 Task: Research Airbnb accommodation in Webuye, Kenya from 1st December, 2023 to 5th December, 2023 for 1 adult.1  bedroom having 1 bed and 1 bathroom. Property type can be flat. Amenities needed are: wifi, washing machine. Look for 5 properties as per requirement.
Action: Mouse moved to (317, 126)
Screenshot: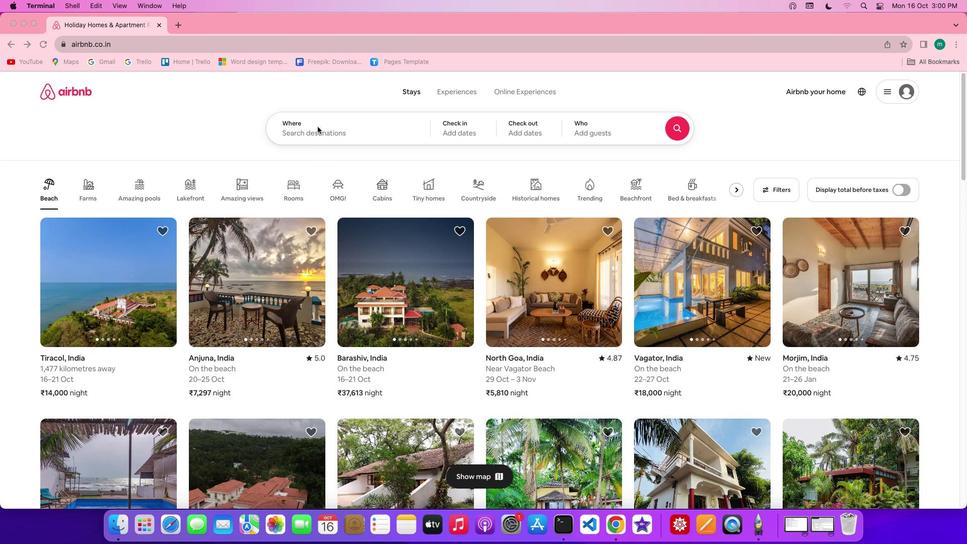 
Action: Mouse pressed left at (317, 126)
Screenshot: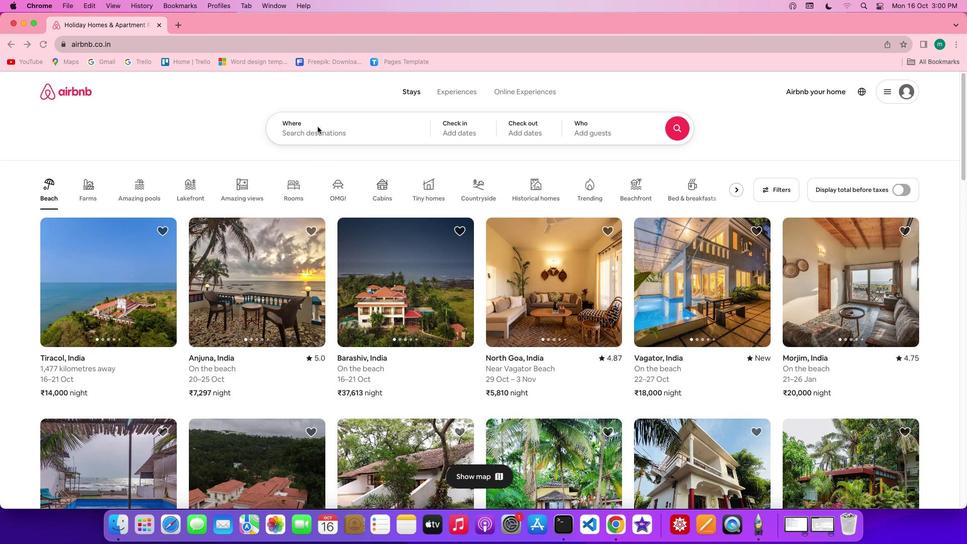 
Action: Mouse moved to (315, 132)
Screenshot: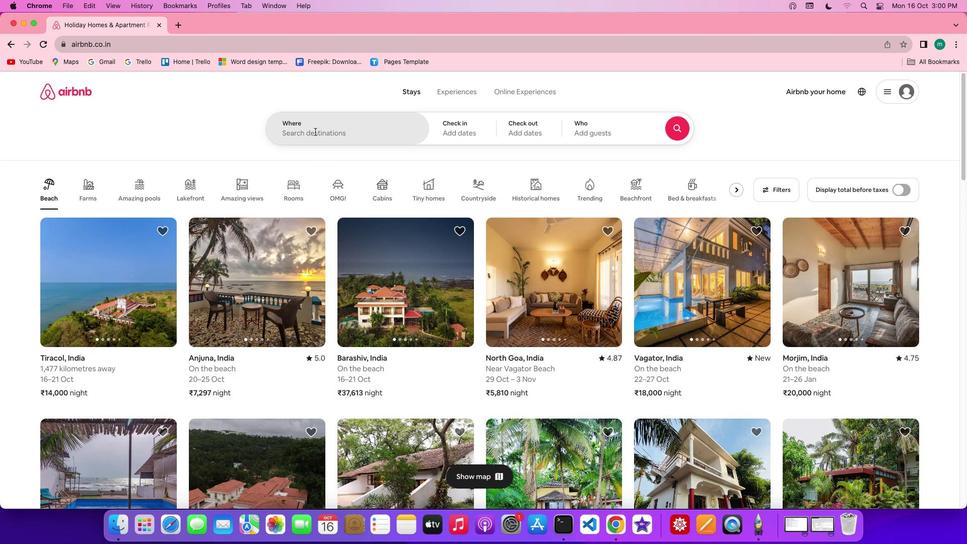 
Action: Mouse pressed left at (315, 132)
Screenshot: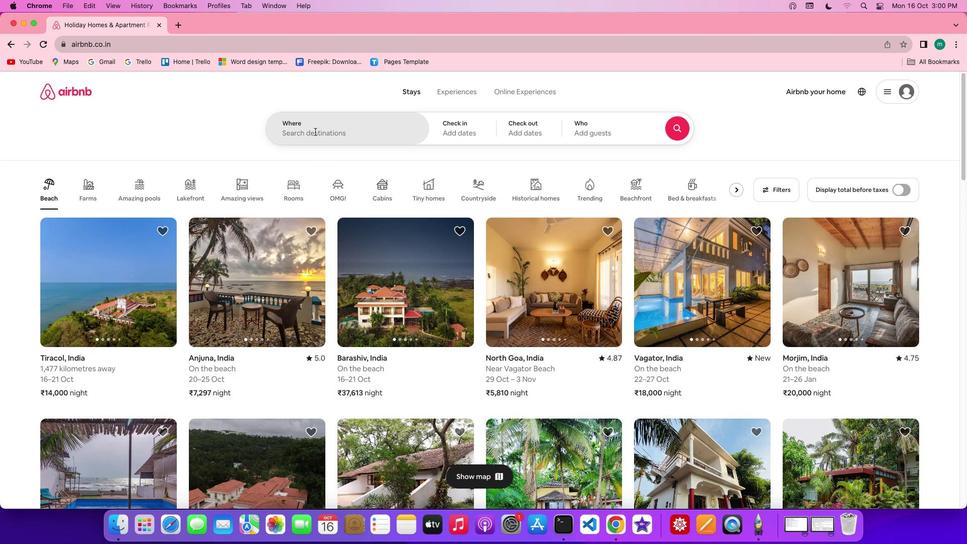 
Action: Key pressed Key.shift'W''e''b''u''y''e'','Key.shift'K''e''n''y''a'
Screenshot: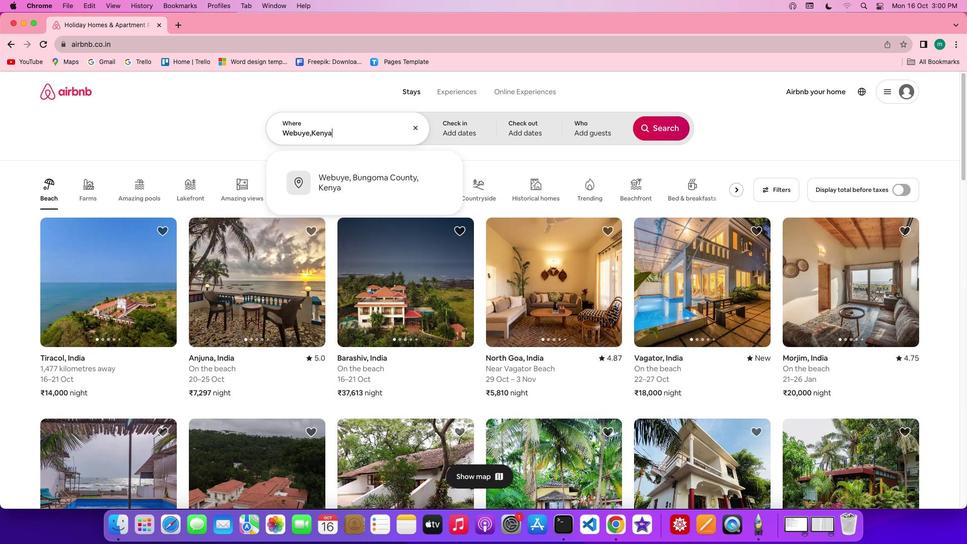 
Action: Mouse moved to (445, 136)
Screenshot: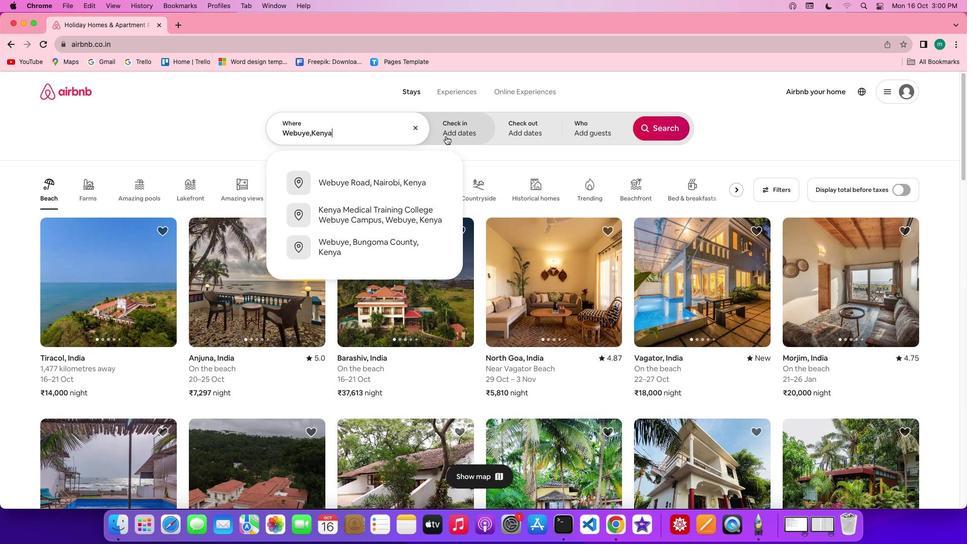 
Action: Mouse pressed left at (445, 136)
Screenshot: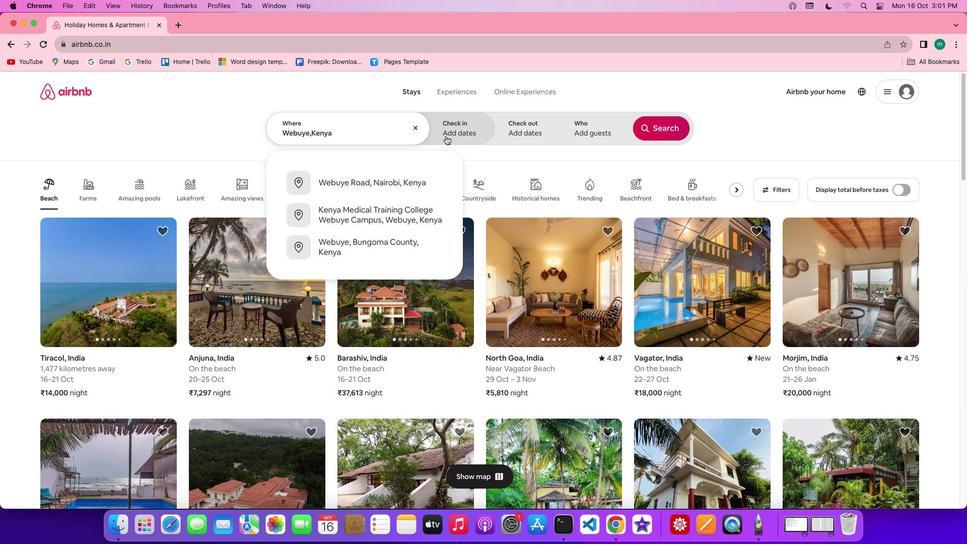 
Action: Mouse moved to (659, 209)
Screenshot: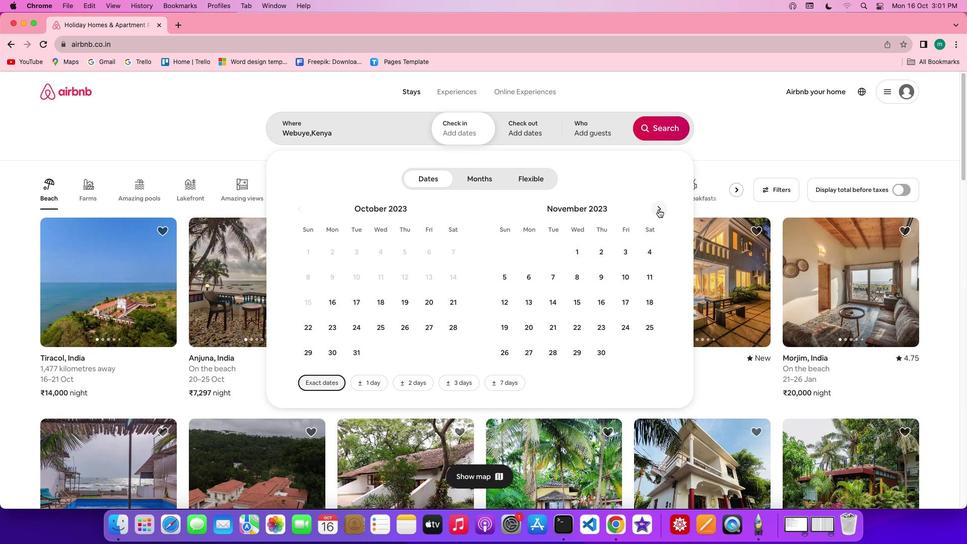 
Action: Mouse pressed left at (659, 209)
Screenshot: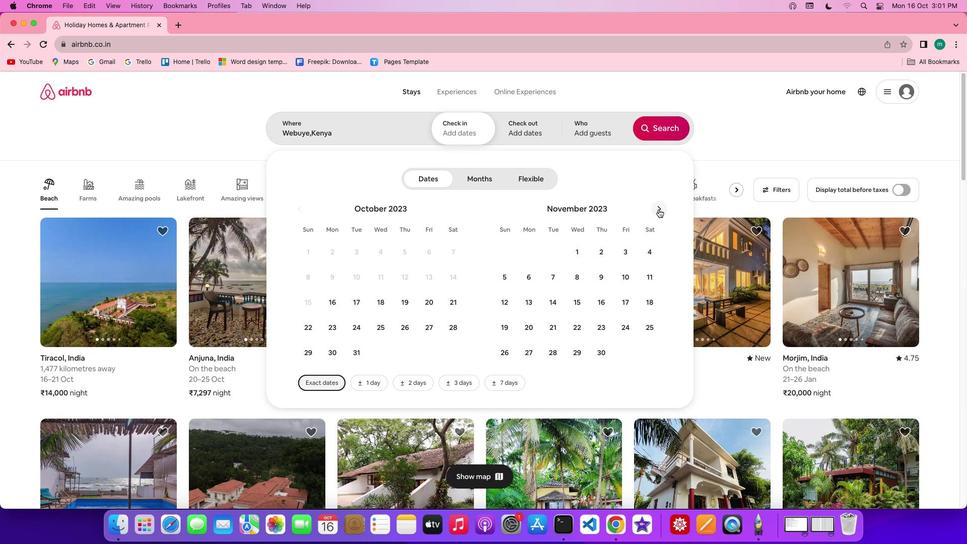 
Action: Mouse moved to (629, 252)
Screenshot: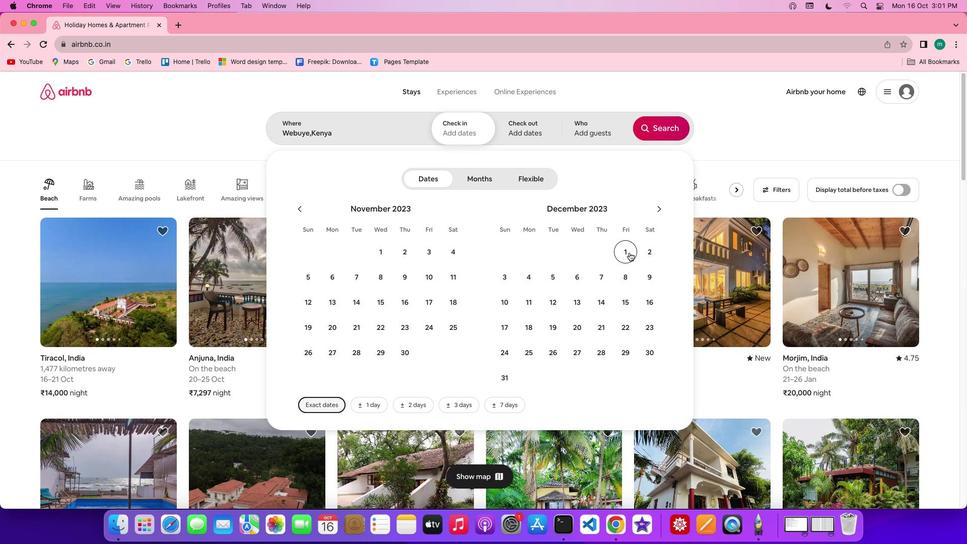 
Action: Mouse pressed left at (629, 252)
Screenshot: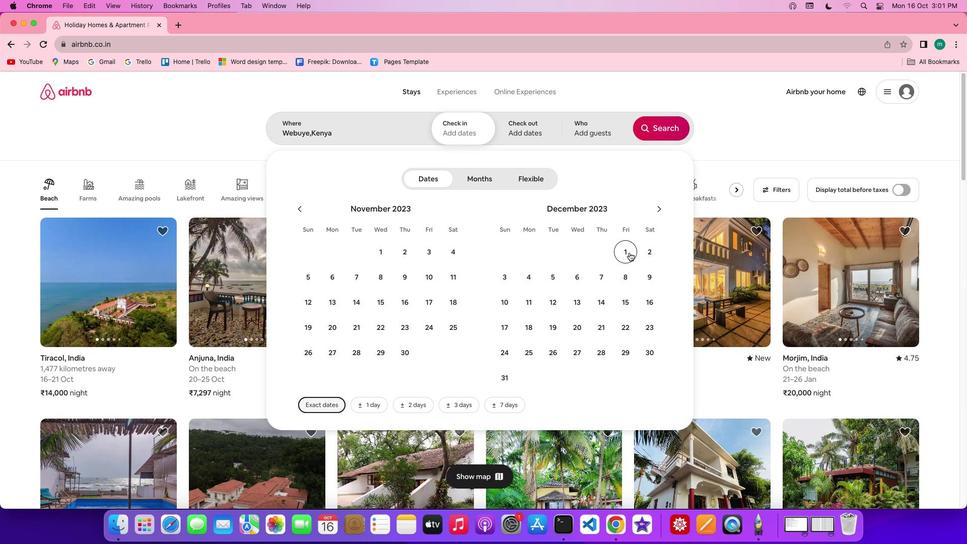
Action: Mouse moved to (546, 280)
Screenshot: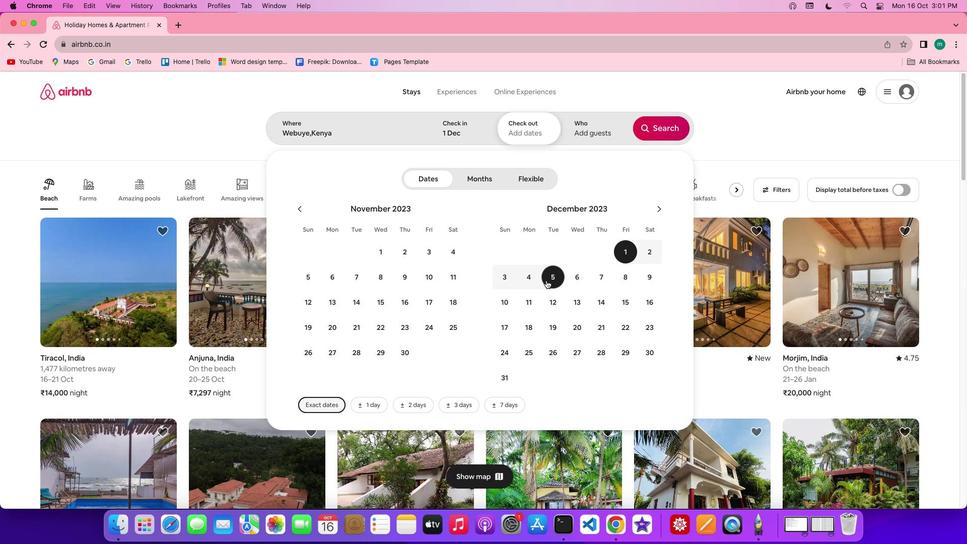 
Action: Mouse pressed left at (546, 280)
Screenshot: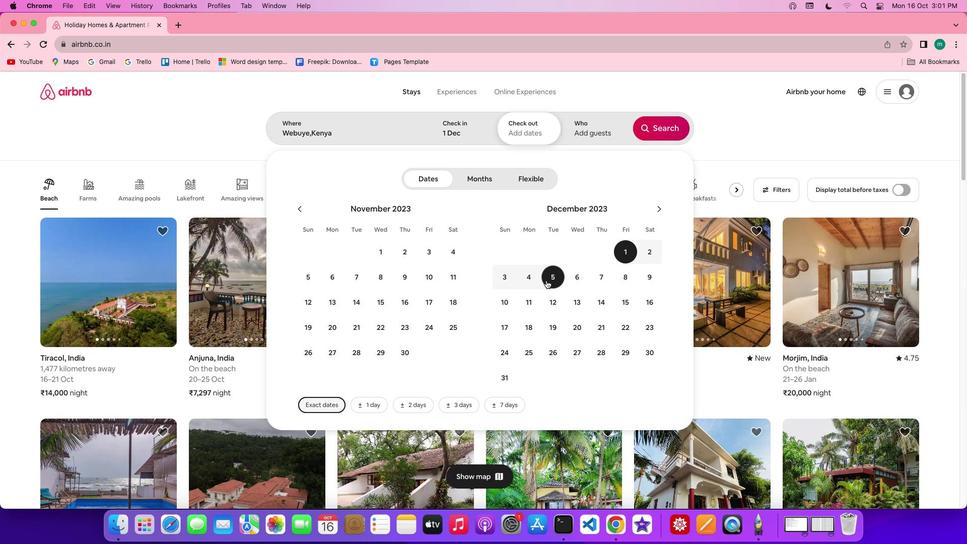 
Action: Mouse moved to (580, 135)
Screenshot: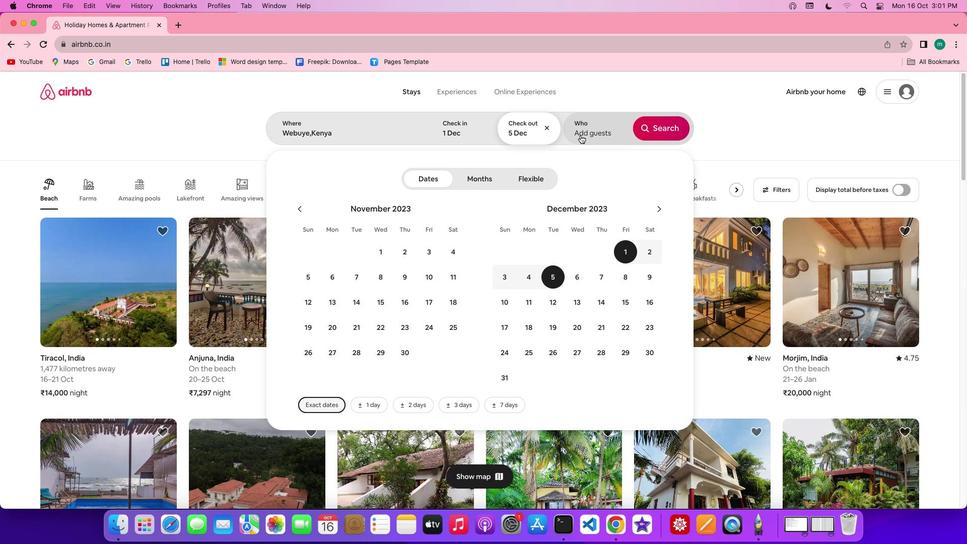 
Action: Mouse pressed left at (580, 135)
Screenshot: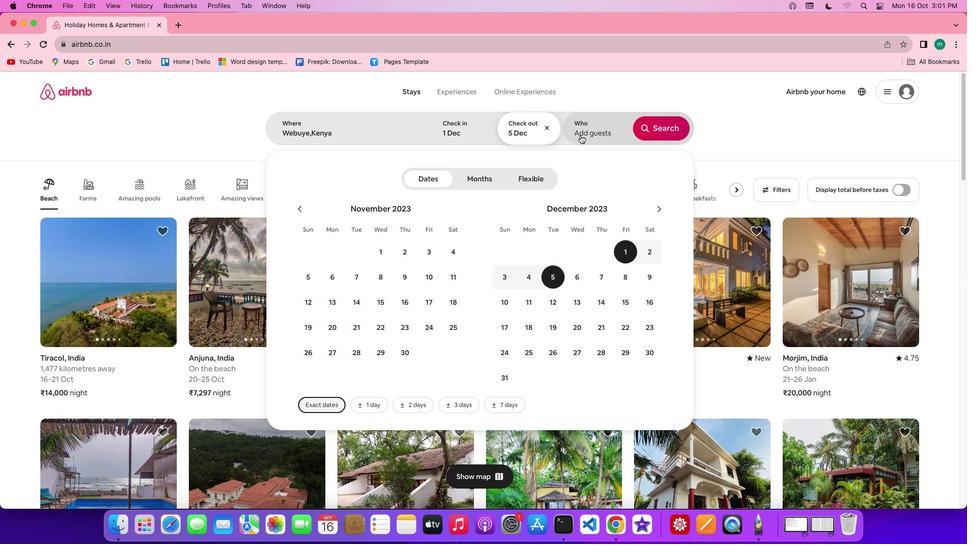 
Action: Mouse moved to (671, 187)
Screenshot: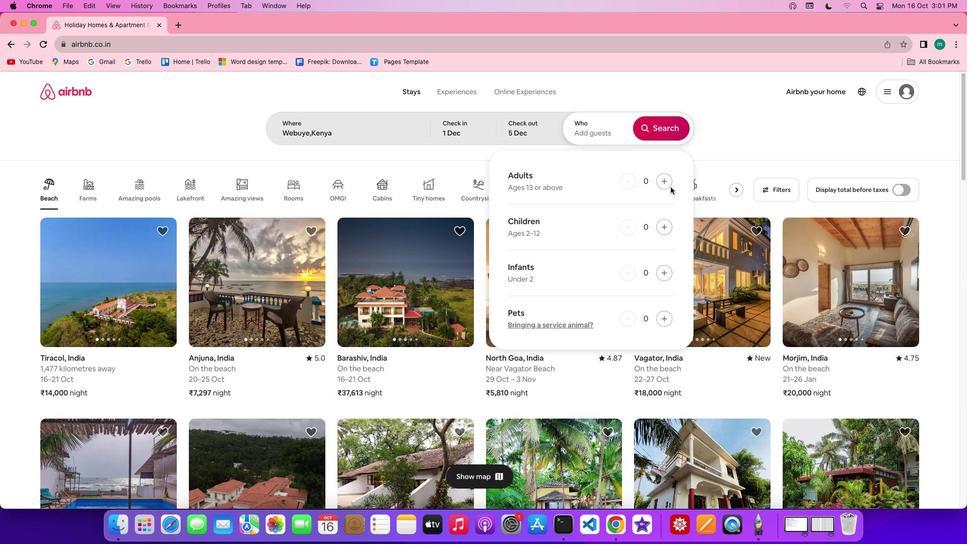 
Action: Mouse pressed left at (671, 187)
Screenshot: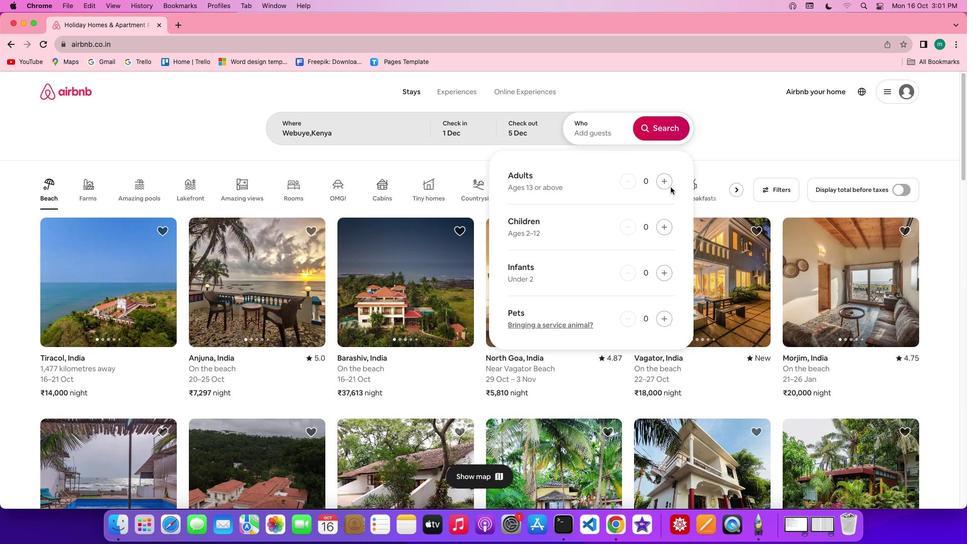 
Action: Mouse moved to (669, 184)
Screenshot: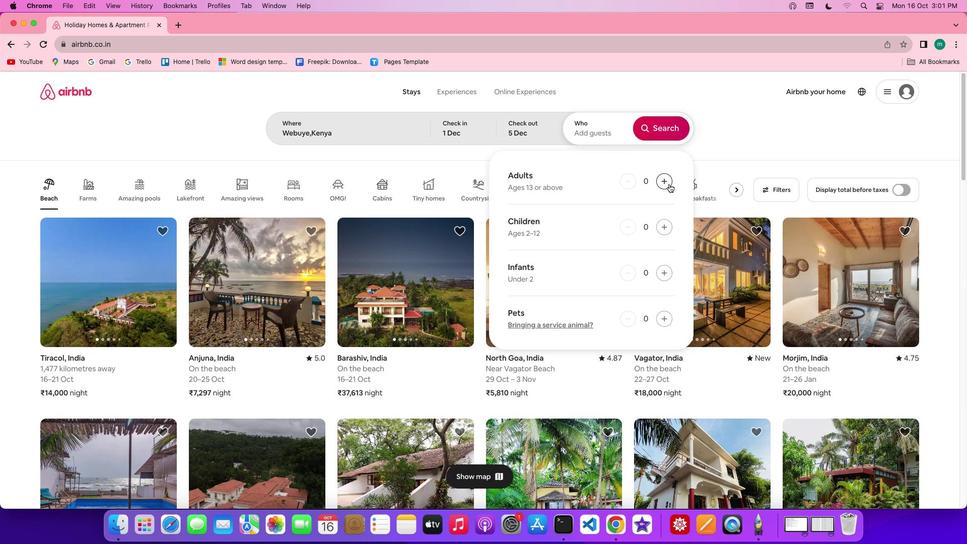 
Action: Mouse pressed left at (669, 184)
Screenshot: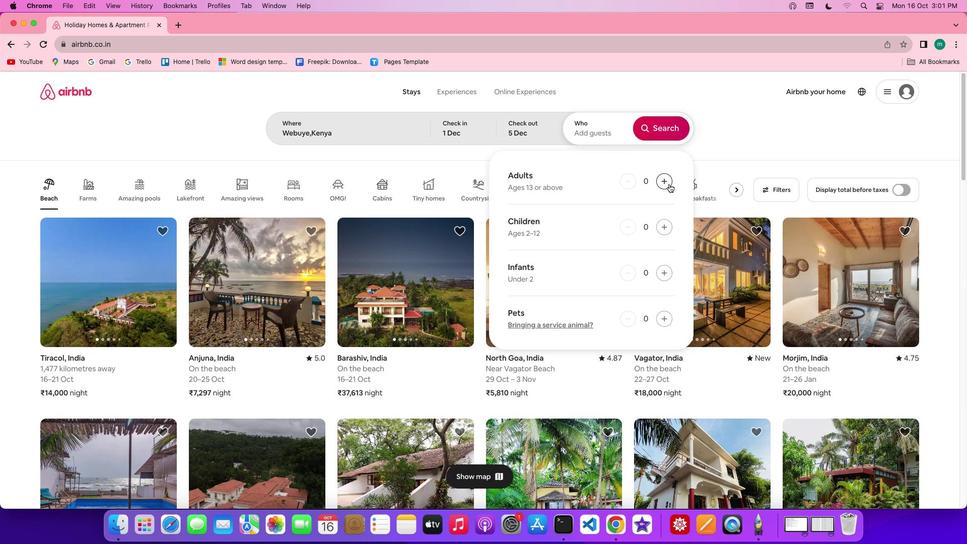 
Action: Mouse moved to (672, 127)
Screenshot: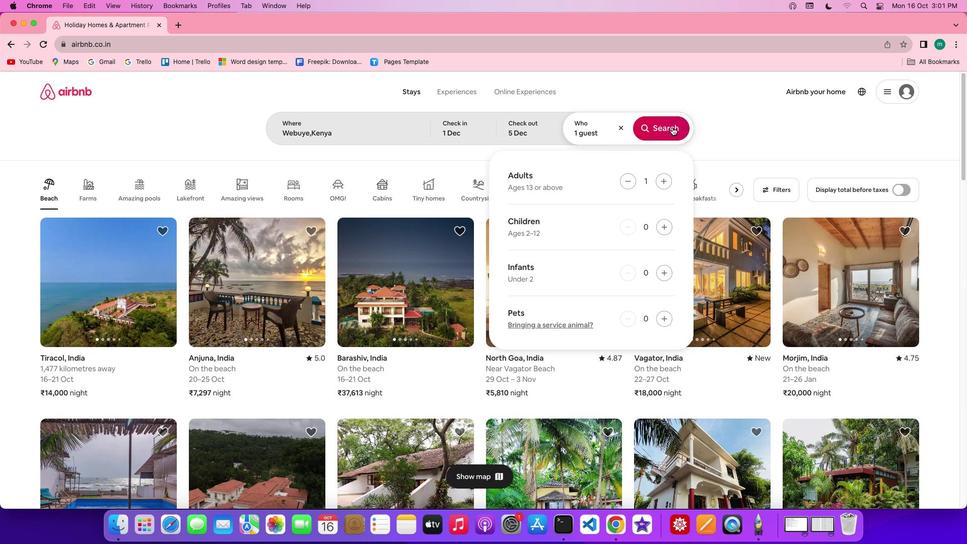 
Action: Mouse pressed left at (672, 127)
Screenshot: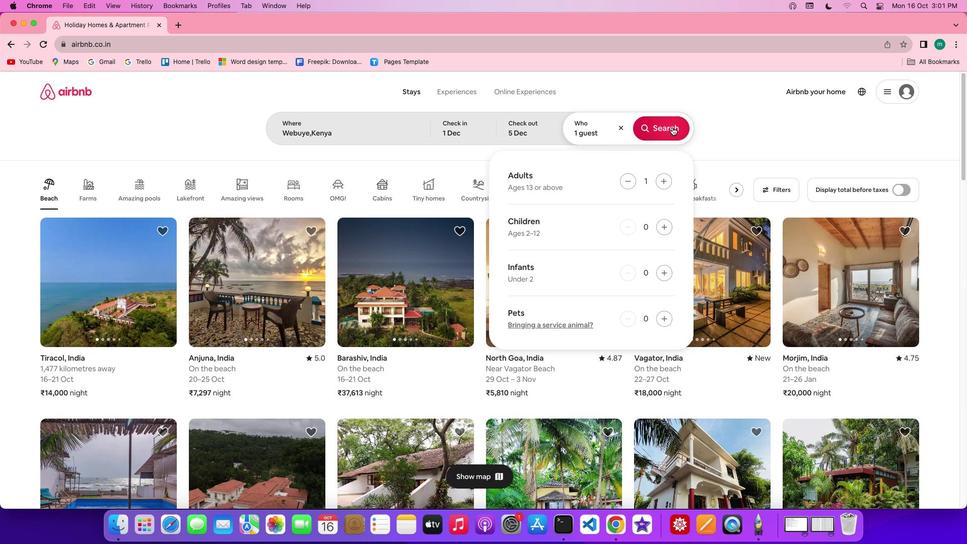 
Action: Mouse moved to (806, 128)
Screenshot: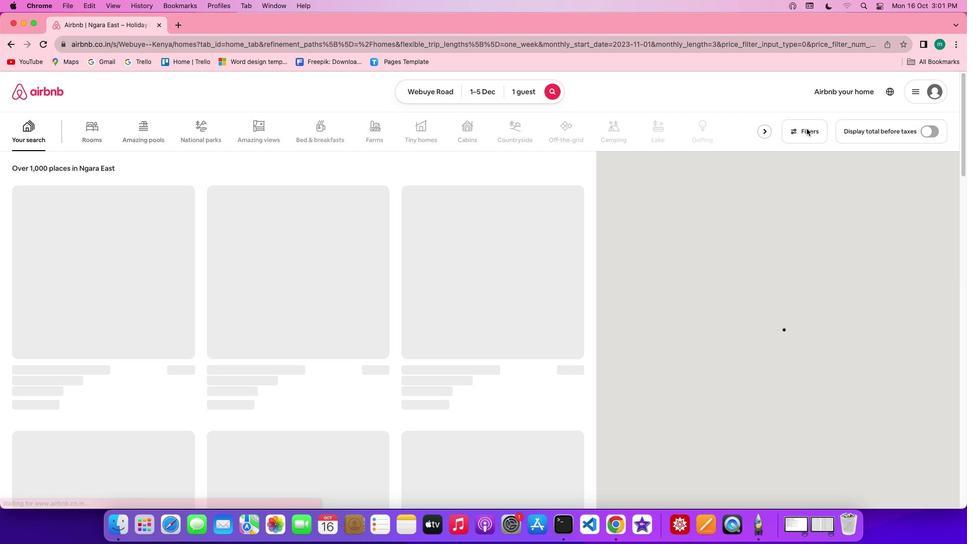 
Action: Mouse pressed left at (806, 128)
Screenshot: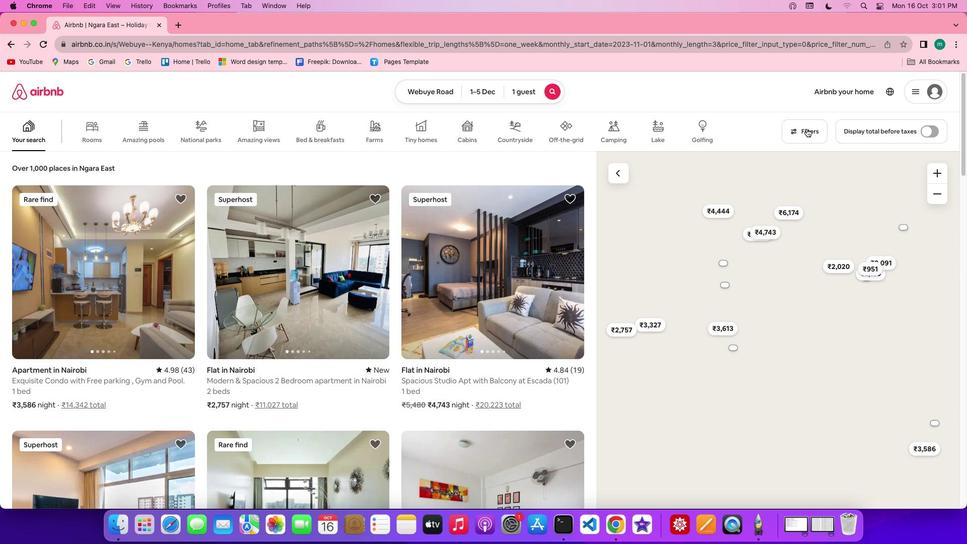
Action: Mouse moved to (453, 260)
Screenshot: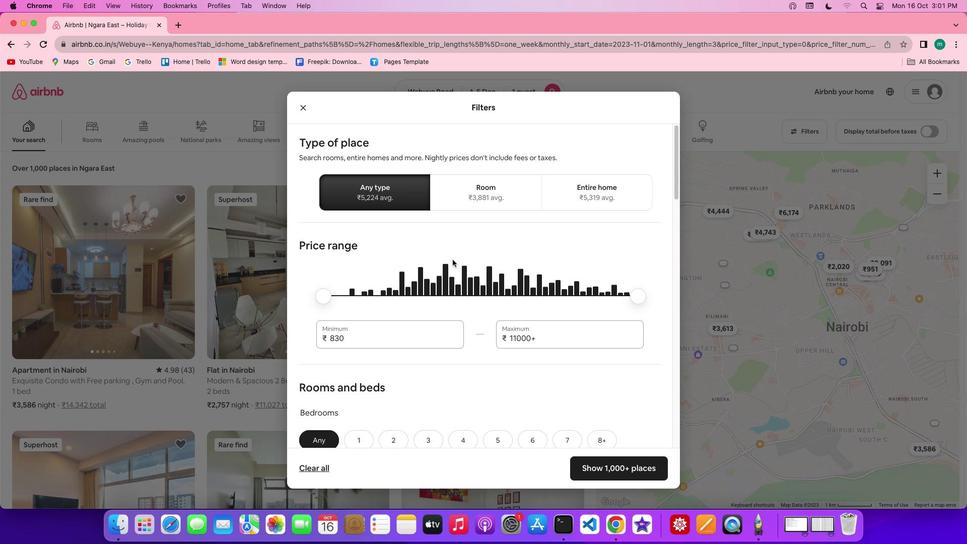 
Action: Mouse scrolled (453, 260) with delta (0, 0)
Screenshot: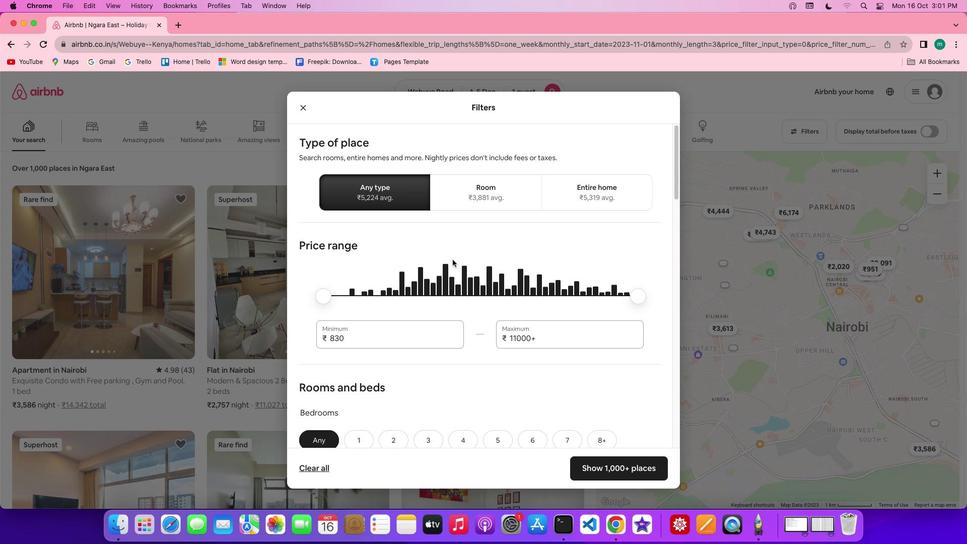 
Action: Mouse scrolled (453, 260) with delta (0, 0)
Screenshot: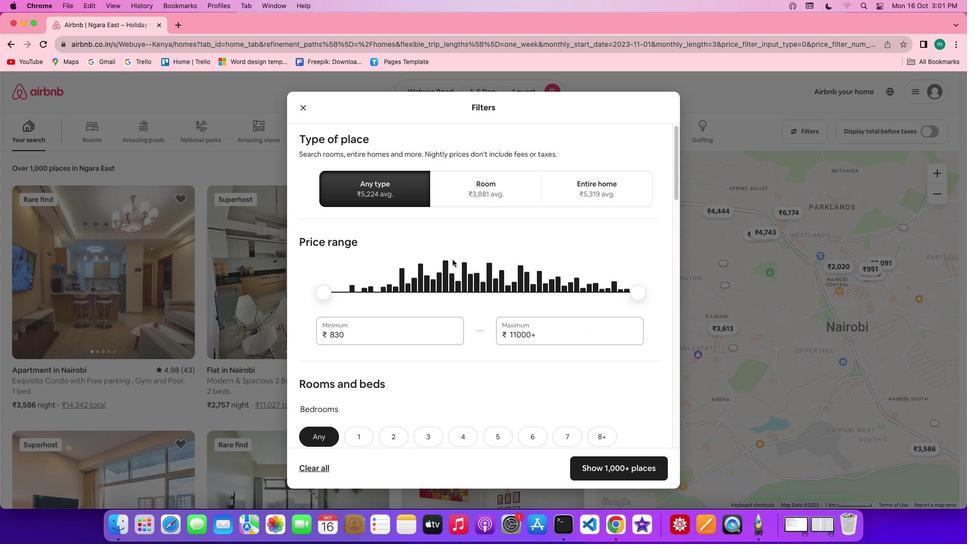 
Action: Mouse scrolled (453, 260) with delta (0, -1)
Screenshot: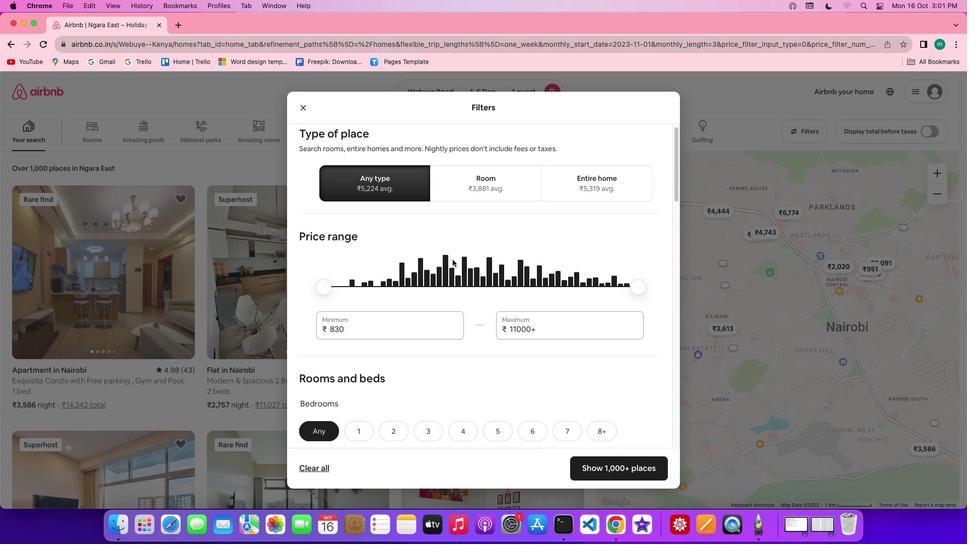 
Action: Mouse scrolled (453, 260) with delta (0, -1)
Screenshot: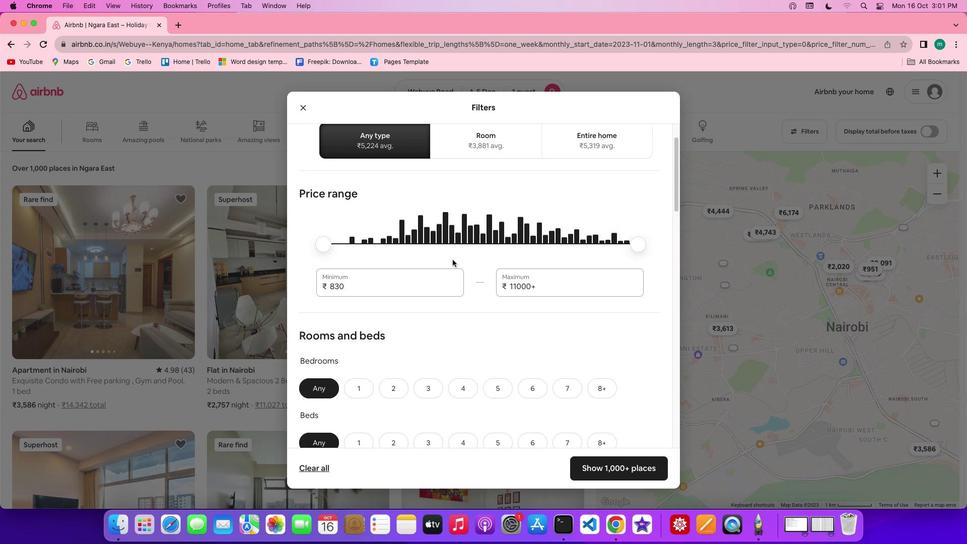 
Action: Mouse scrolled (453, 260) with delta (0, -1)
Screenshot: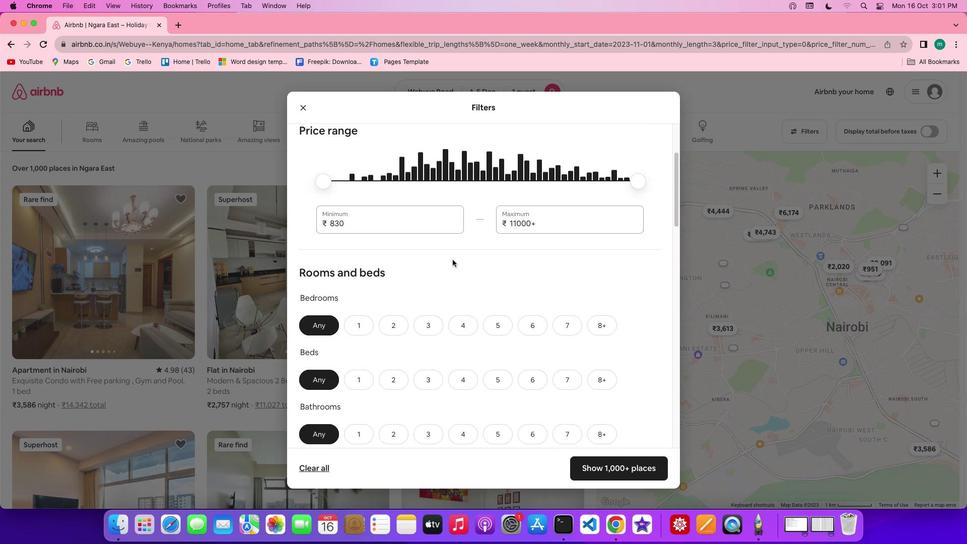 
Action: Mouse scrolled (453, 260) with delta (0, 0)
Screenshot: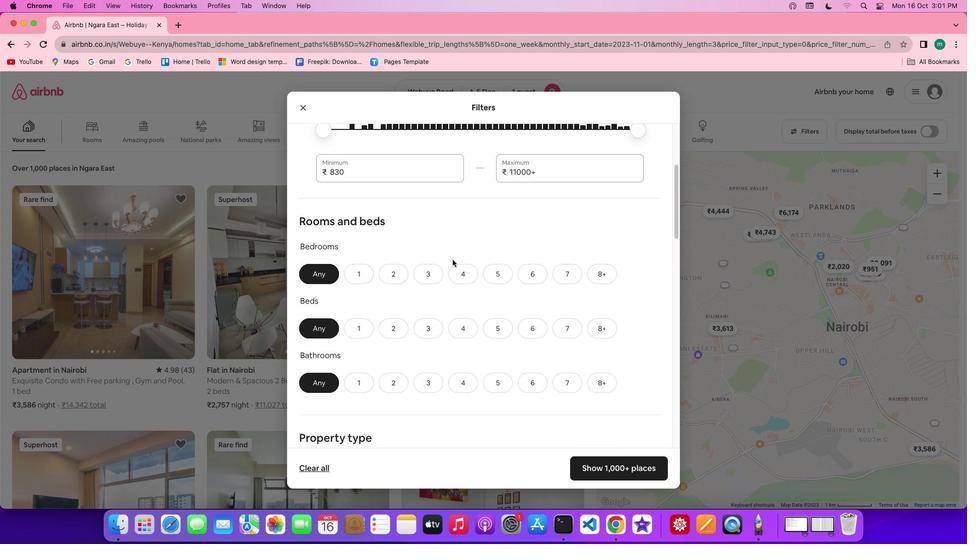 
Action: Mouse scrolled (453, 260) with delta (0, 0)
Screenshot: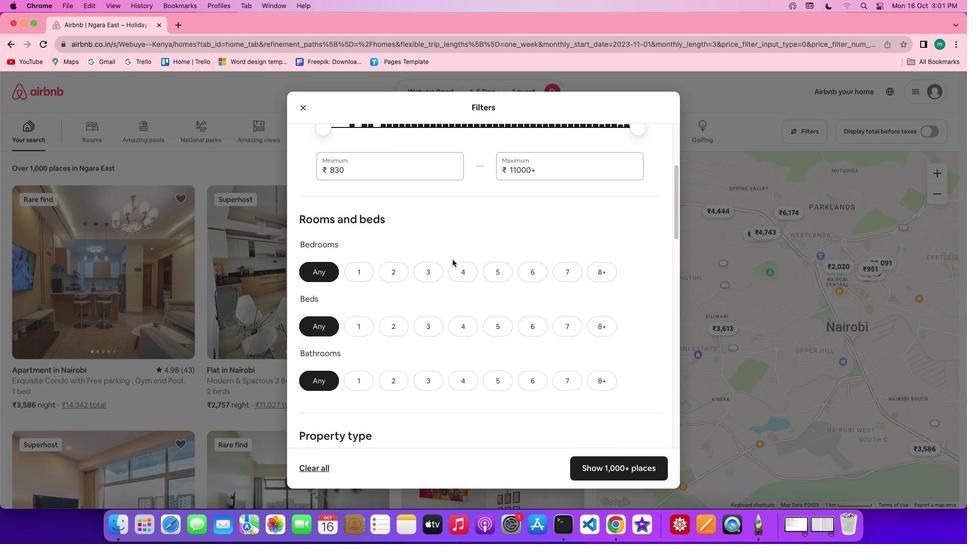 
Action: Mouse scrolled (453, 260) with delta (0, 0)
Screenshot: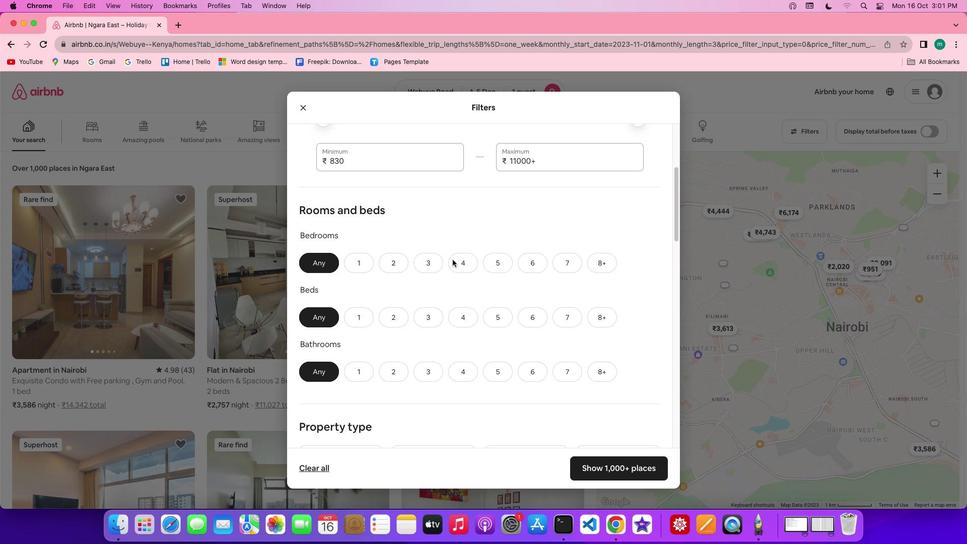 
Action: Mouse moved to (365, 248)
Screenshot: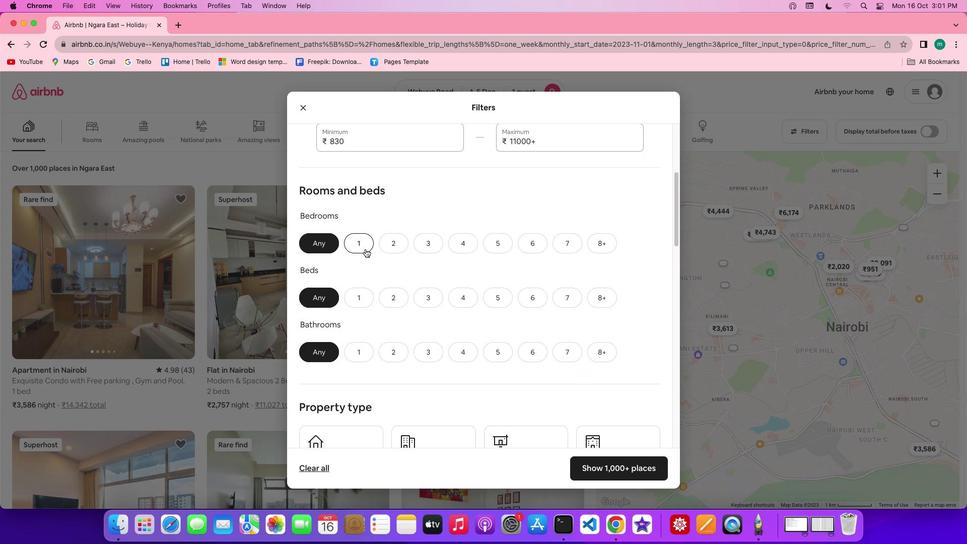 
Action: Mouse pressed left at (365, 248)
Screenshot: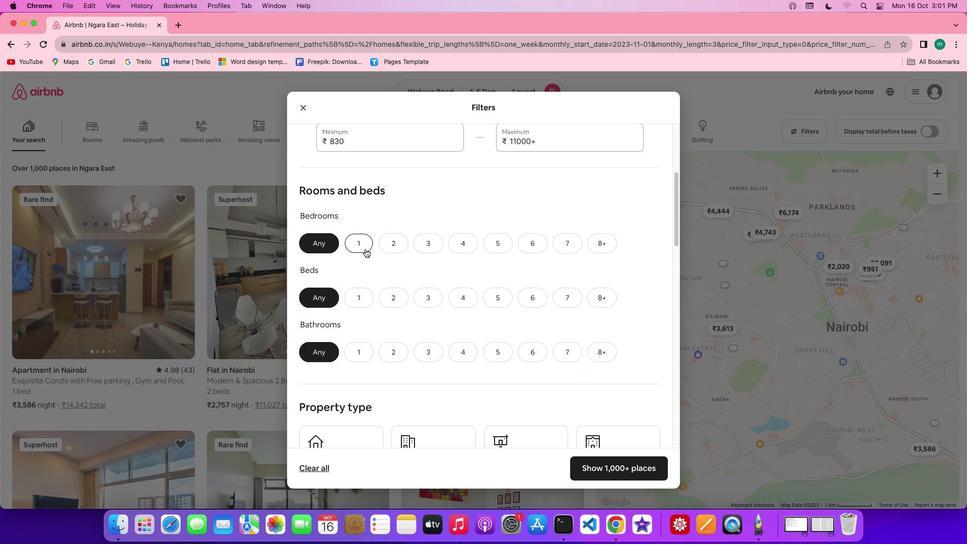 
Action: Mouse moved to (362, 299)
Screenshot: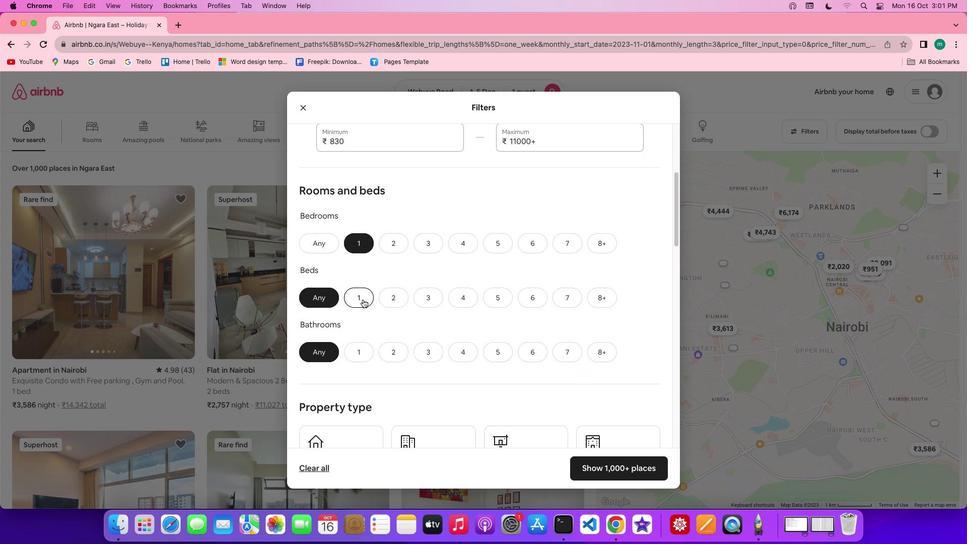 
Action: Mouse pressed left at (362, 299)
Screenshot: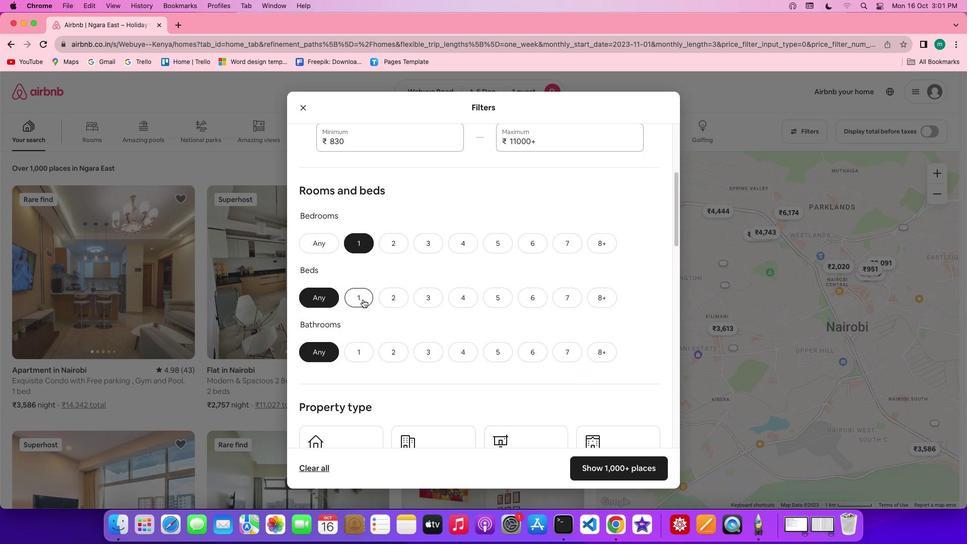 
Action: Mouse moved to (362, 349)
Screenshot: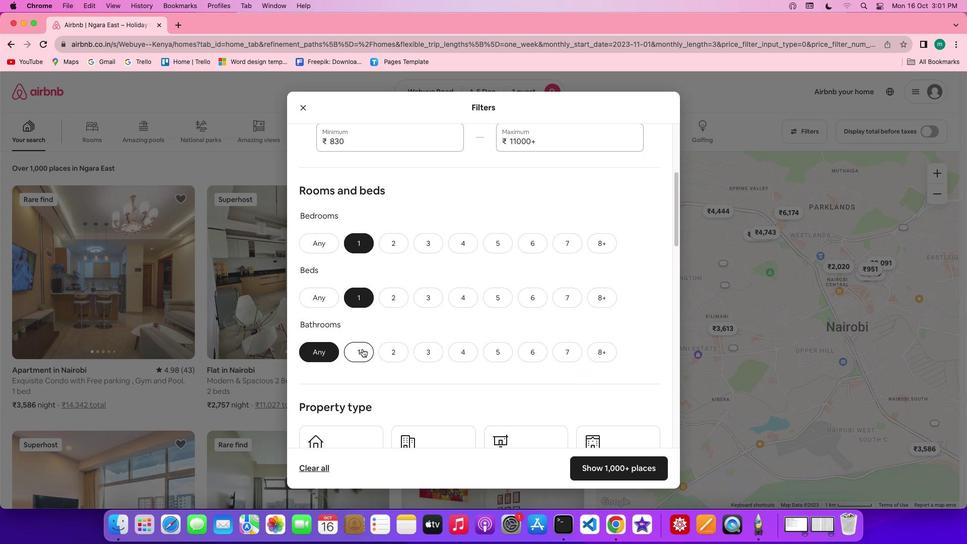 
Action: Mouse pressed left at (362, 349)
Screenshot: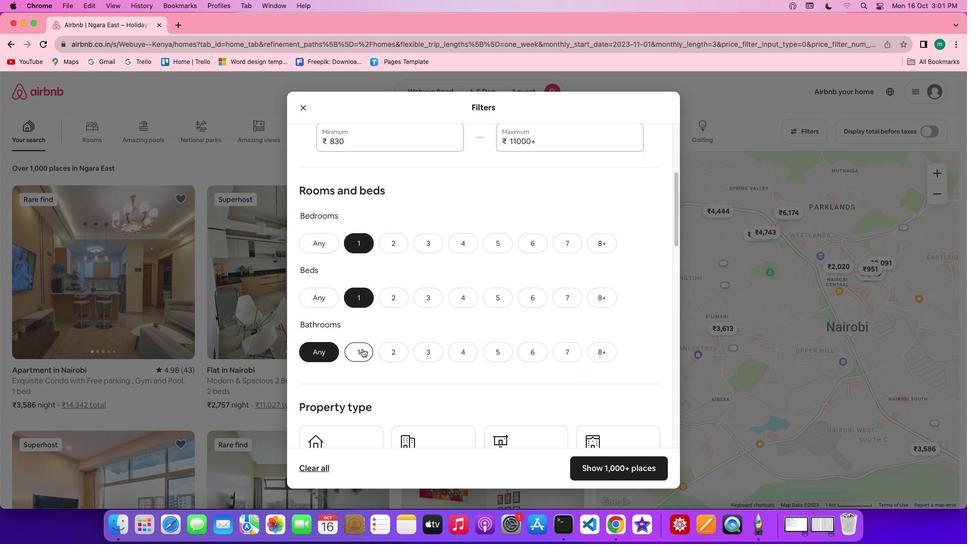 
Action: Mouse moved to (445, 335)
Screenshot: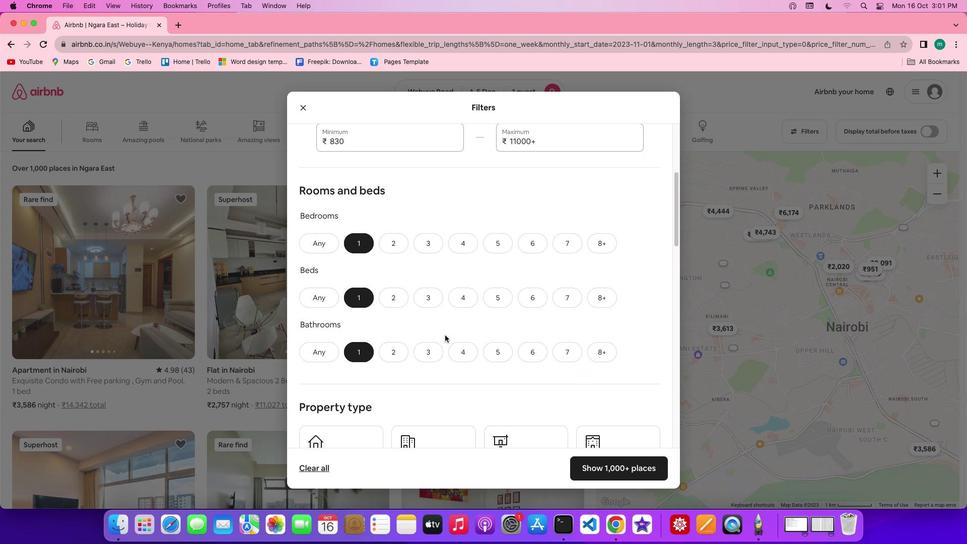 
Action: Mouse scrolled (445, 335) with delta (0, 0)
Screenshot: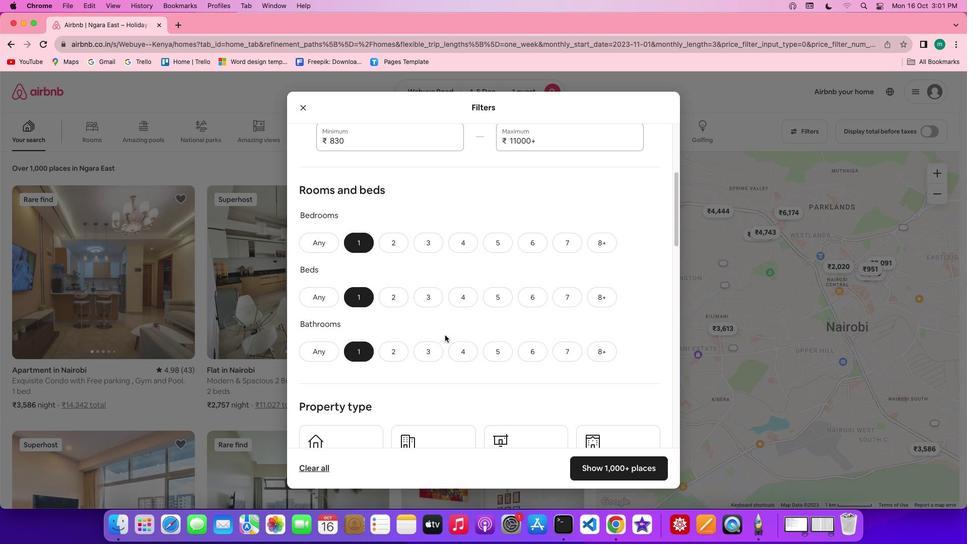 
Action: Mouse scrolled (445, 335) with delta (0, 0)
Screenshot: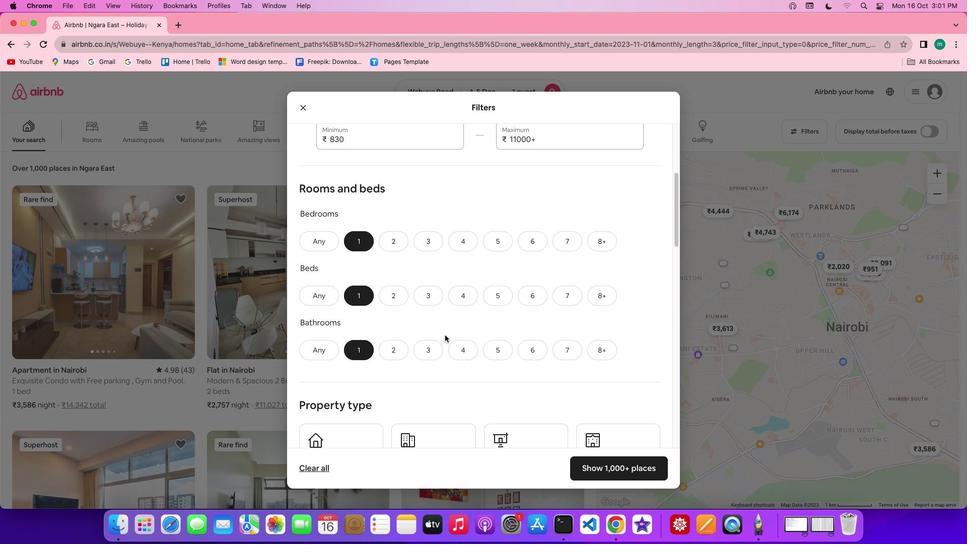 
Action: Mouse scrolled (445, 335) with delta (0, 0)
Screenshot: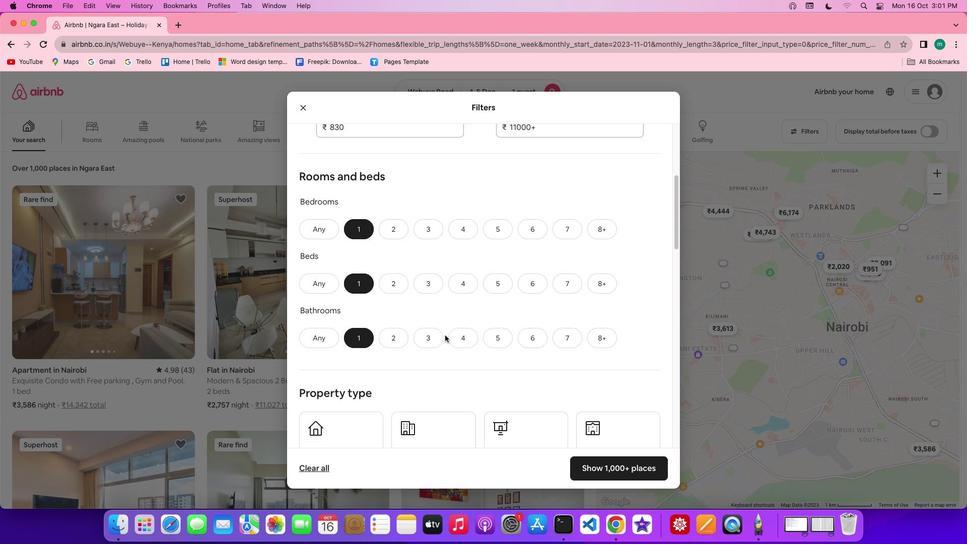 
Action: Mouse scrolled (445, 335) with delta (0, 0)
Screenshot: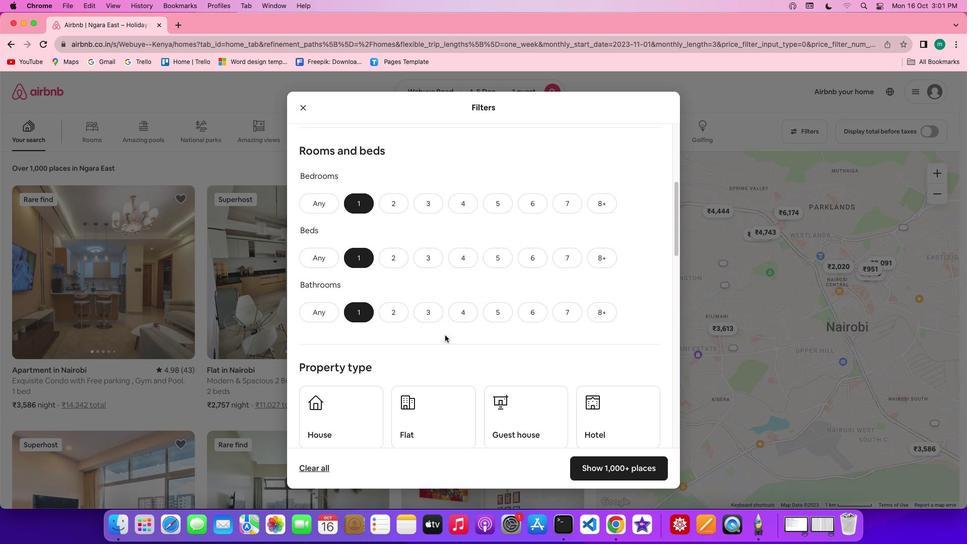 
Action: Mouse scrolled (445, 335) with delta (0, 0)
Screenshot: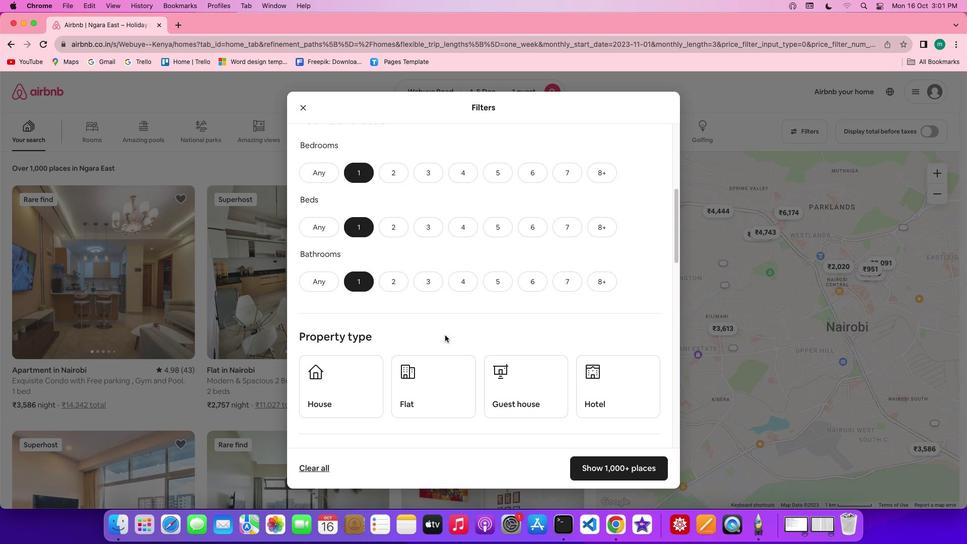 
Action: Mouse scrolled (445, 335) with delta (0, 0)
Screenshot: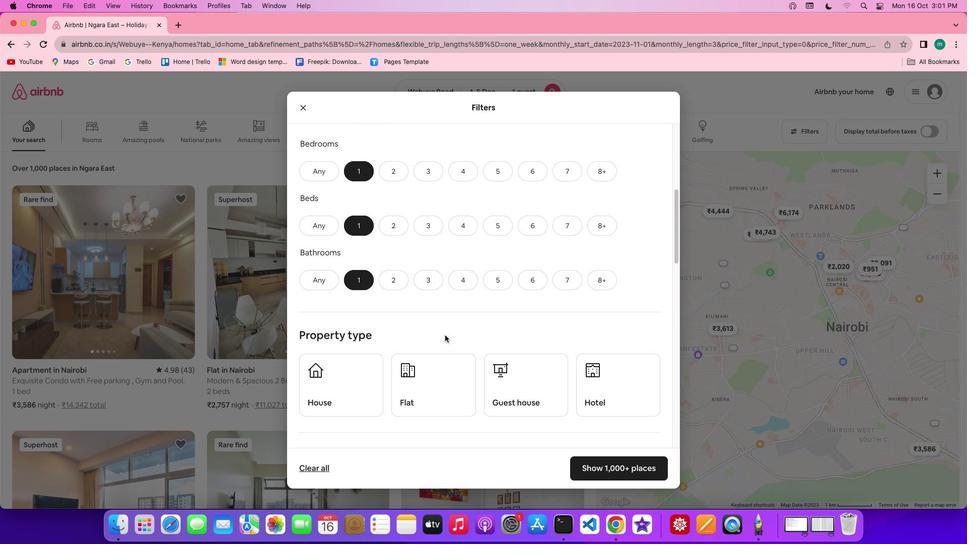 
Action: Mouse scrolled (445, 335) with delta (0, 0)
Screenshot: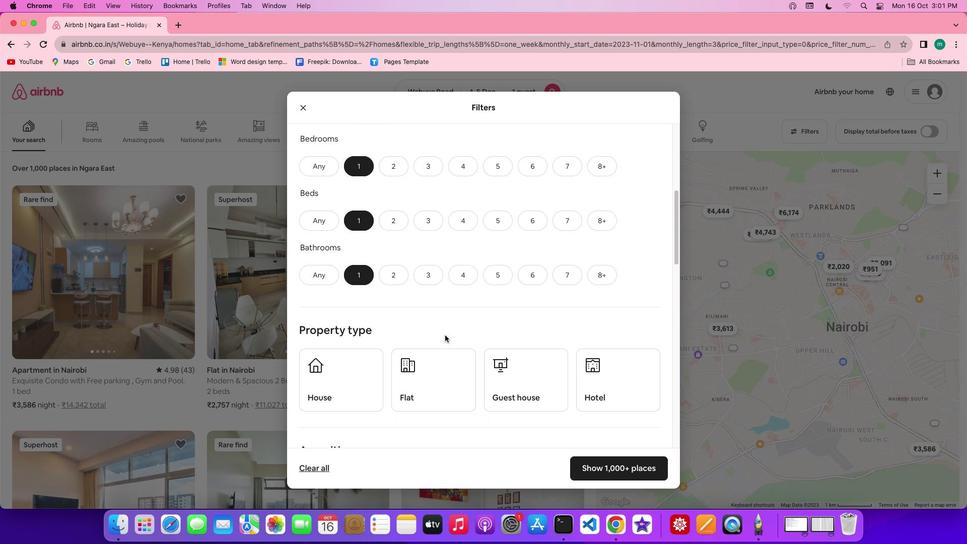 
Action: Mouse scrolled (445, 335) with delta (0, 0)
Screenshot: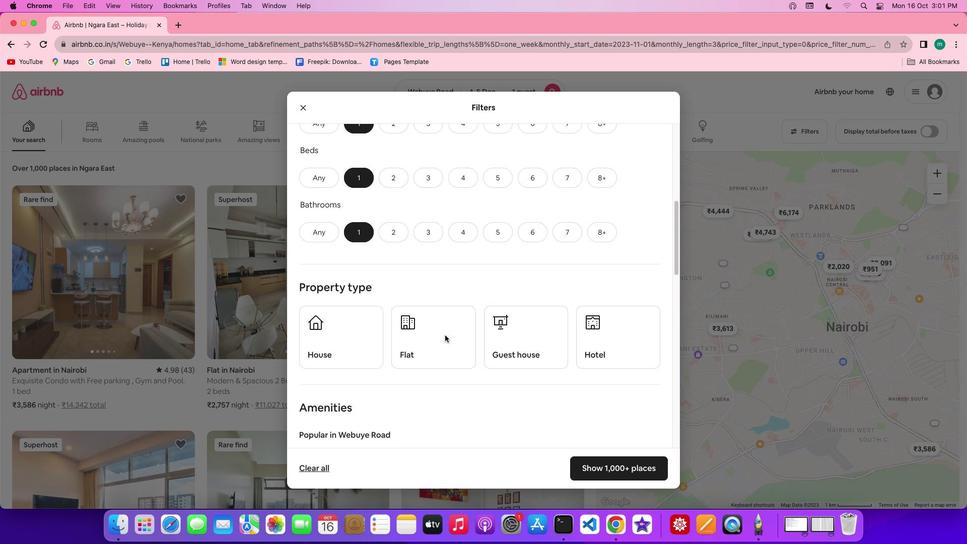 
Action: Mouse pressed left at (445, 335)
Screenshot: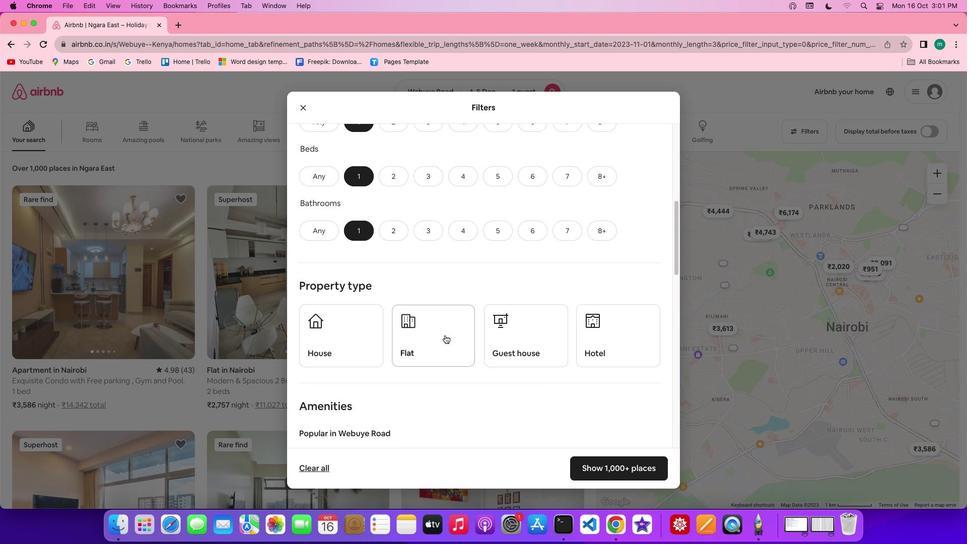 
Action: Mouse moved to (544, 331)
Screenshot: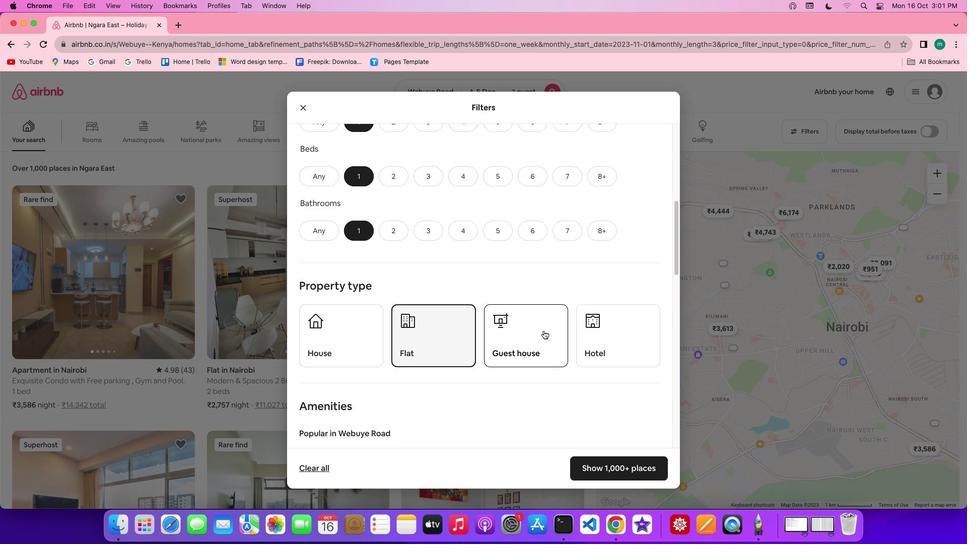 
Action: Mouse scrolled (544, 331) with delta (0, 0)
Screenshot: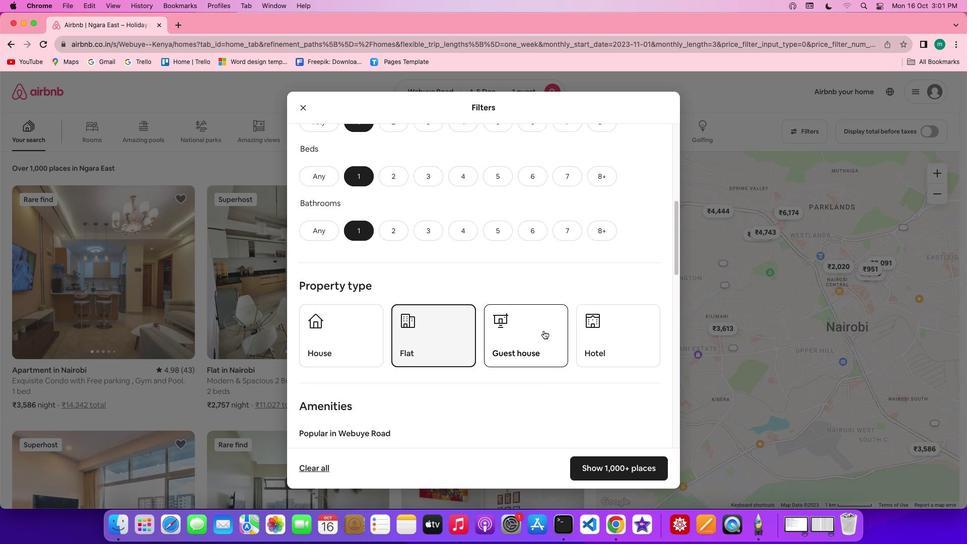 
Action: Mouse scrolled (544, 331) with delta (0, 0)
Screenshot: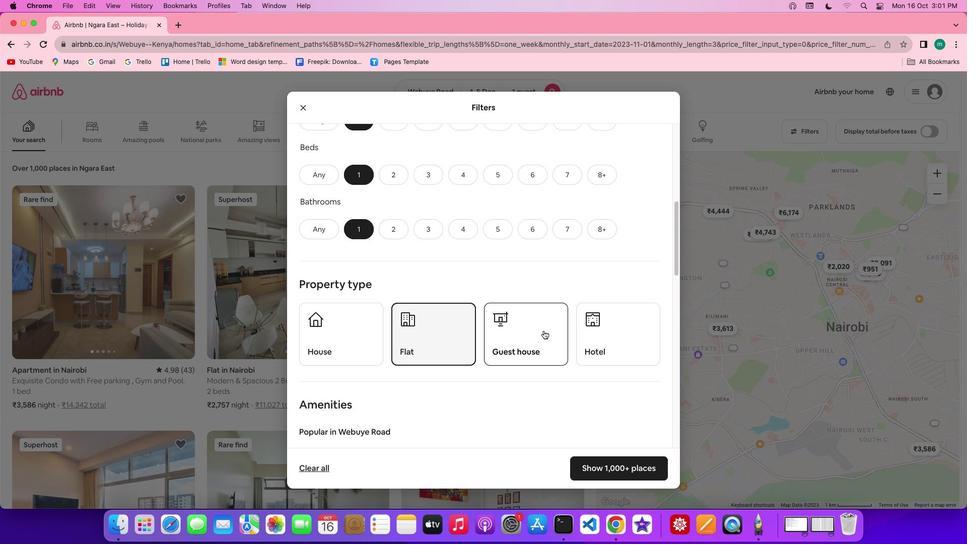 
Action: Mouse scrolled (544, 331) with delta (0, -1)
Screenshot: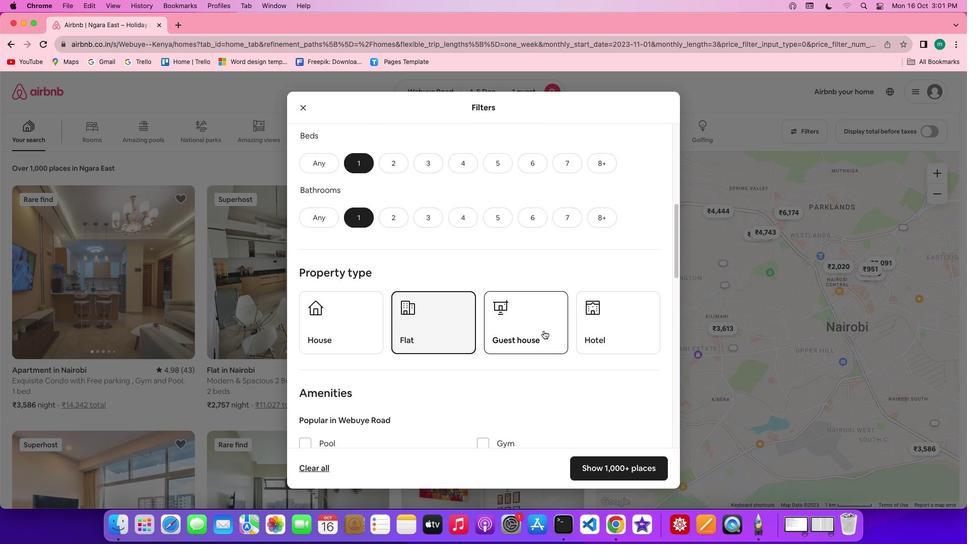 
Action: Mouse scrolled (544, 331) with delta (0, 0)
Screenshot: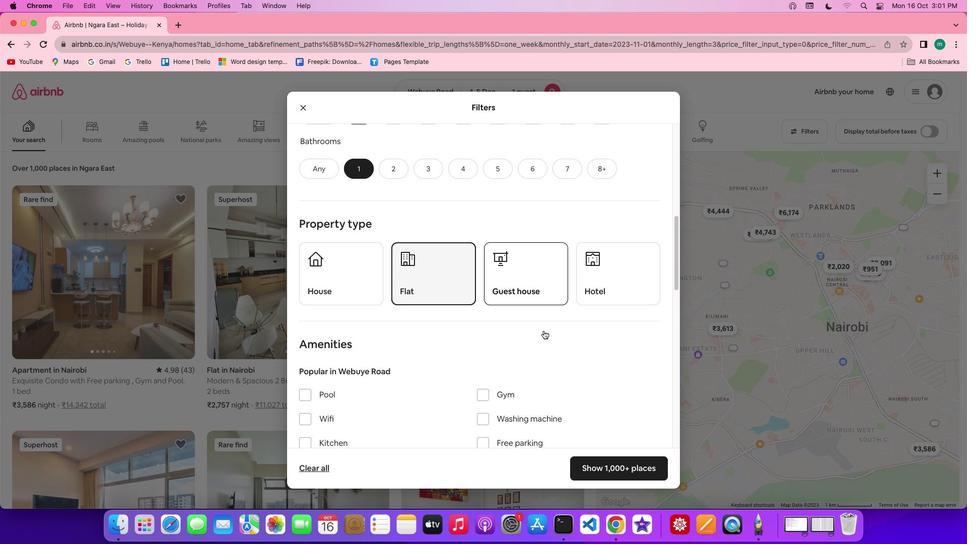 
Action: Mouse scrolled (544, 331) with delta (0, 0)
Screenshot: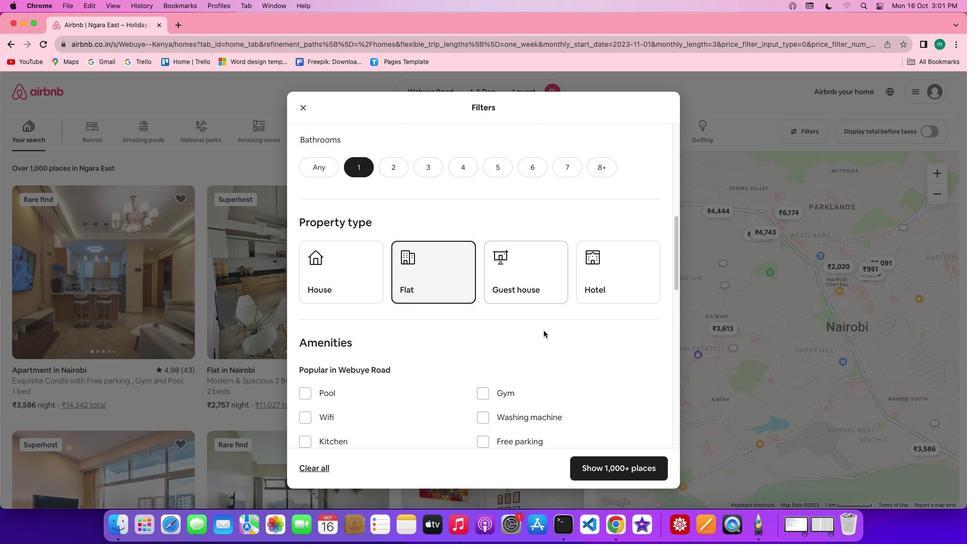 
Action: Mouse scrolled (544, 331) with delta (0, 0)
Screenshot: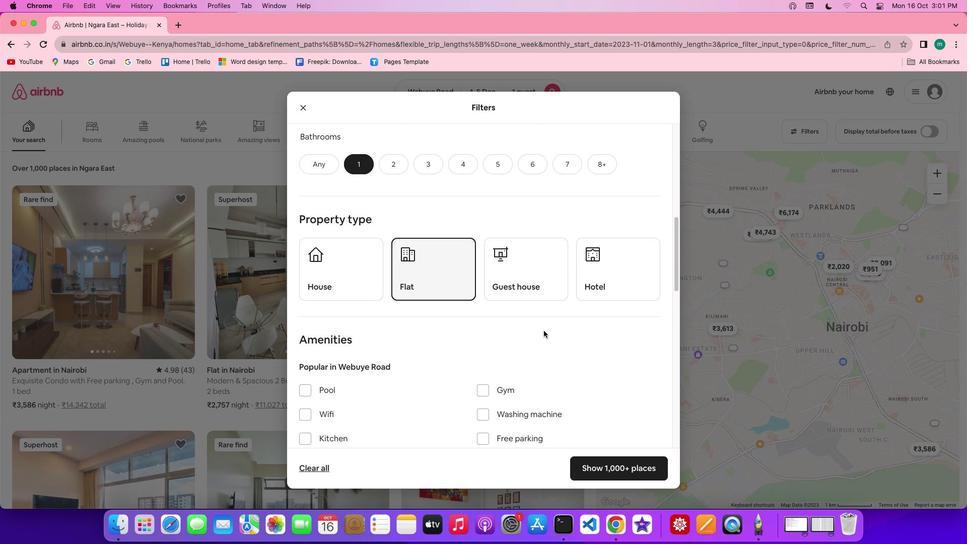 
Action: Mouse scrolled (544, 331) with delta (0, 0)
Screenshot: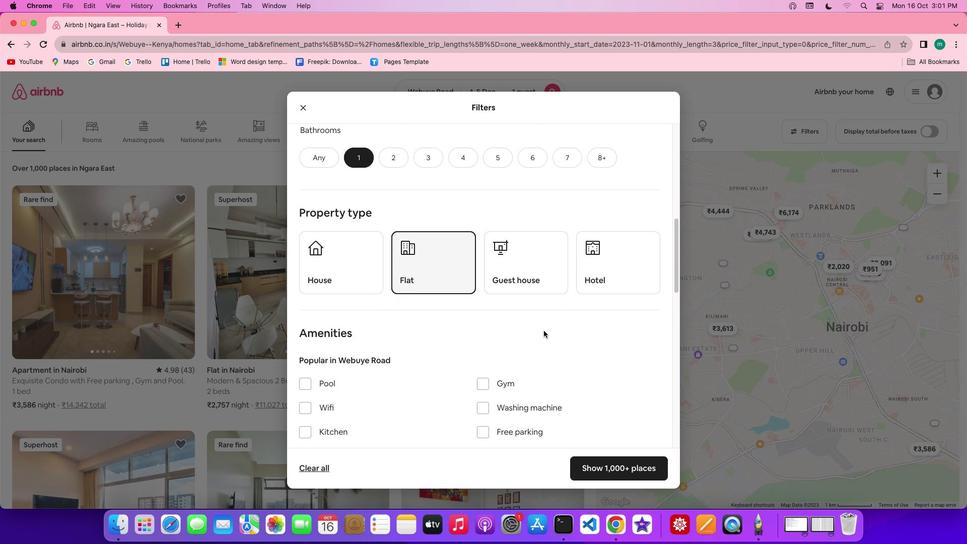 
Action: Mouse scrolled (544, 331) with delta (0, 0)
Screenshot: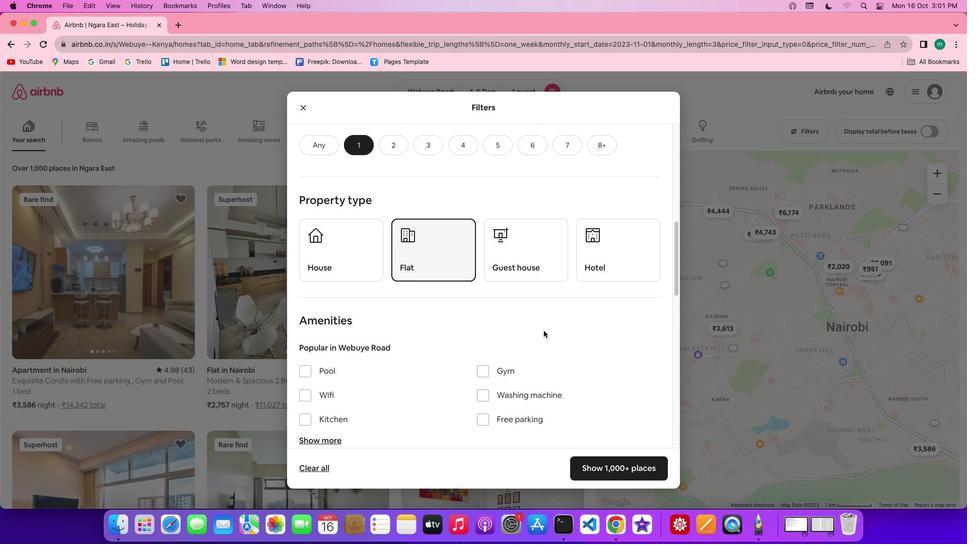 
Action: Mouse scrolled (544, 331) with delta (0, 0)
Screenshot: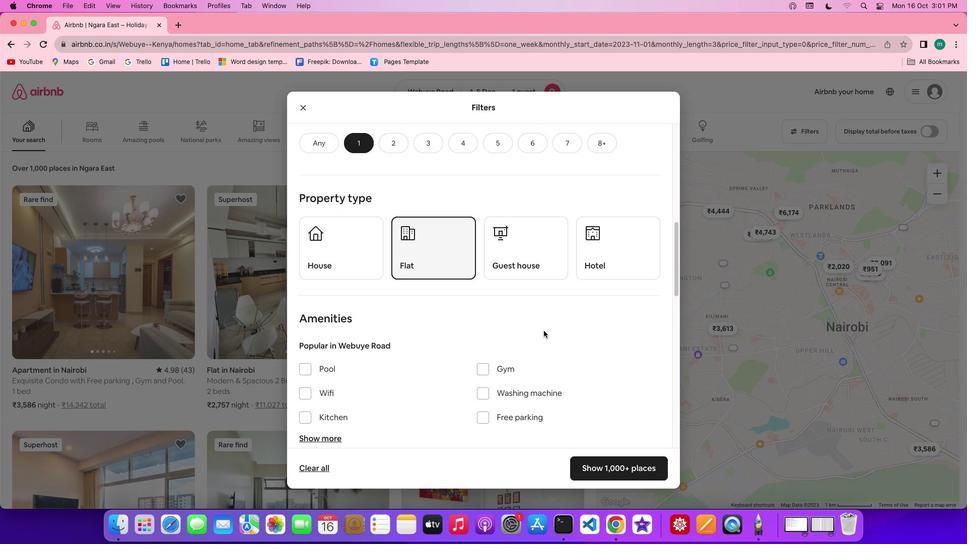 
Action: Mouse scrolled (544, 331) with delta (0, 0)
Screenshot: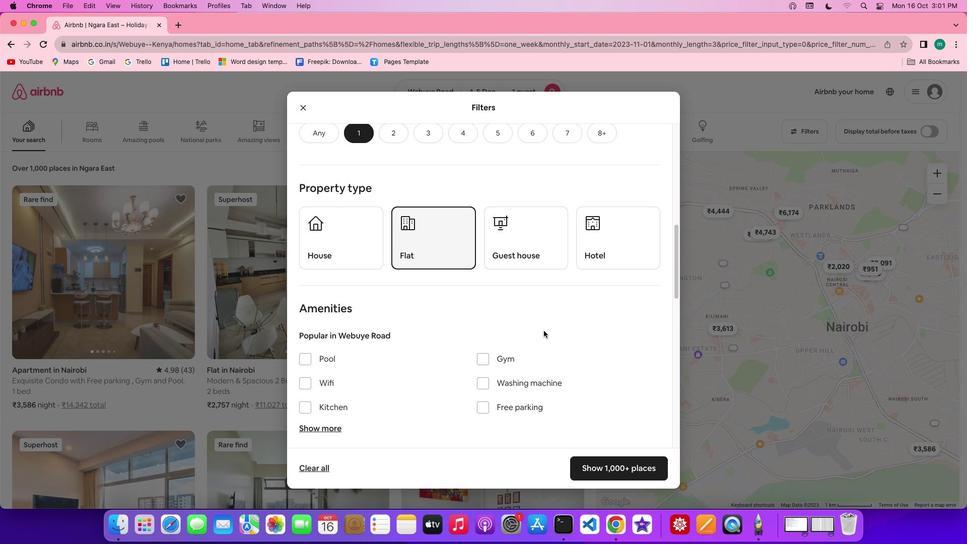 
Action: Mouse scrolled (544, 331) with delta (0, 0)
Screenshot: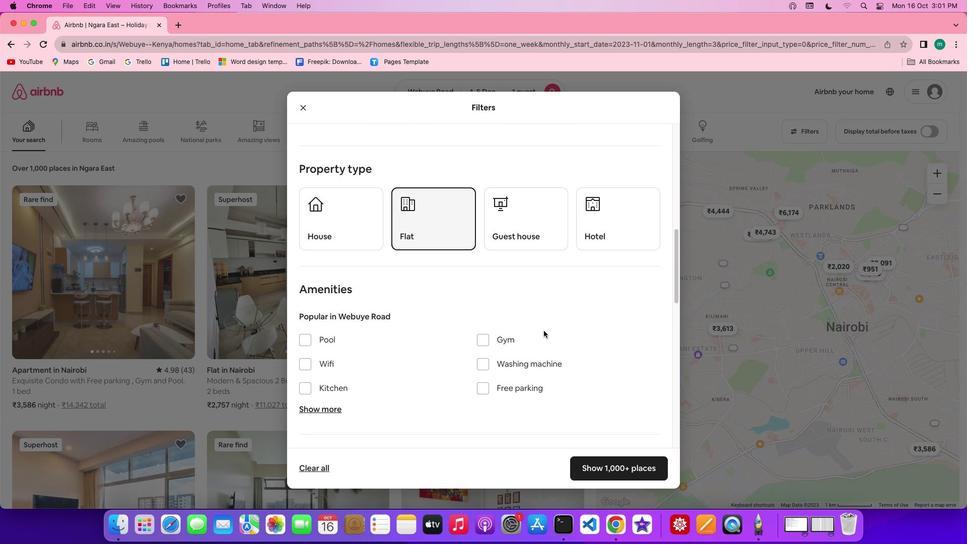 
Action: Mouse scrolled (544, 331) with delta (0, 0)
Screenshot: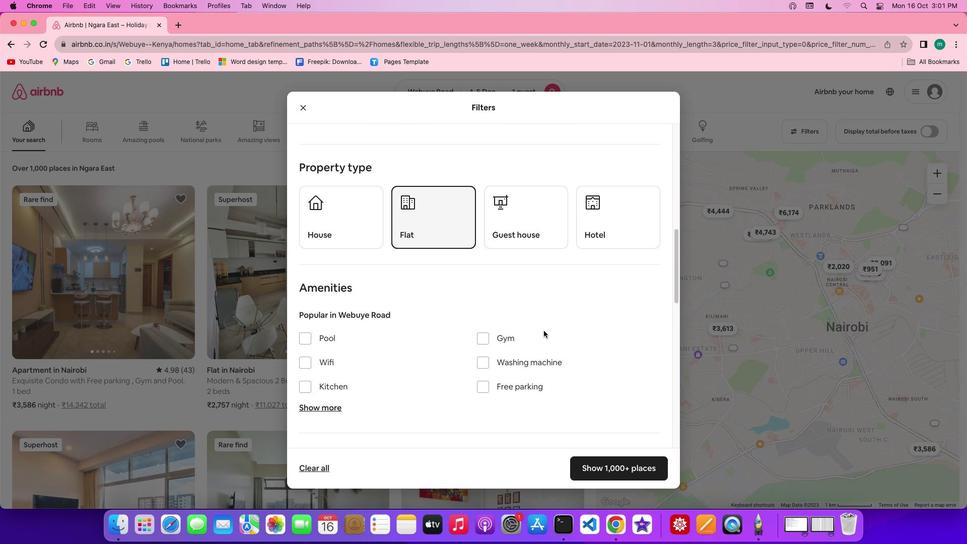 
Action: Mouse scrolled (544, 331) with delta (0, 0)
Screenshot: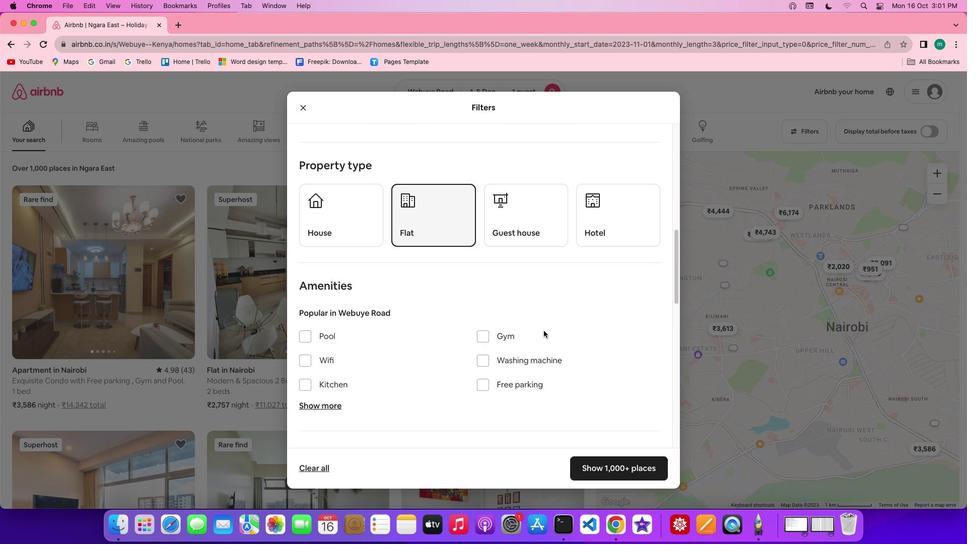 
Action: Mouse scrolled (544, 331) with delta (0, 0)
Screenshot: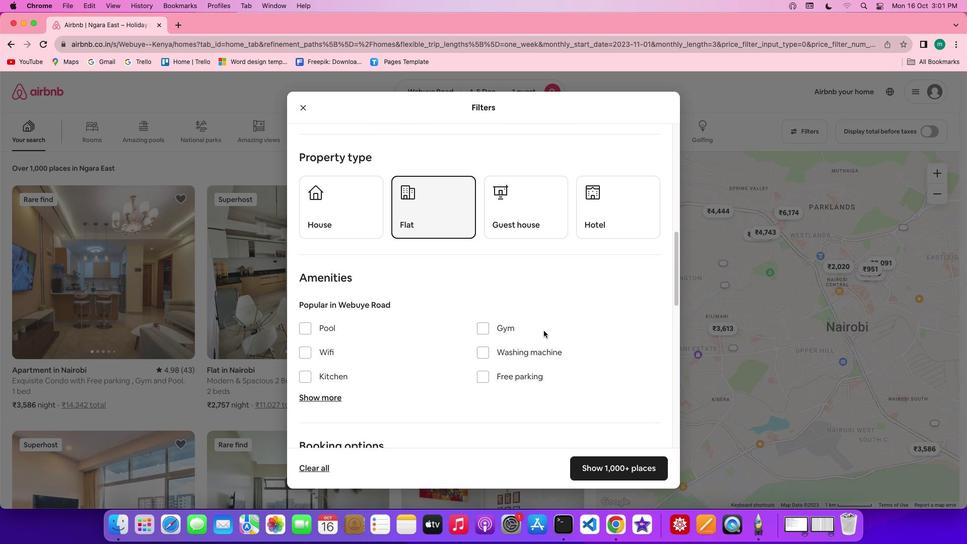 
Action: Mouse scrolled (544, 331) with delta (0, 0)
Screenshot: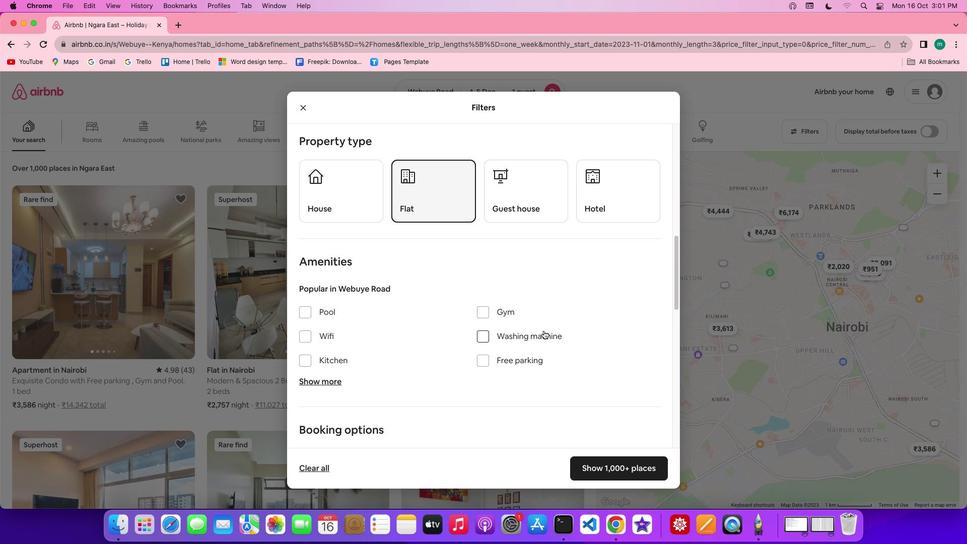 
Action: Mouse scrolled (544, 331) with delta (0, 0)
Screenshot: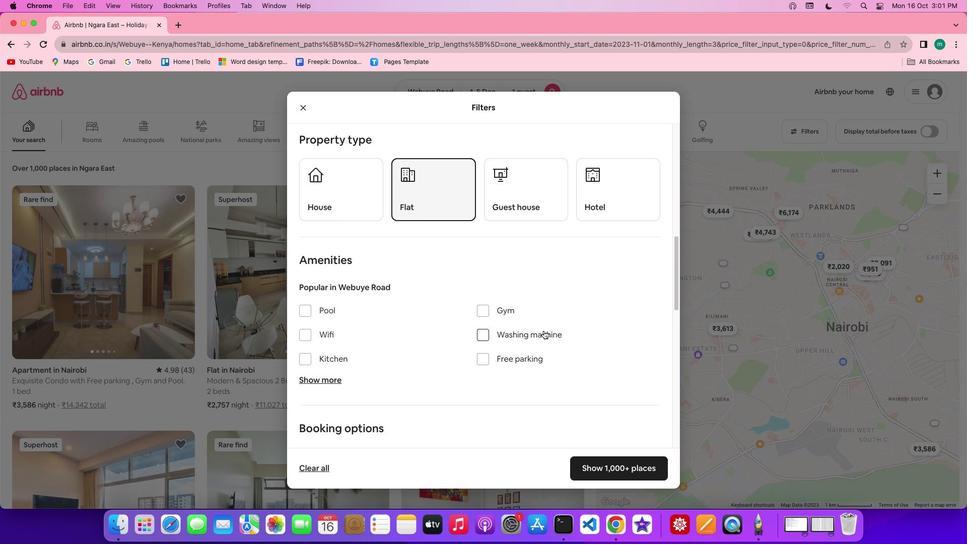 
Action: Mouse scrolled (544, 331) with delta (0, -1)
Screenshot: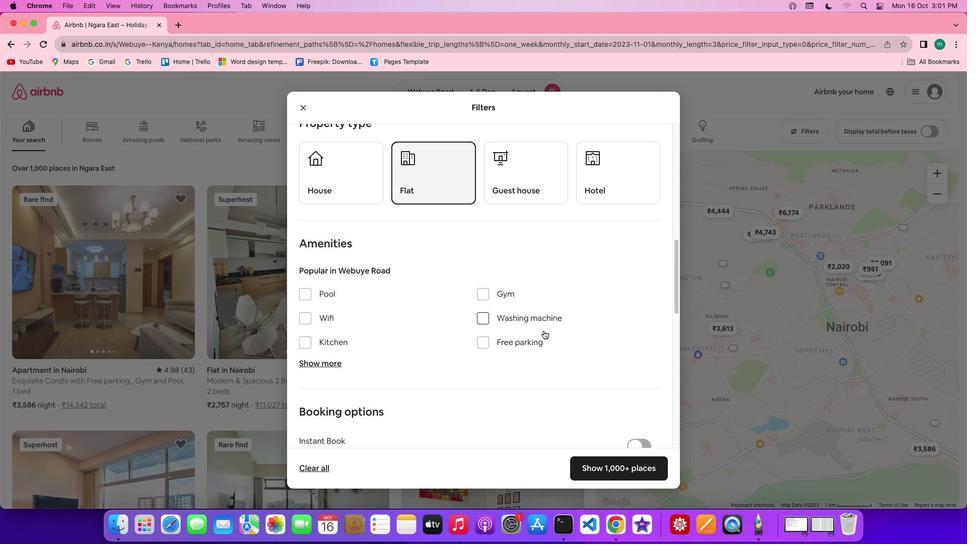 
Action: Mouse moved to (307, 263)
Screenshot: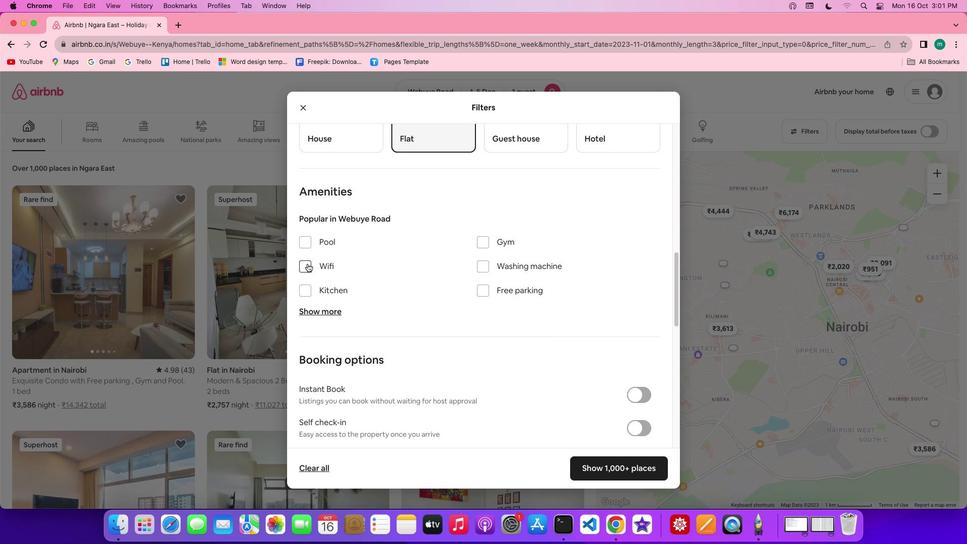 
Action: Mouse pressed left at (307, 263)
Screenshot: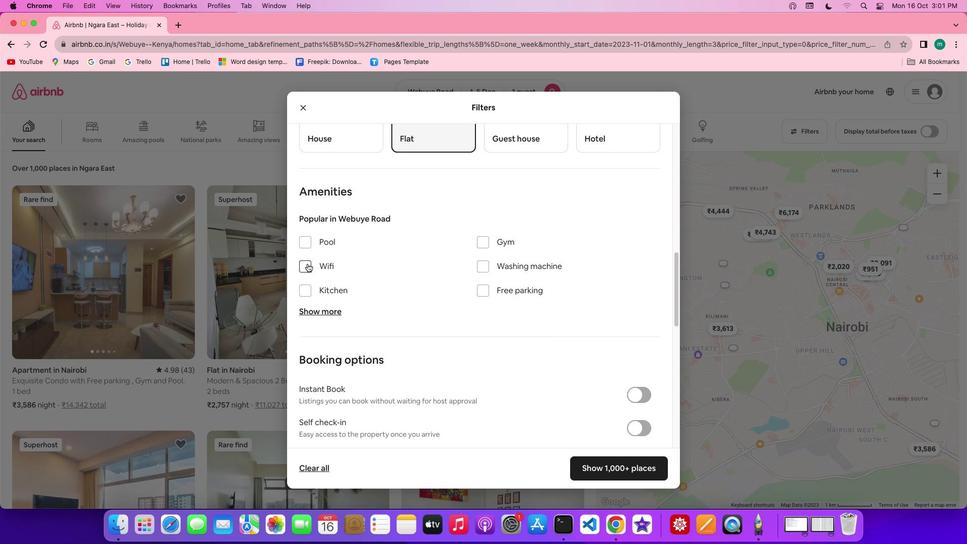 
Action: Mouse moved to (491, 265)
Screenshot: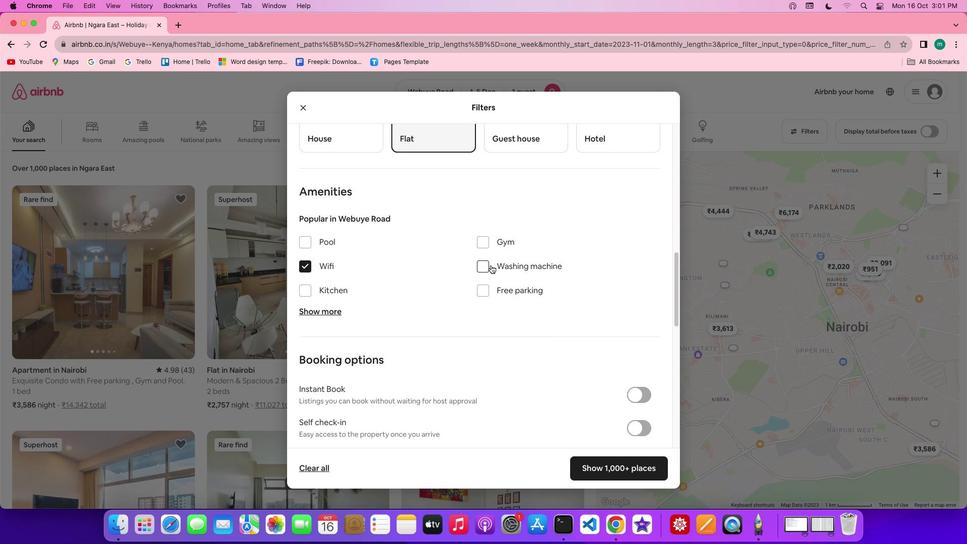
Action: Mouse pressed left at (491, 265)
Screenshot: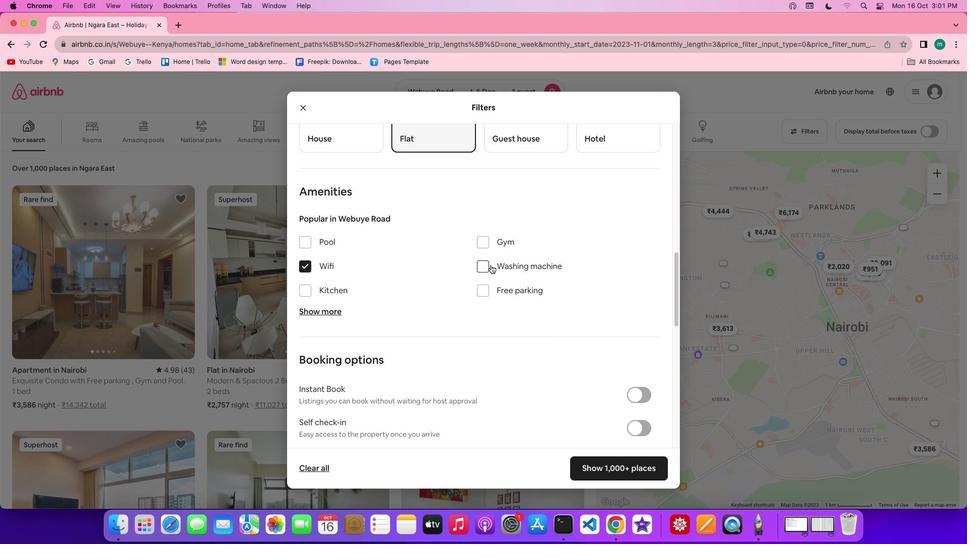 
Action: Mouse moved to (621, 304)
Screenshot: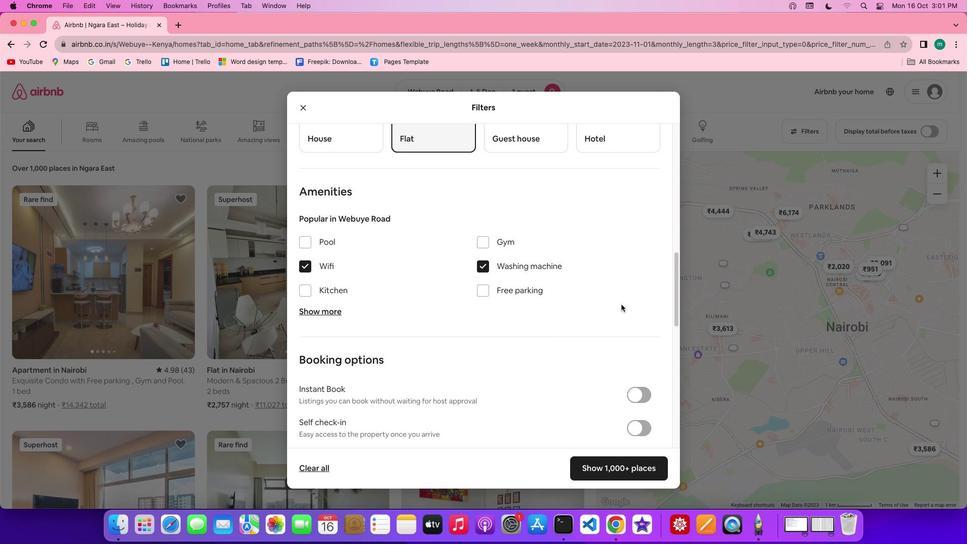 
Action: Mouse scrolled (621, 304) with delta (0, 0)
Screenshot: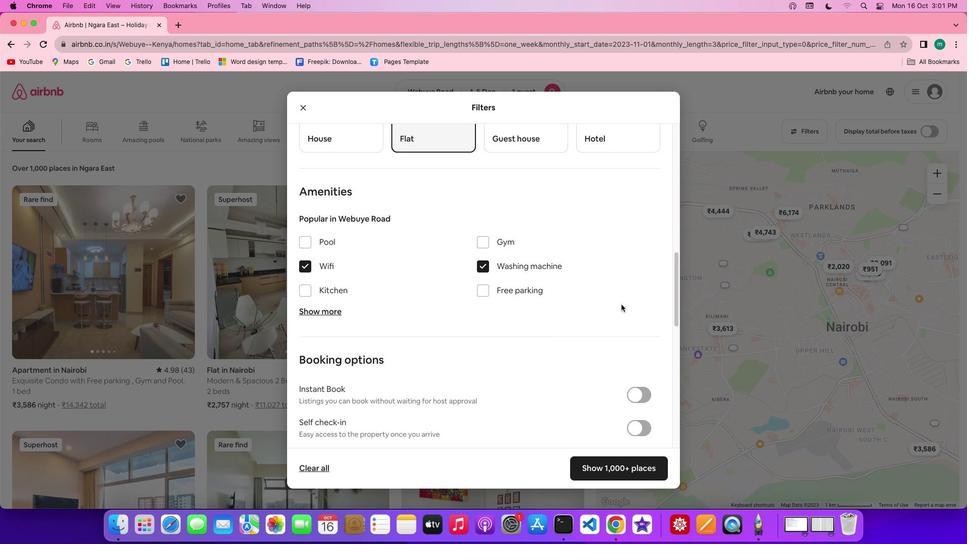 
Action: Mouse scrolled (621, 304) with delta (0, 0)
Screenshot: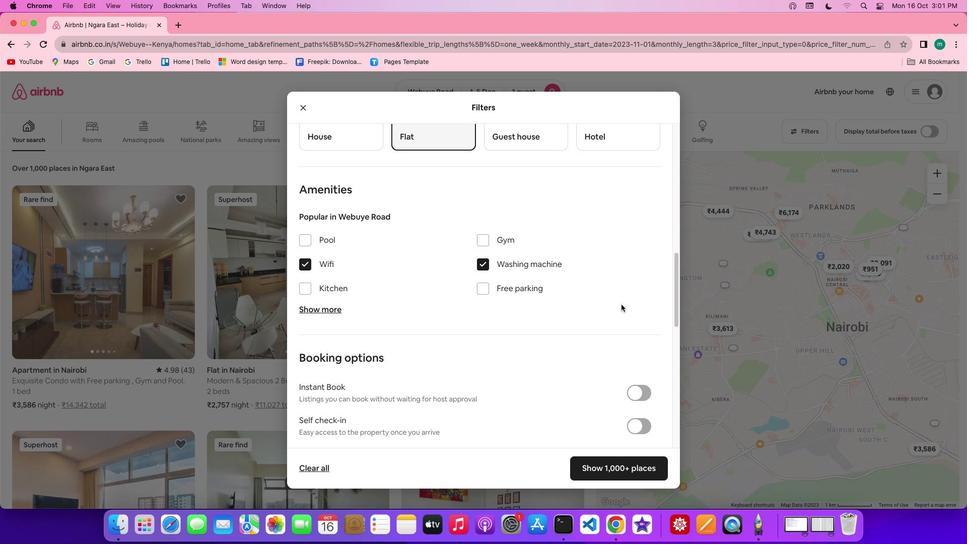 
Action: Mouse scrolled (621, 304) with delta (0, 0)
Screenshot: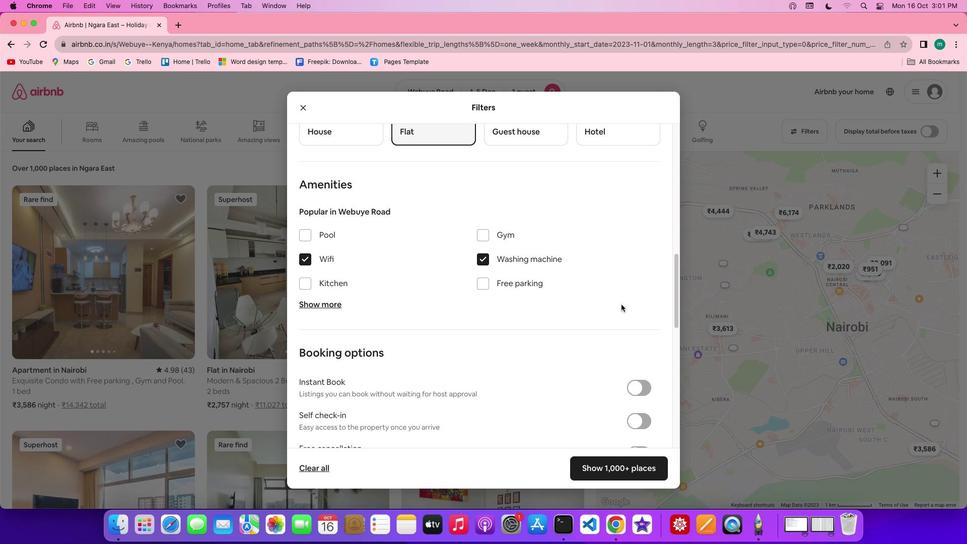 
Action: Mouse scrolled (621, 304) with delta (0, 0)
Screenshot: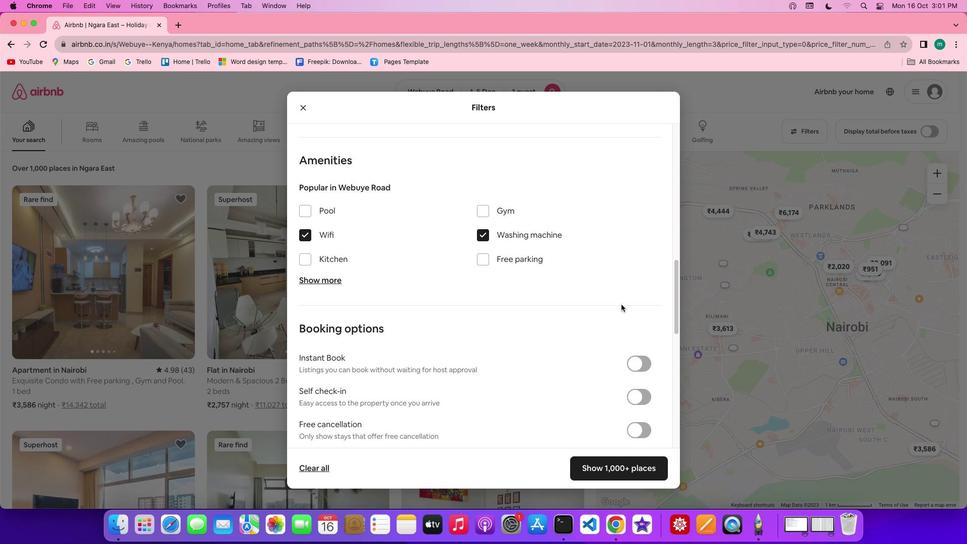 
Action: Mouse scrolled (621, 304) with delta (0, 0)
Screenshot: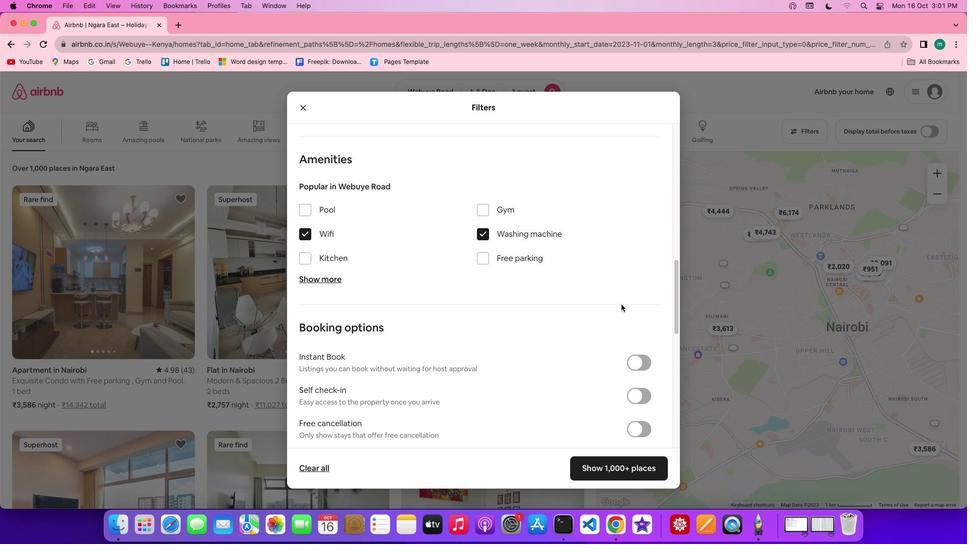 
Action: Mouse scrolled (621, 304) with delta (0, 0)
Screenshot: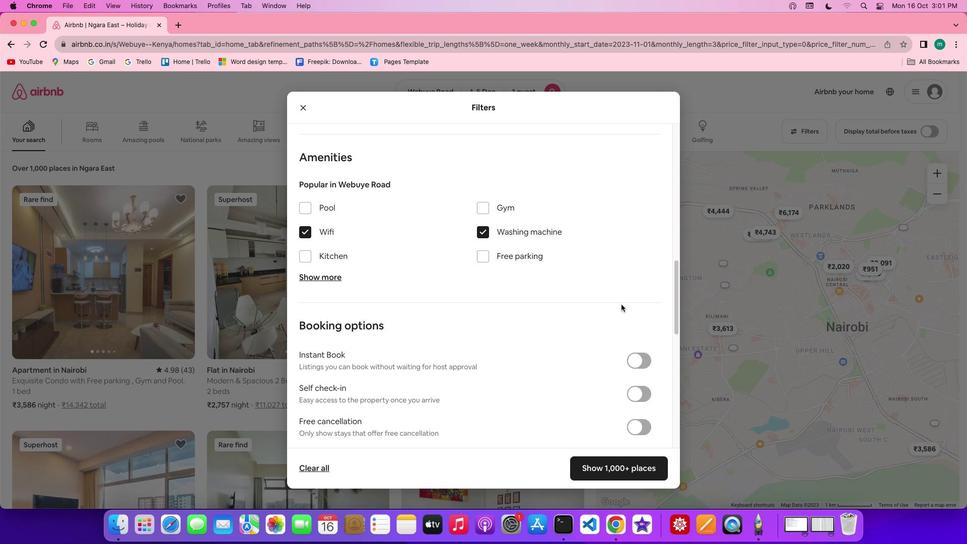 
Action: Mouse scrolled (621, 304) with delta (0, 0)
Screenshot: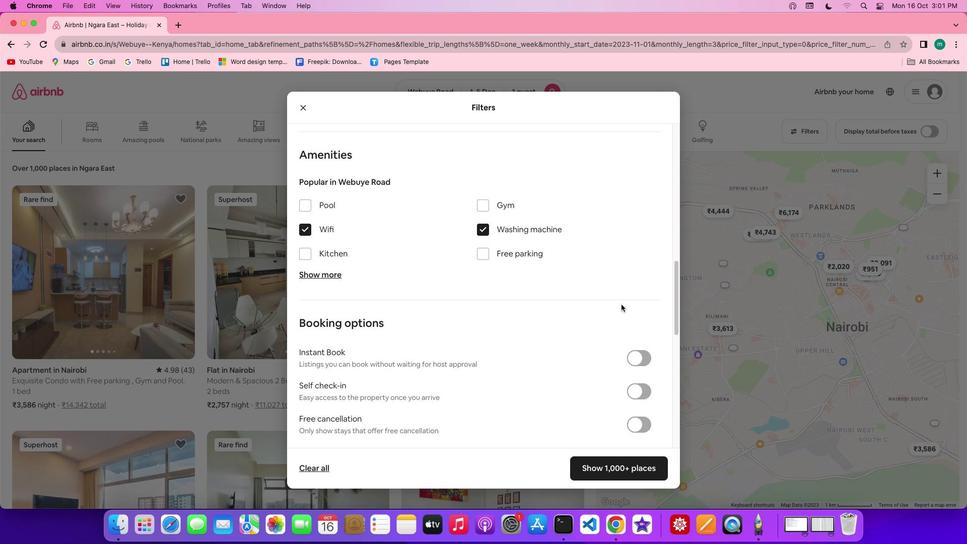 
Action: Mouse scrolled (621, 304) with delta (0, 0)
Screenshot: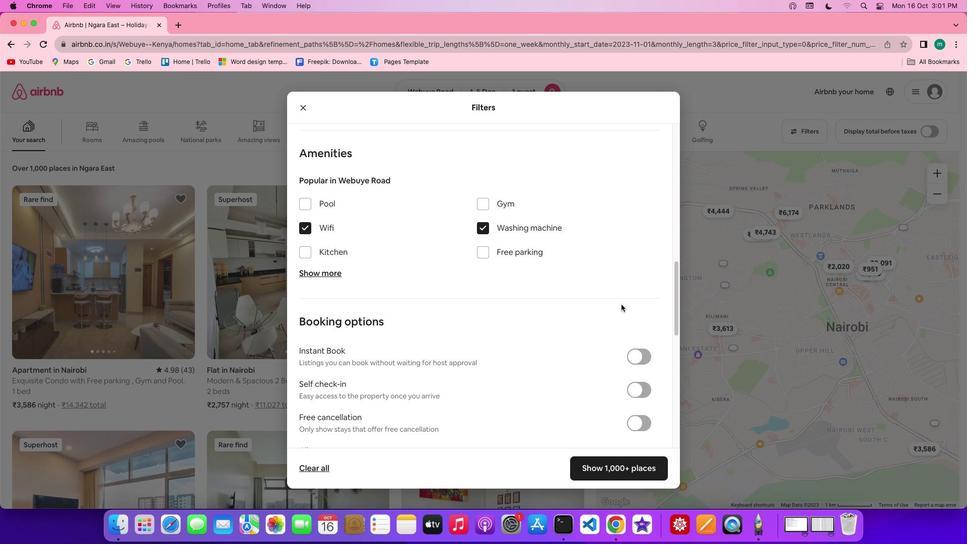
Action: Mouse scrolled (621, 304) with delta (0, 0)
Screenshot: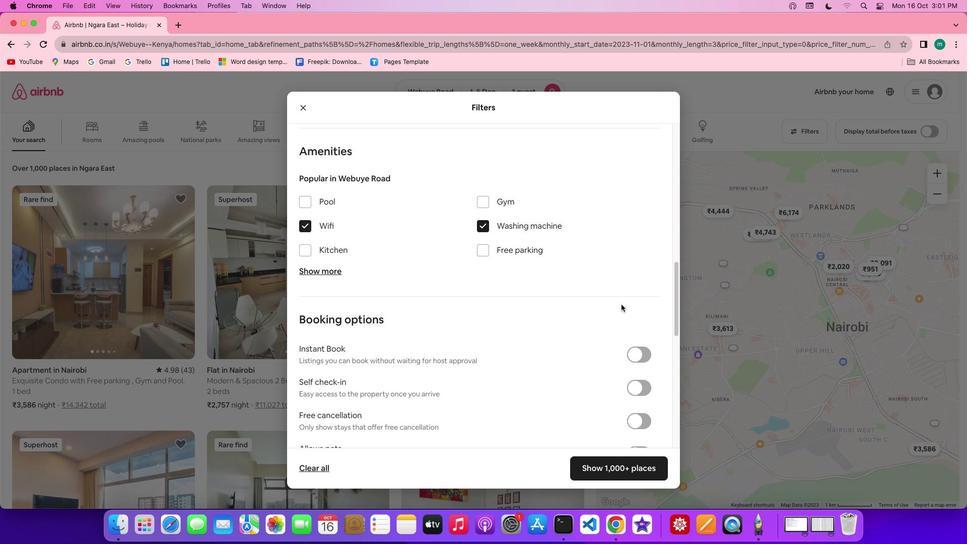 
Action: Mouse scrolled (621, 304) with delta (0, 0)
Screenshot: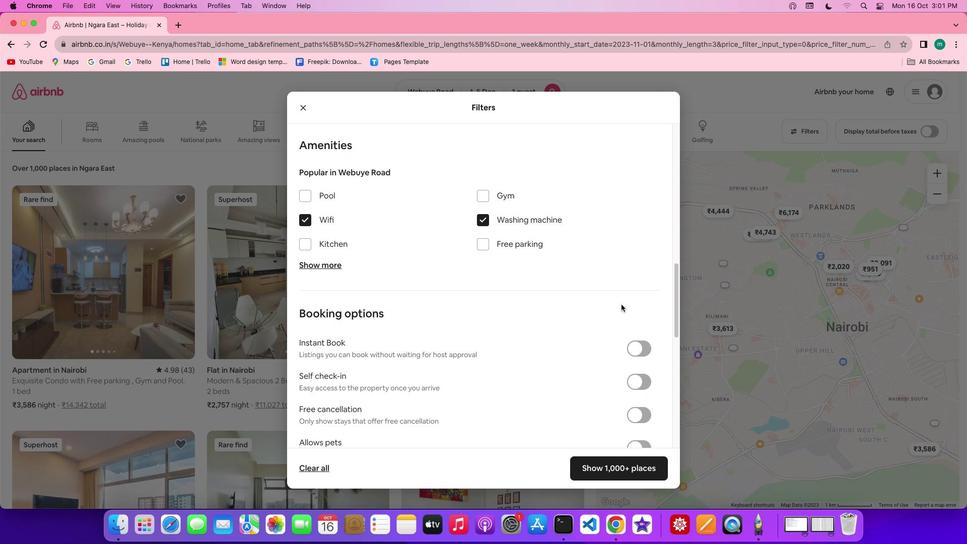 
Action: Mouse scrolled (621, 304) with delta (0, 0)
Screenshot: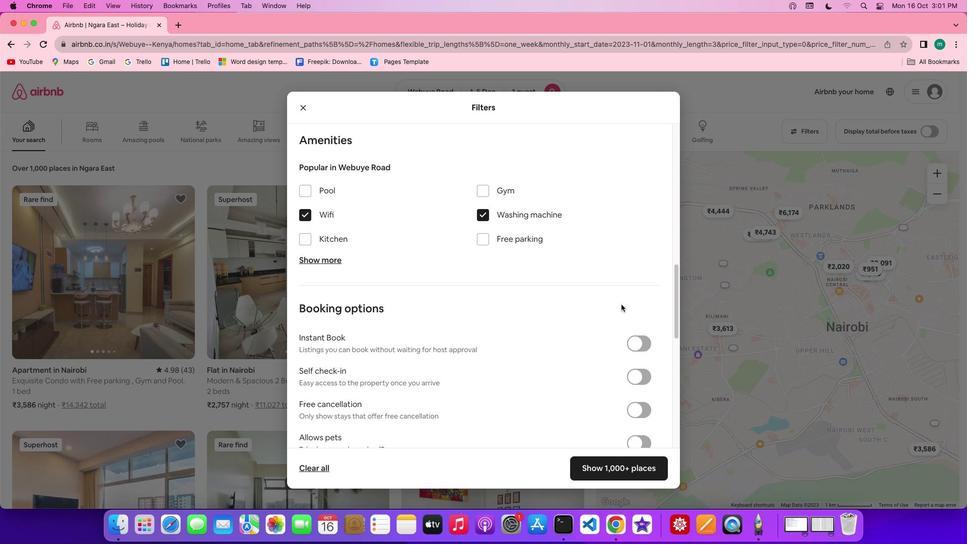 
Action: Mouse scrolled (621, 304) with delta (0, 0)
Screenshot: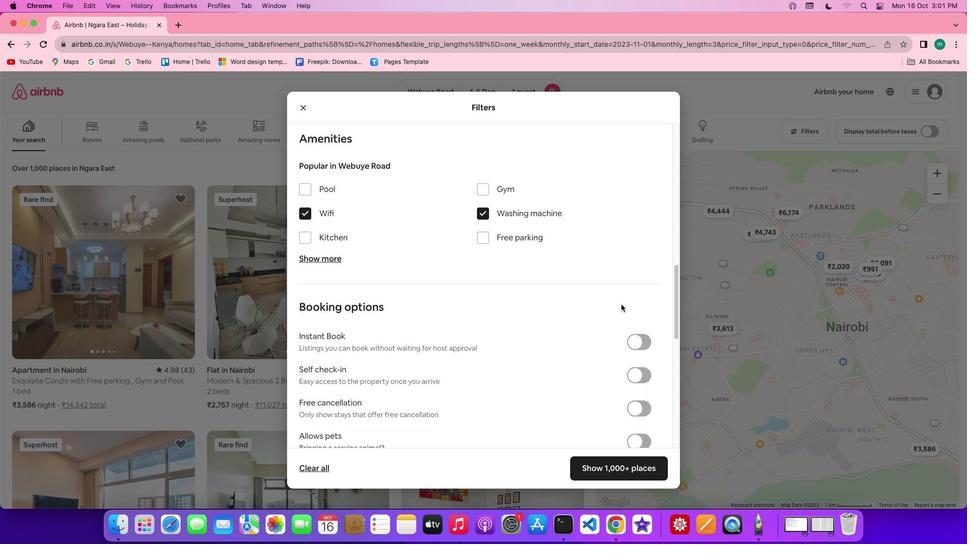 
Action: Mouse scrolled (621, 304) with delta (0, 0)
Screenshot: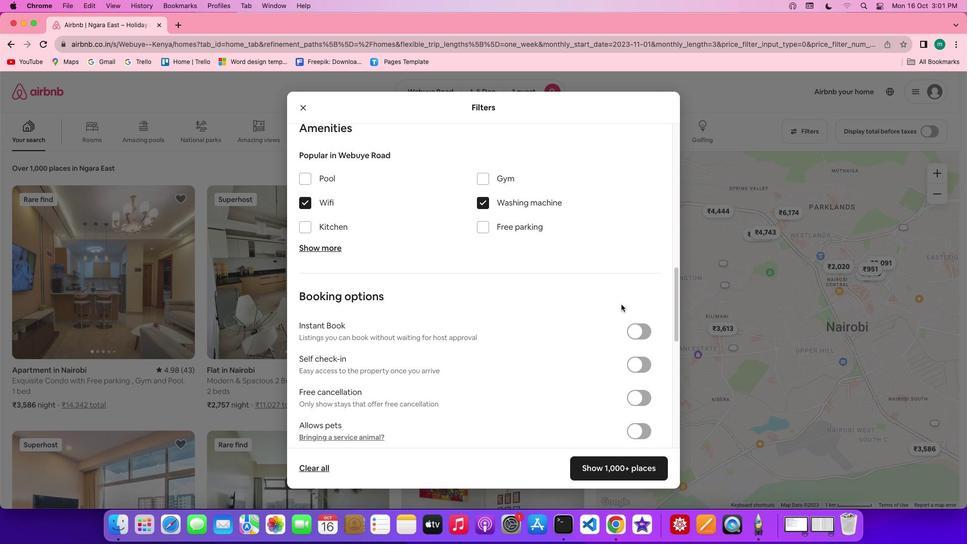 
Action: Mouse moved to (619, 466)
Screenshot: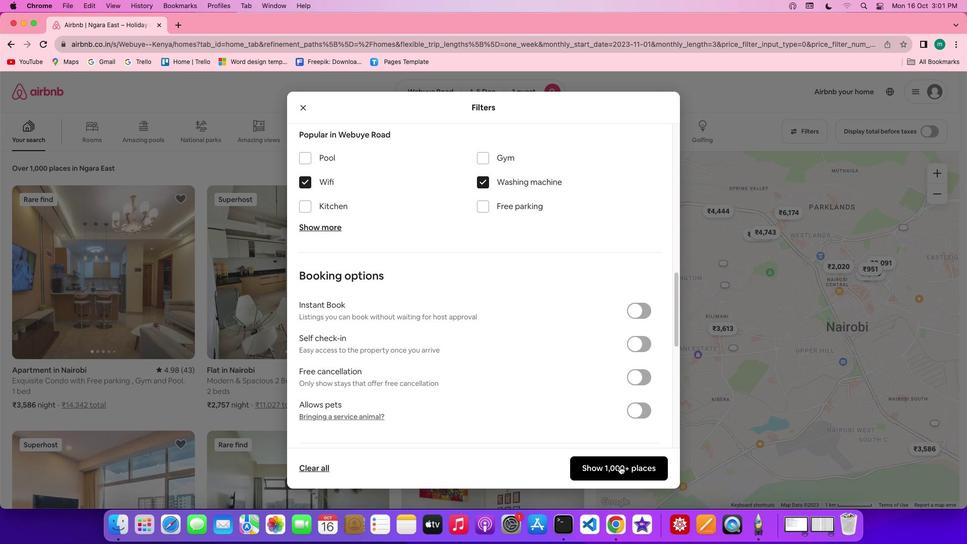 
Action: Mouse pressed left at (619, 466)
Screenshot: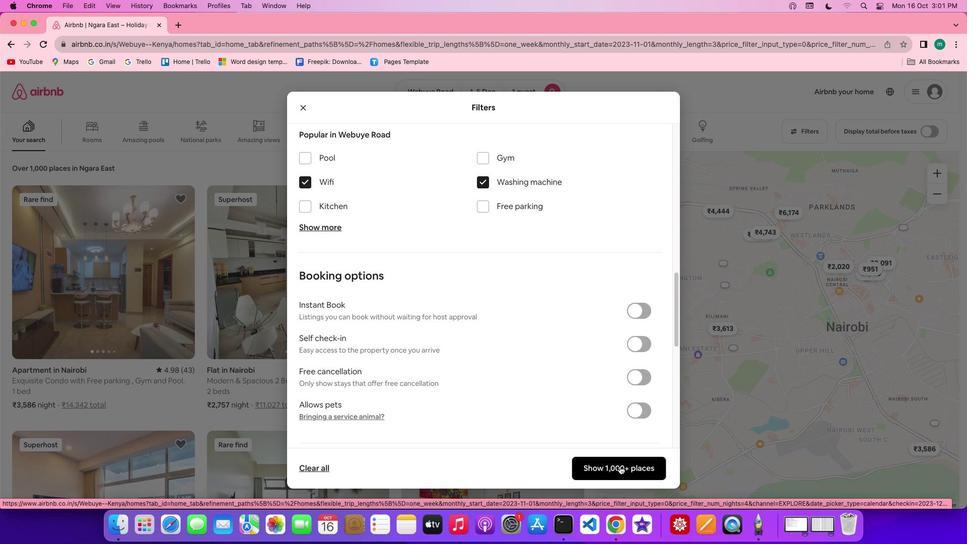 
Action: Mouse moved to (72, 277)
Screenshot: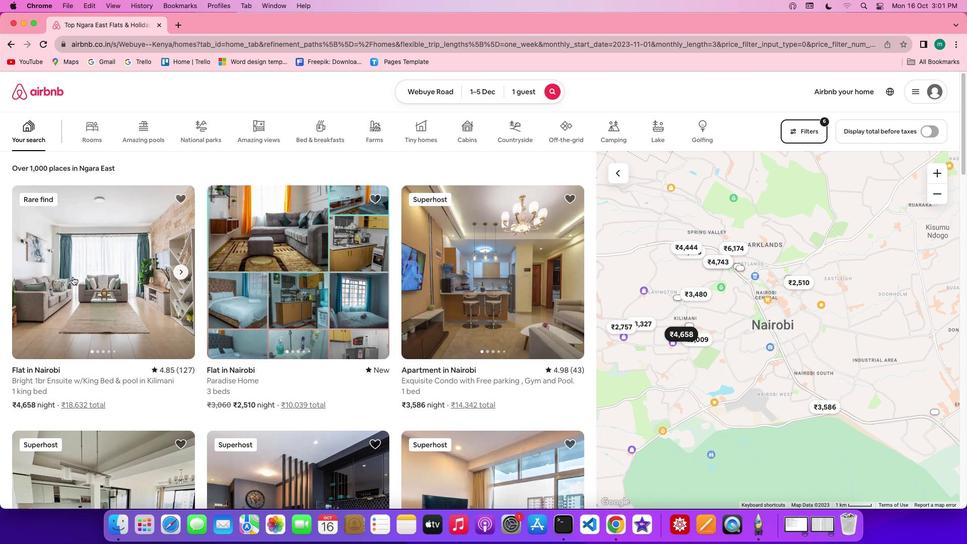 
Action: Mouse pressed left at (72, 277)
Screenshot: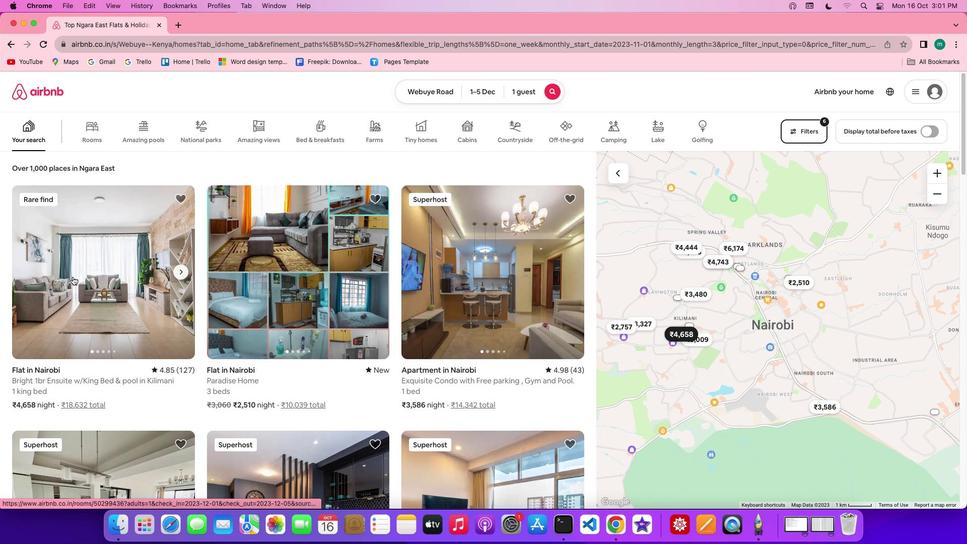 
Action: Mouse moved to (701, 372)
Screenshot: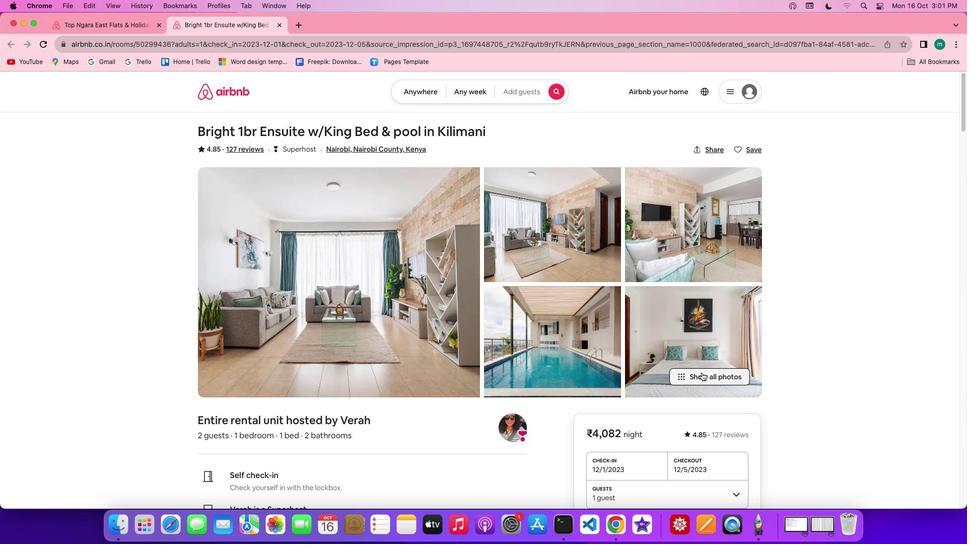 
Action: Mouse pressed left at (701, 372)
Screenshot: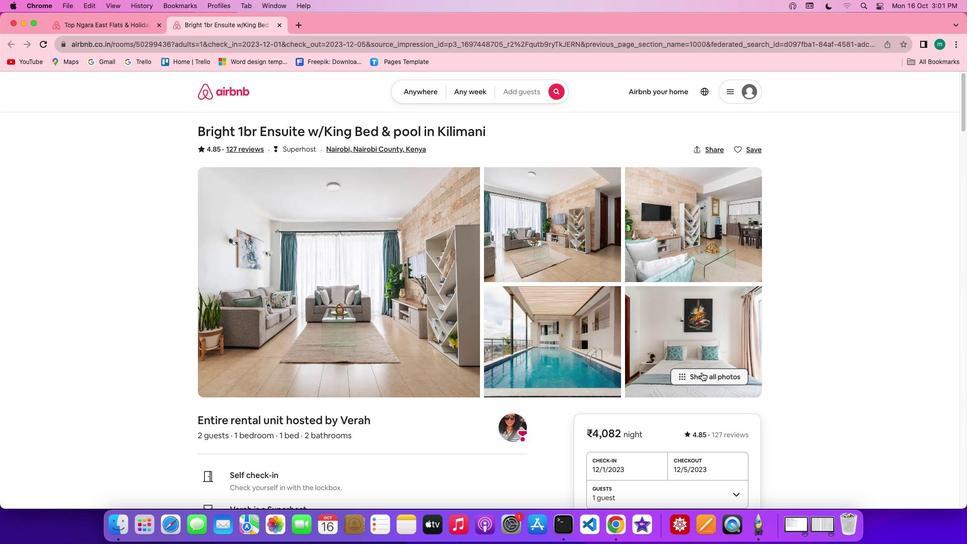 
Action: Mouse moved to (589, 339)
Screenshot: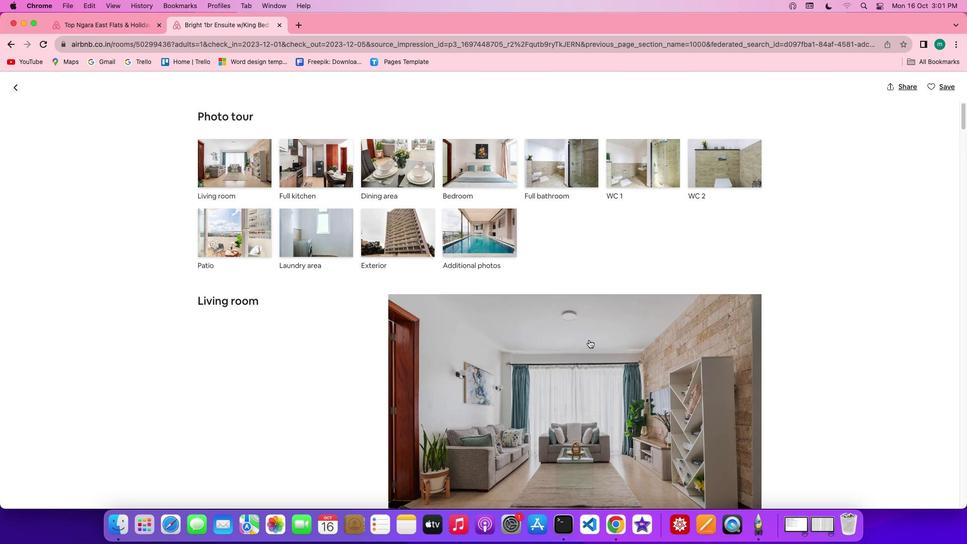
Action: Mouse scrolled (589, 339) with delta (0, 0)
Screenshot: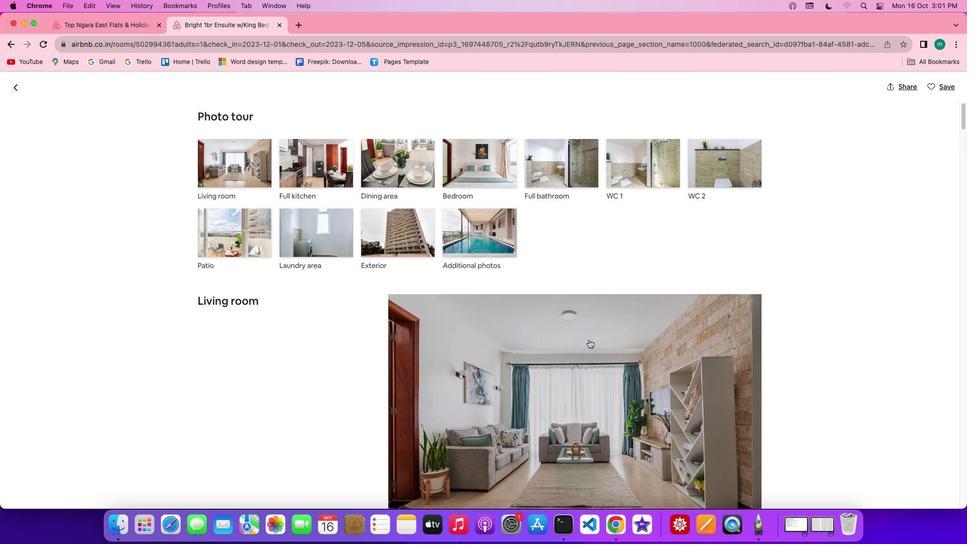
Action: Mouse scrolled (589, 339) with delta (0, 0)
Screenshot: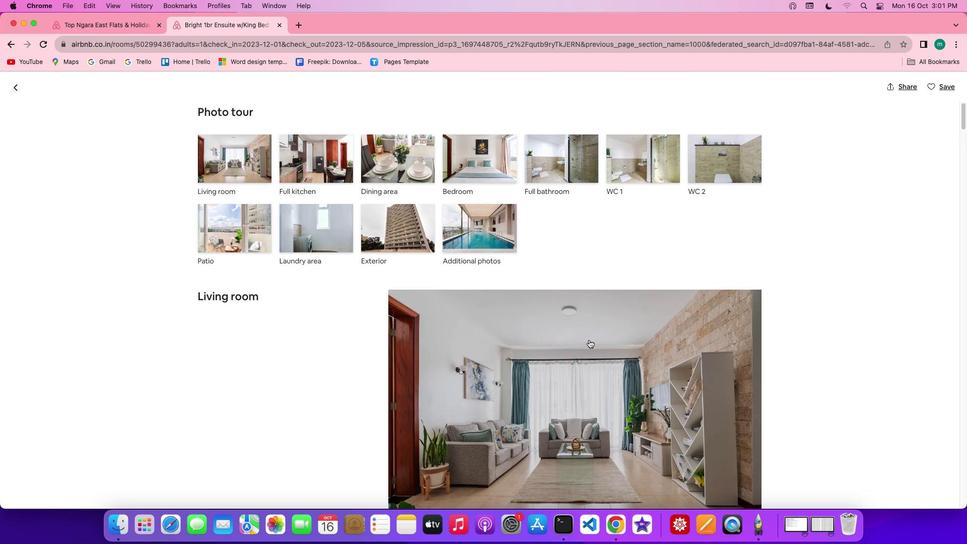 
Action: Mouse scrolled (589, 339) with delta (0, -1)
Screenshot: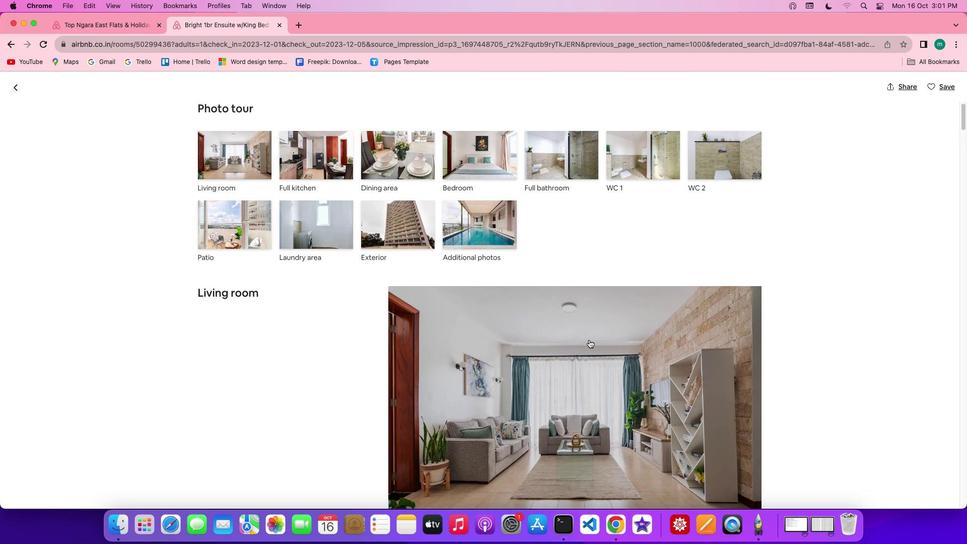 
Action: Mouse scrolled (589, 339) with delta (0, -1)
Screenshot: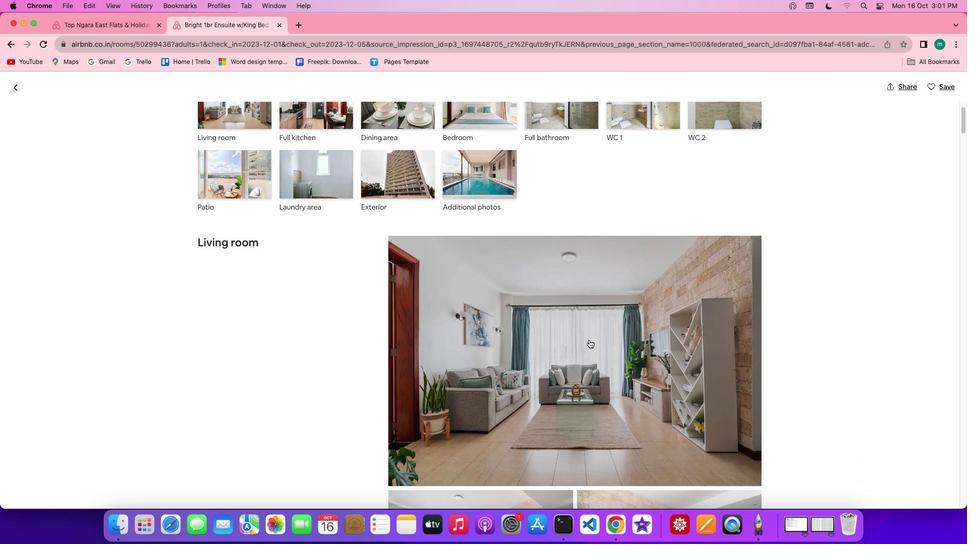 
Action: Mouse scrolled (589, 339) with delta (0, 0)
Screenshot: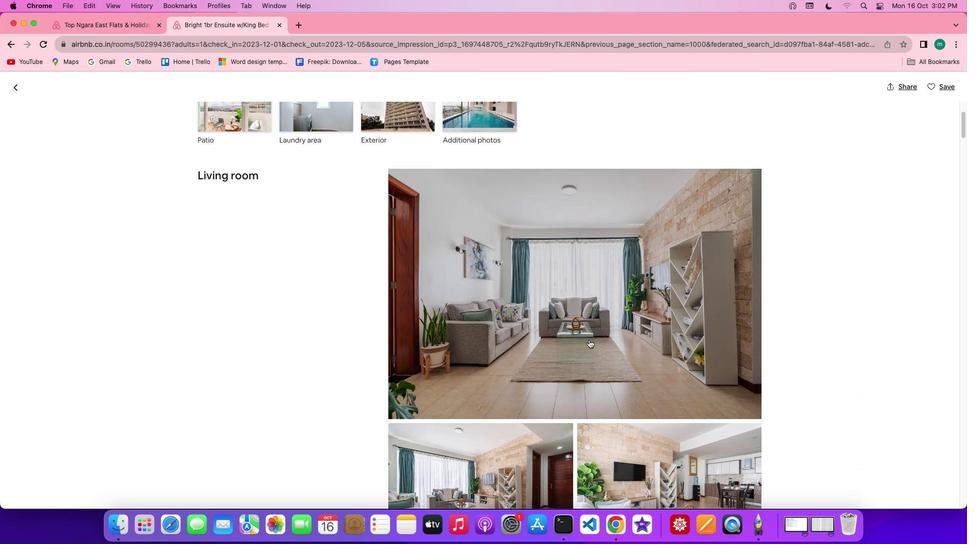 
Action: Mouse scrolled (589, 339) with delta (0, 0)
Screenshot: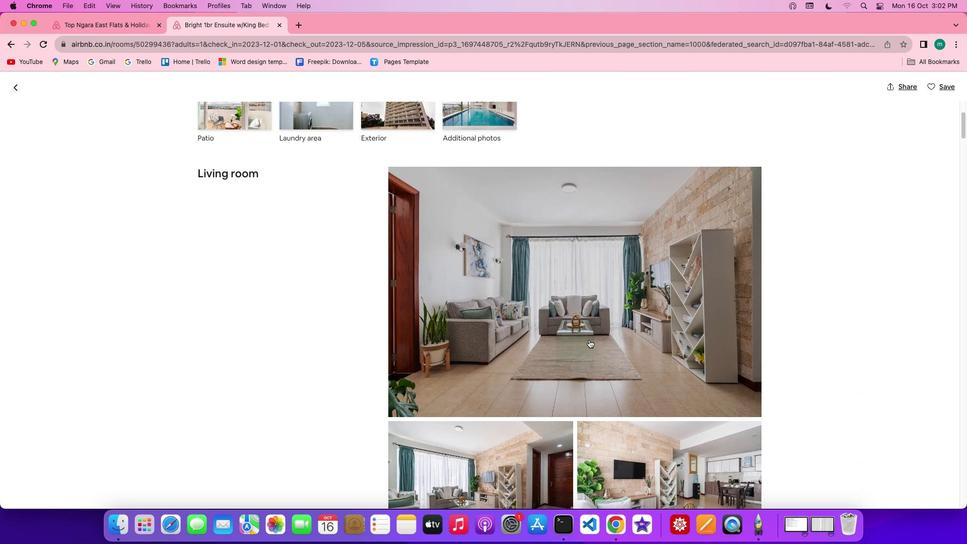 
Action: Mouse scrolled (589, 339) with delta (0, 0)
Screenshot: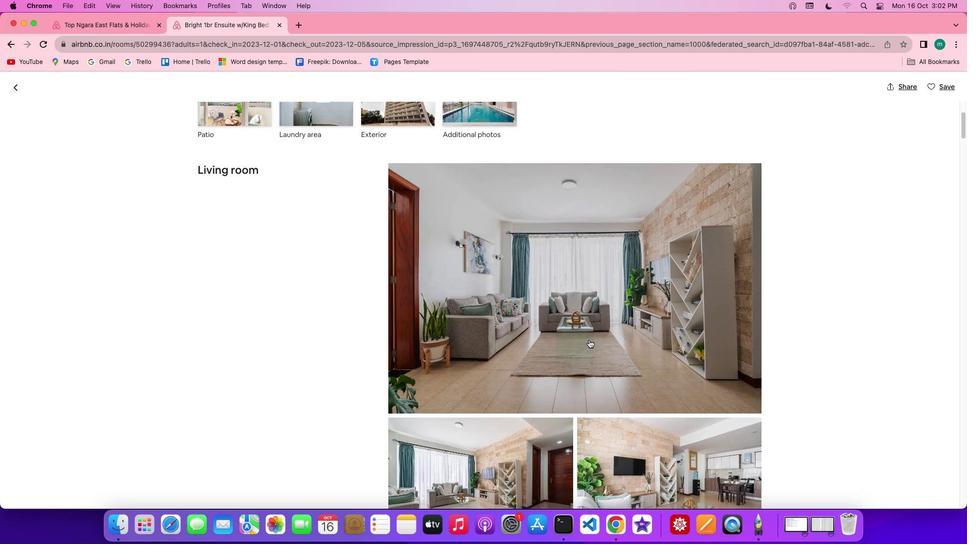 
Action: Mouse scrolled (589, 339) with delta (0, -1)
Screenshot: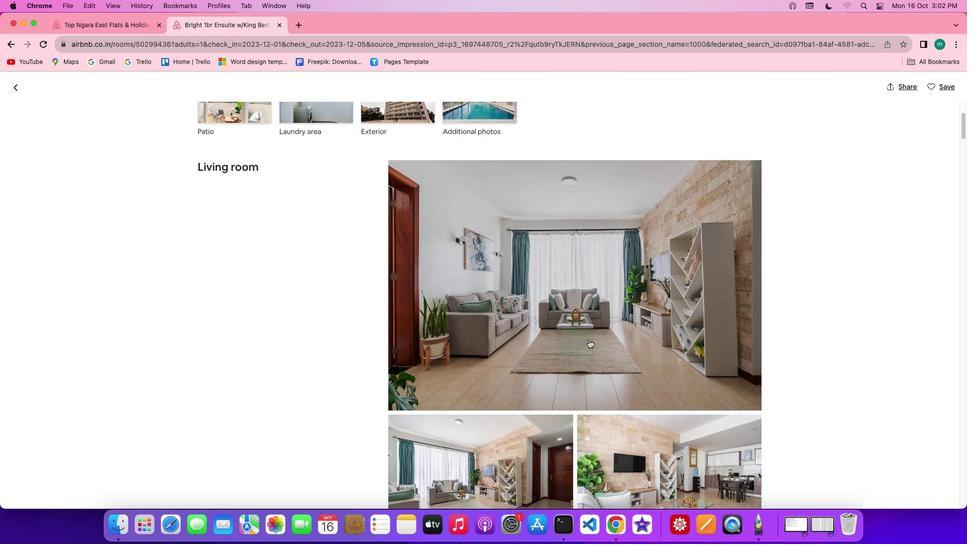 
Action: Mouse scrolled (589, 339) with delta (0, -1)
Screenshot: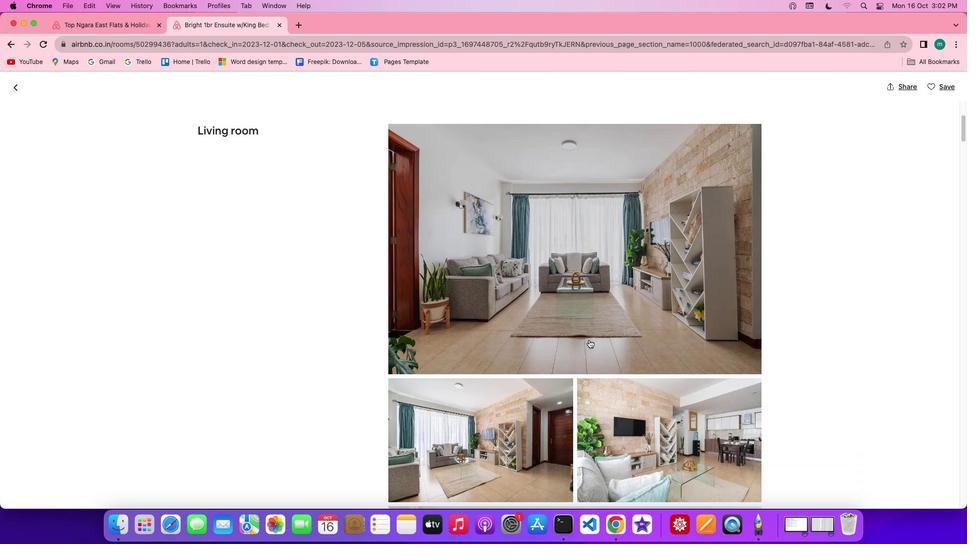 
Action: Mouse scrolled (589, 339) with delta (0, 0)
Screenshot: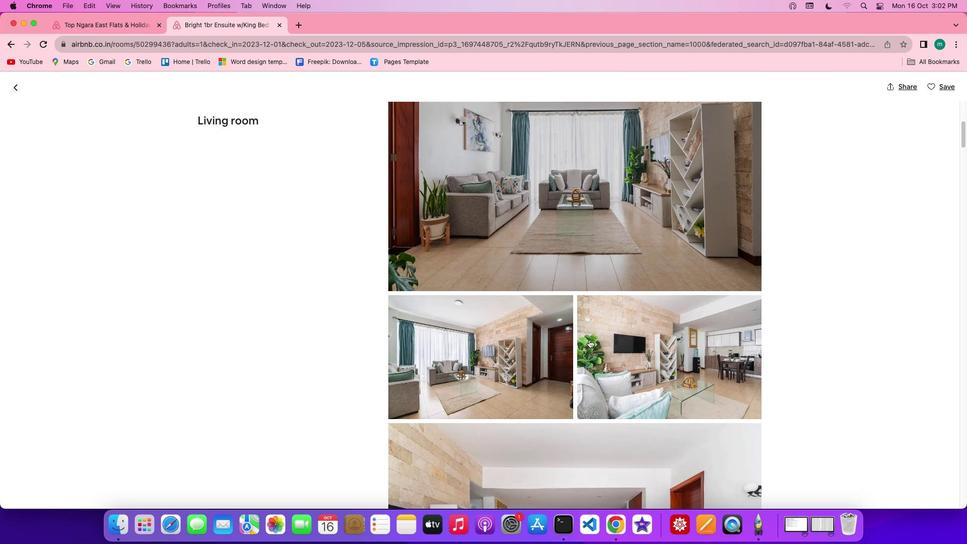 
Action: Mouse scrolled (589, 339) with delta (0, 0)
Screenshot: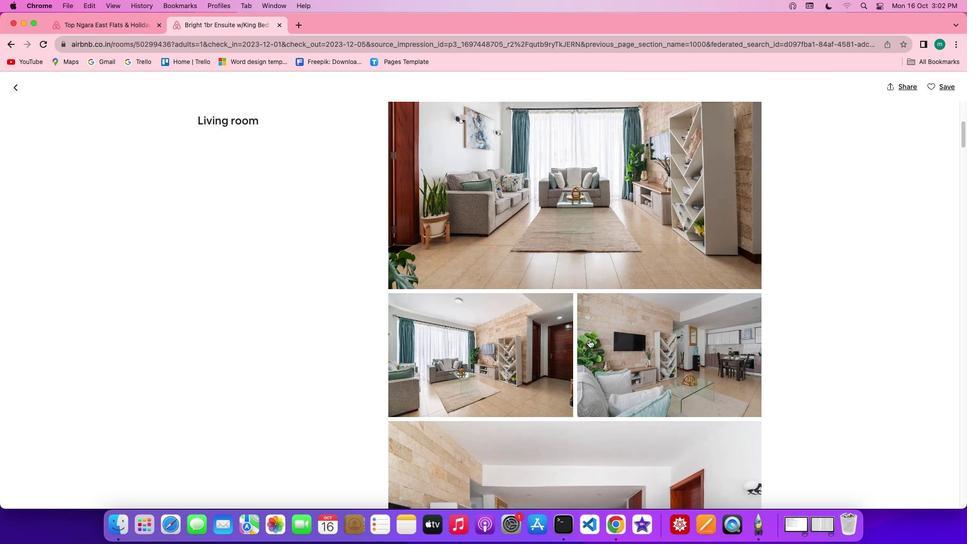 
Action: Mouse scrolled (589, 339) with delta (0, 0)
Screenshot: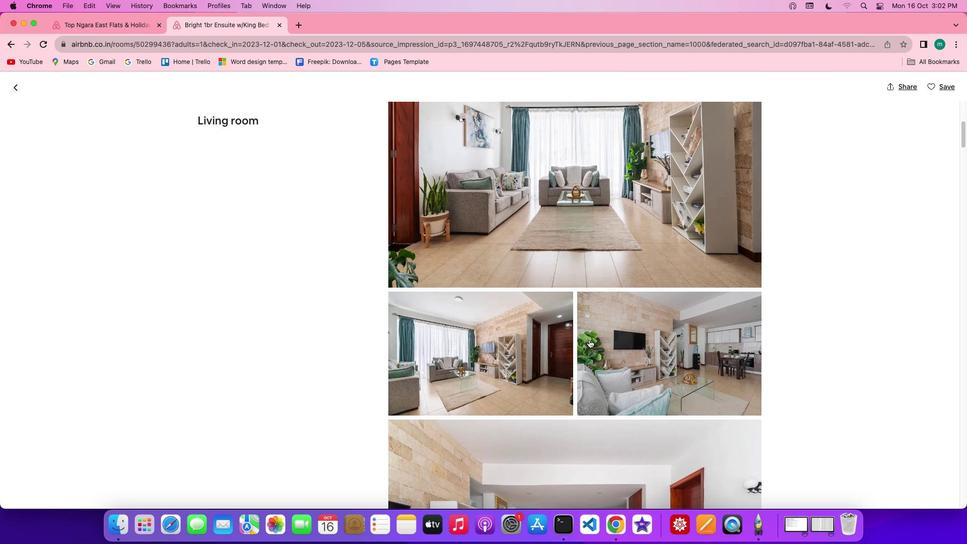 
Action: Mouse scrolled (589, 339) with delta (0, 0)
Screenshot: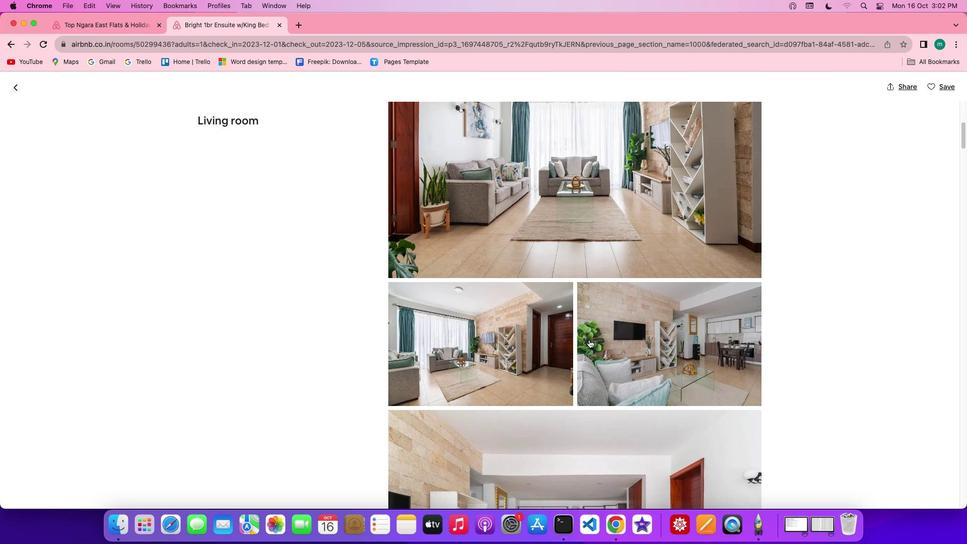 
Action: Mouse scrolled (589, 339) with delta (0, 0)
Screenshot: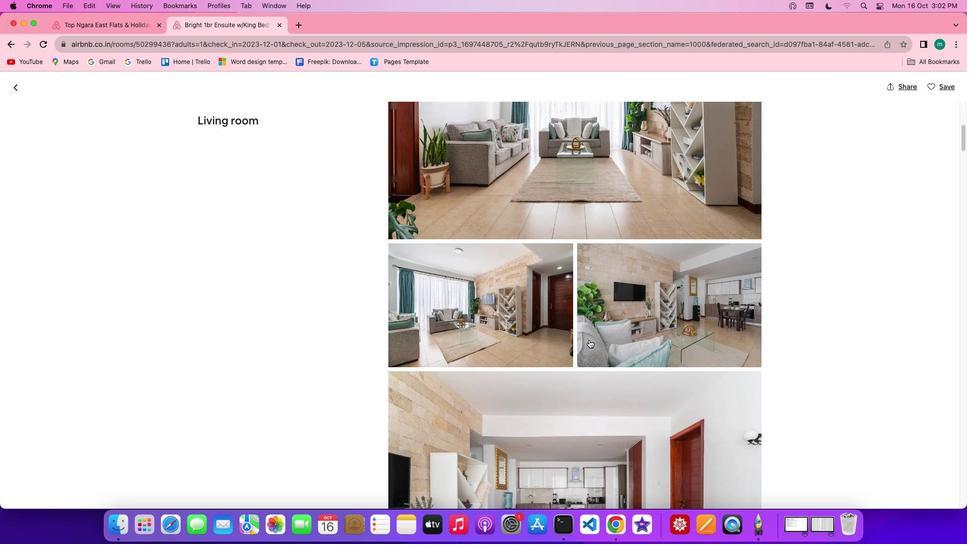 
Action: Mouse scrolled (589, 339) with delta (0, 0)
Screenshot: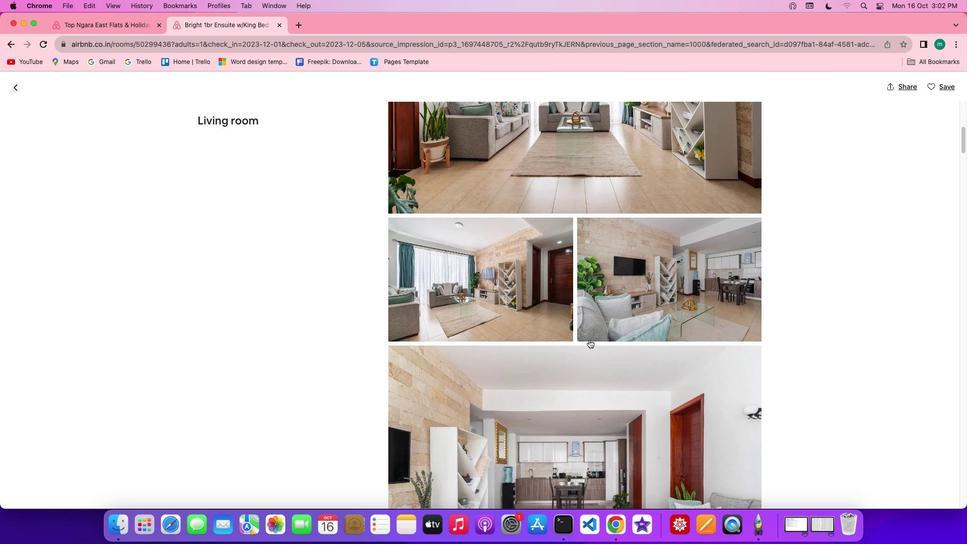 
Action: Mouse scrolled (589, 339) with delta (0, 0)
Screenshot: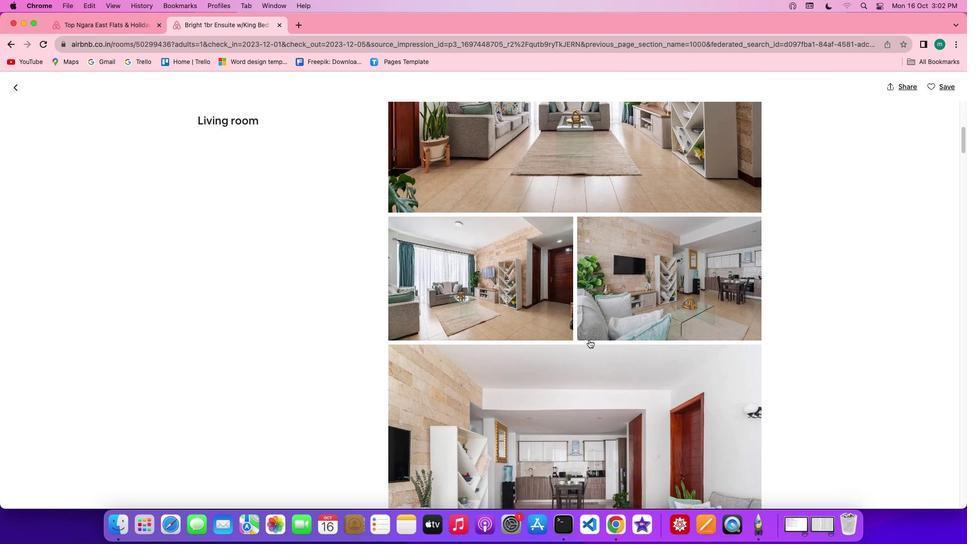 
Action: Mouse scrolled (589, 339) with delta (0, 0)
Screenshot: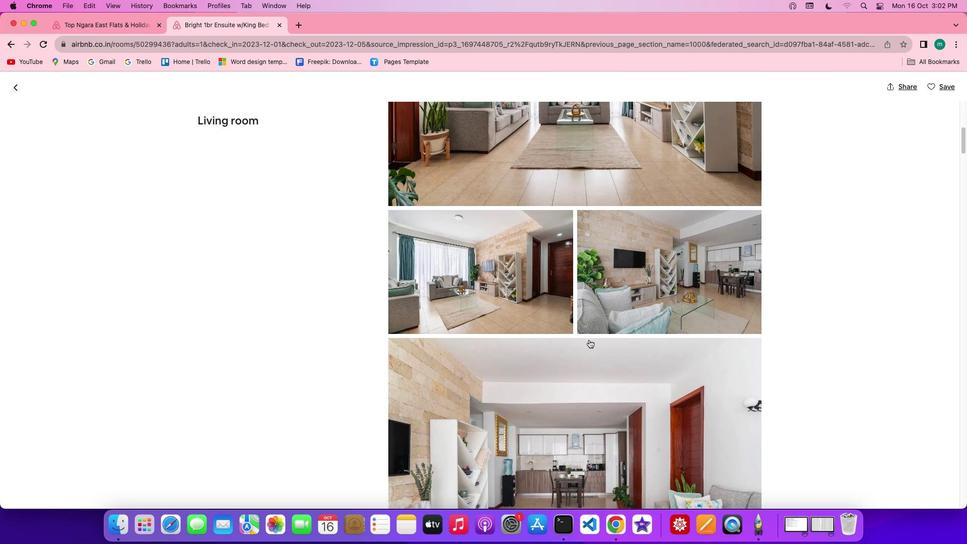 
Action: Mouse scrolled (589, 339) with delta (0, 0)
Screenshot: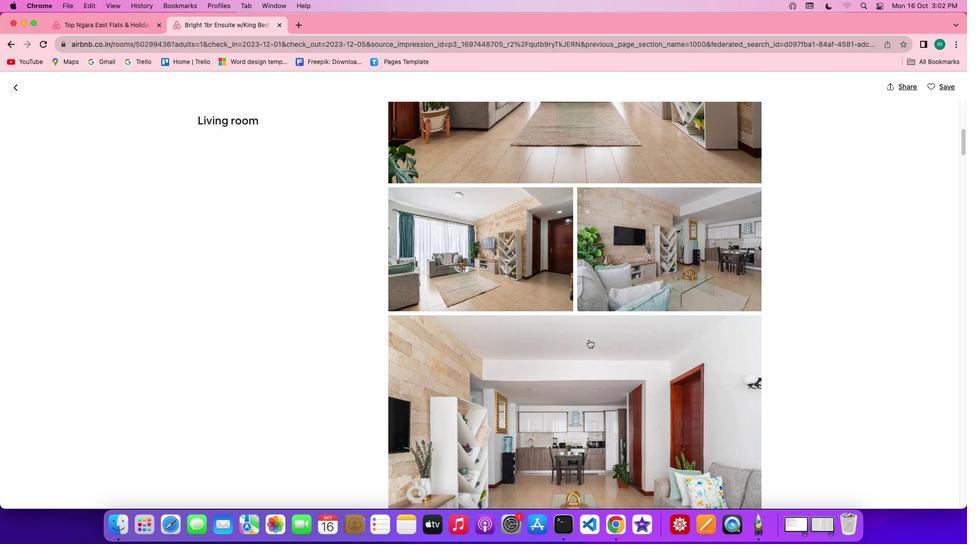
Action: Mouse scrolled (589, 339) with delta (0, 0)
Screenshot: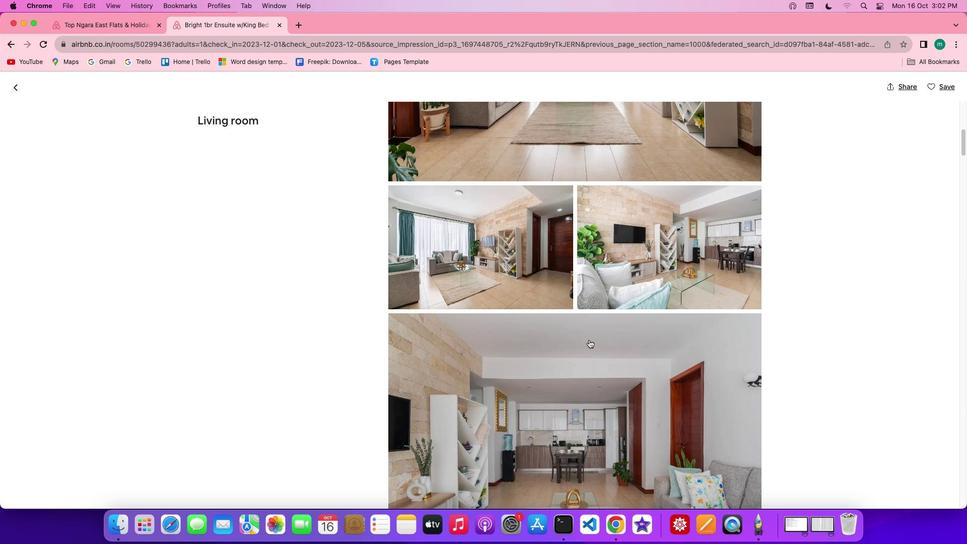 
Action: Mouse scrolled (589, 339) with delta (0, 0)
Screenshot: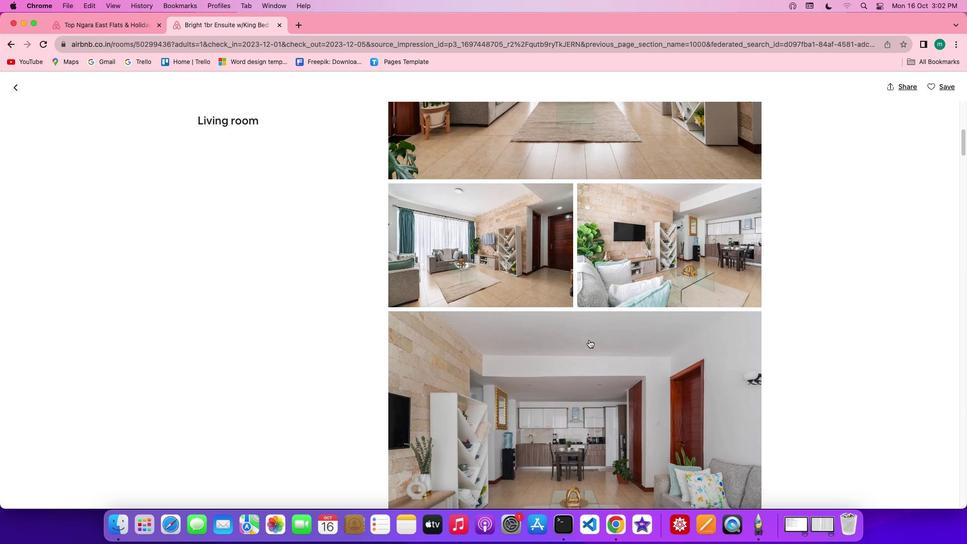 
Action: Mouse scrolled (589, 339) with delta (0, 0)
Screenshot: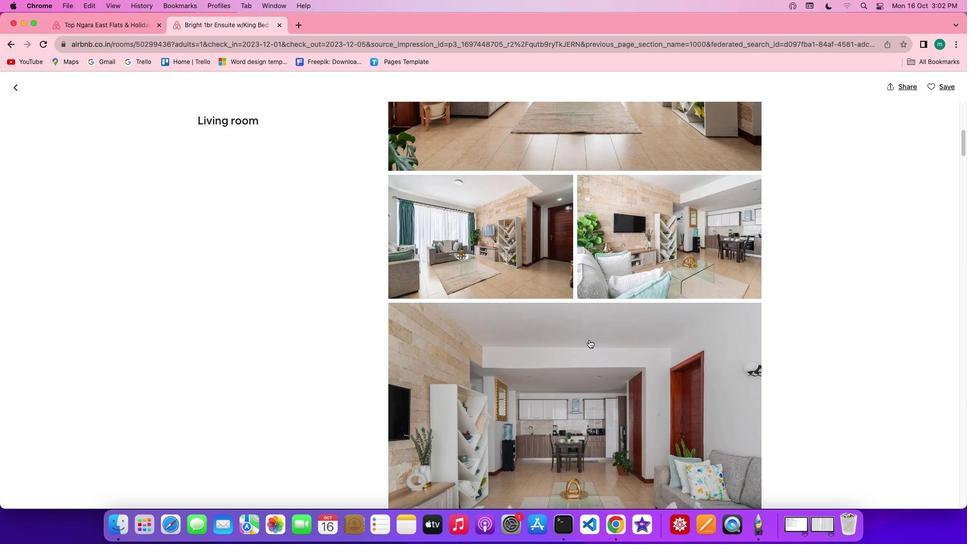 
Action: Mouse scrolled (589, 339) with delta (0, -1)
Screenshot: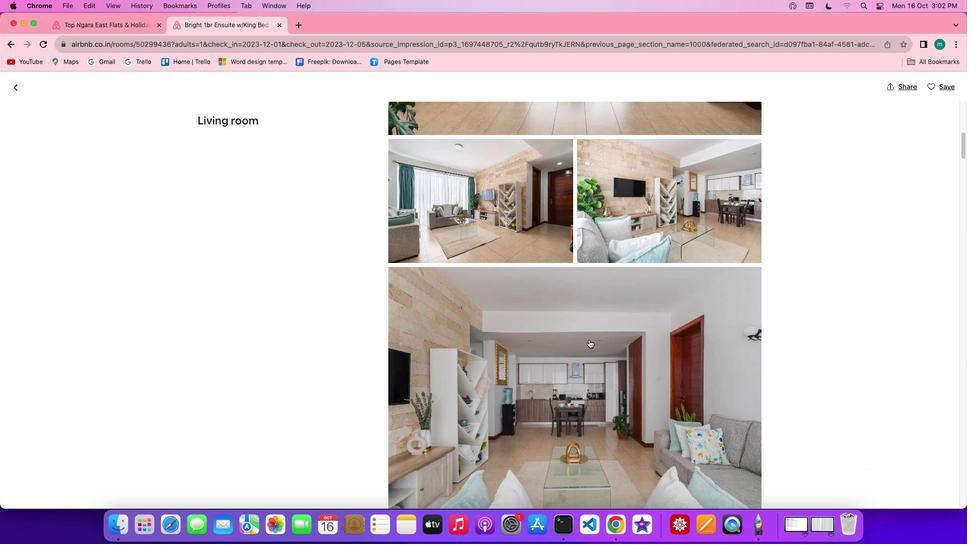 
Action: Mouse scrolled (589, 339) with delta (0, 0)
Screenshot: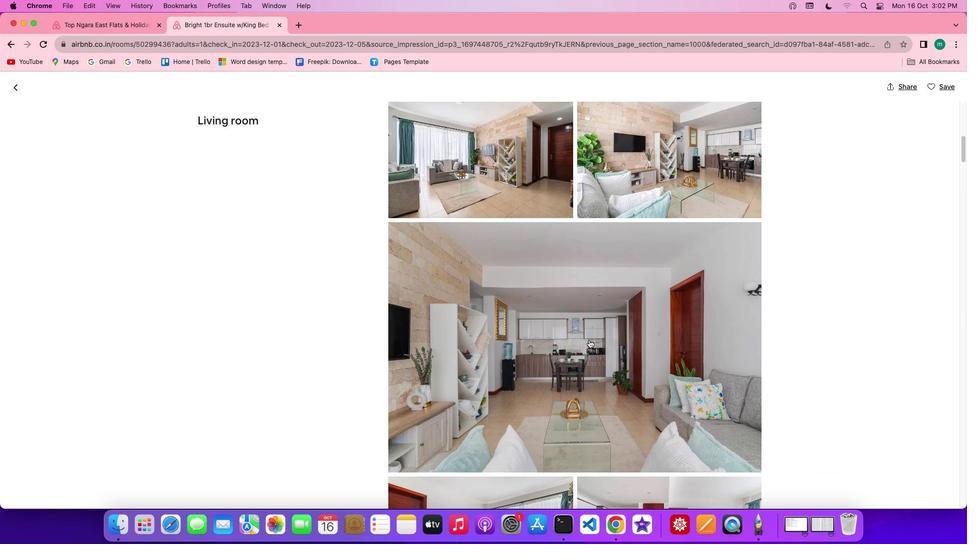 
Action: Mouse scrolled (589, 339) with delta (0, 0)
Screenshot: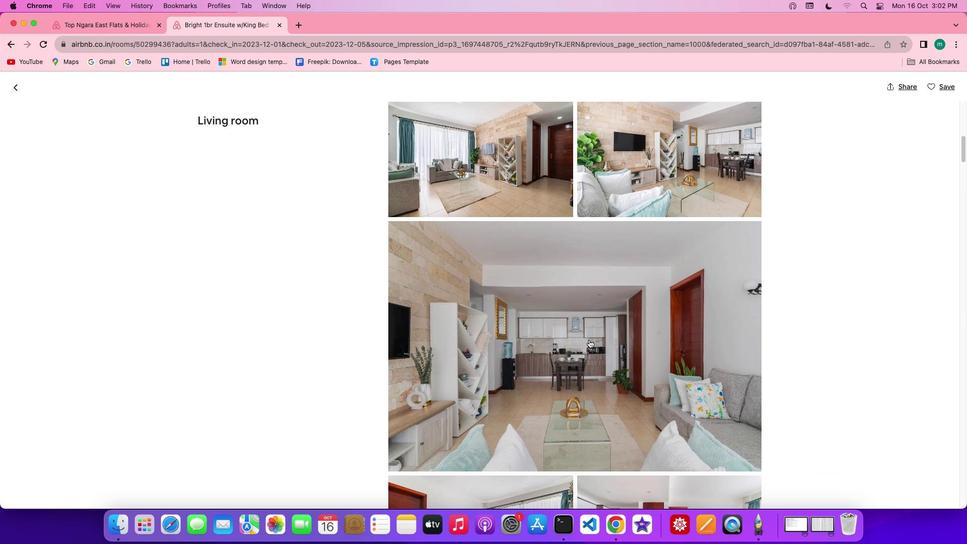 
Action: Mouse scrolled (589, 339) with delta (0, 0)
Screenshot: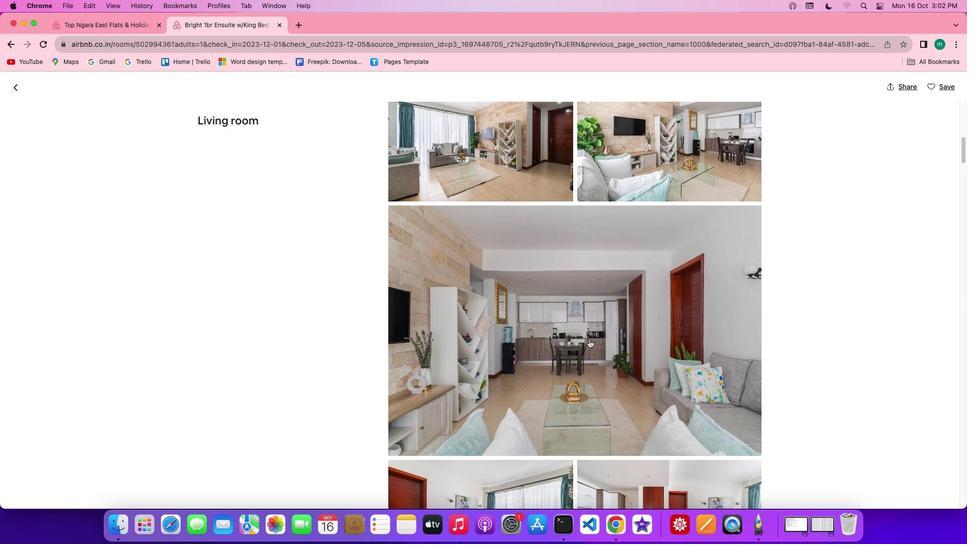 
Action: Mouse scrolled (589, 339) with delta (0, -1)
Screenshot: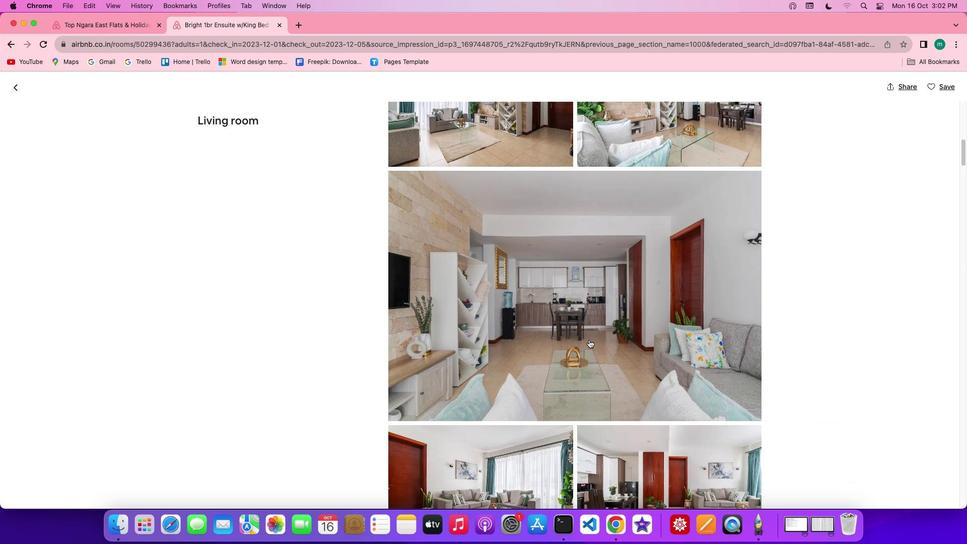 
Action: Mouse scrolled (589, 339) with delta (0, 0)
Screenshot: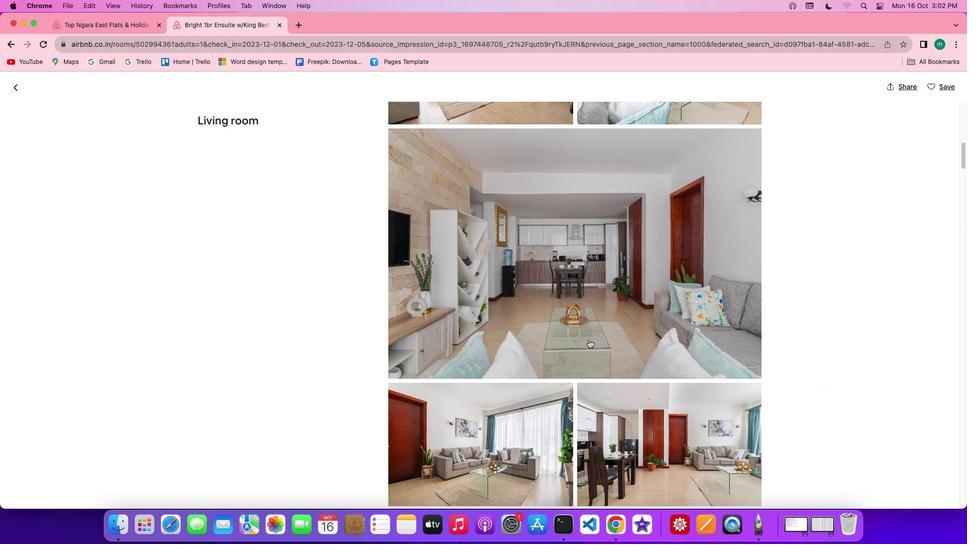 
Action: Mouse scrolled (589, 339) with delta (0, 0)
Screenshot: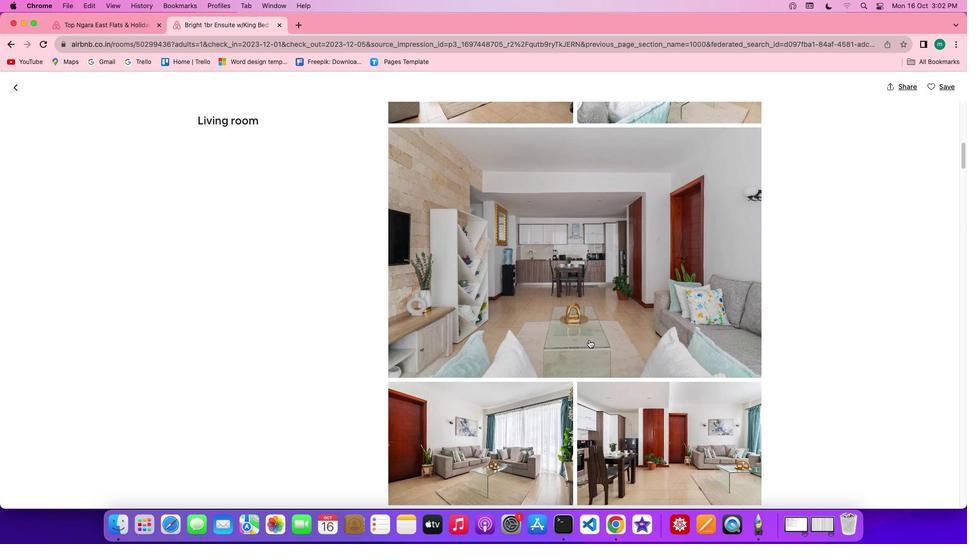 
Action: Mouse scrolled (589, 339) with delta (0, -1)
Screenshot: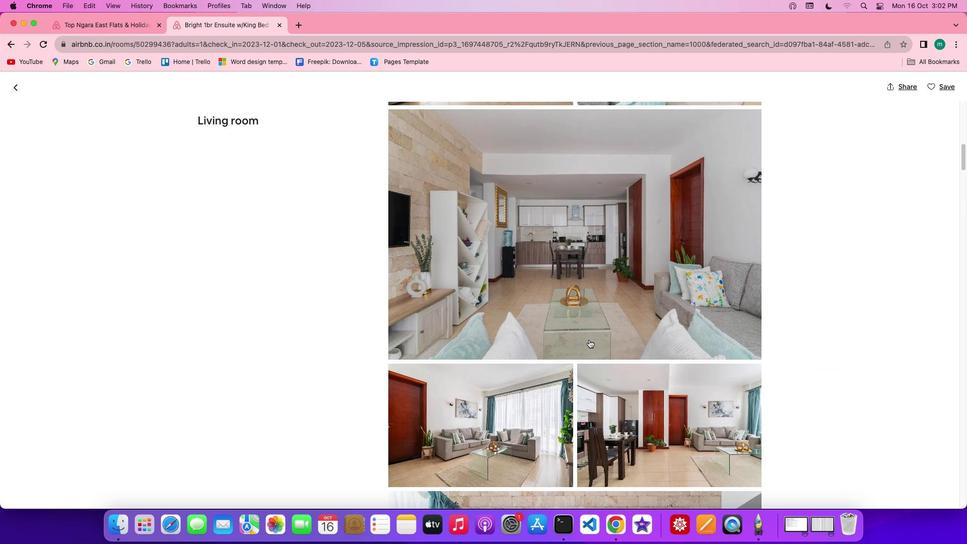 
Action: Mouse scrolled (589, 339) with delta (0, -1)
Screenshot: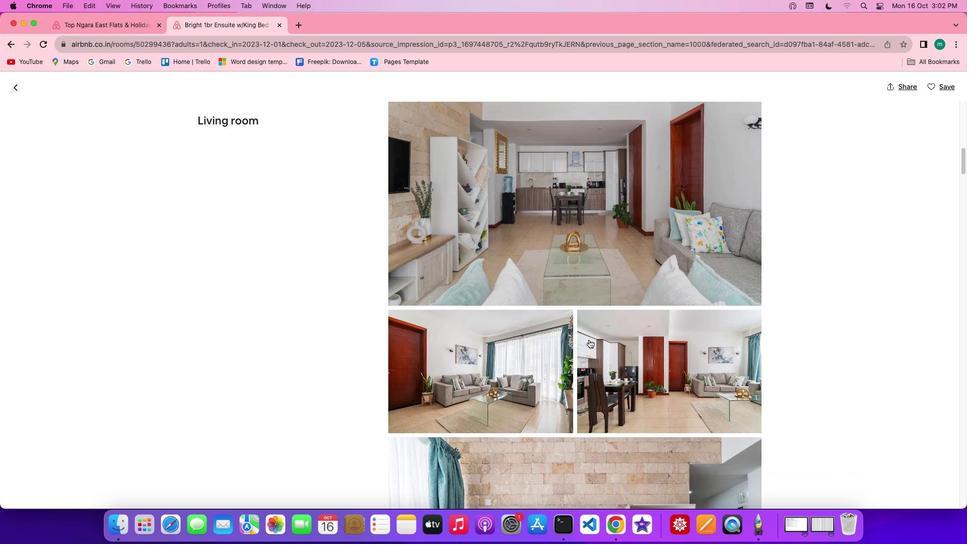 
Action: Mouse moved to (588, 340)
Screenshot: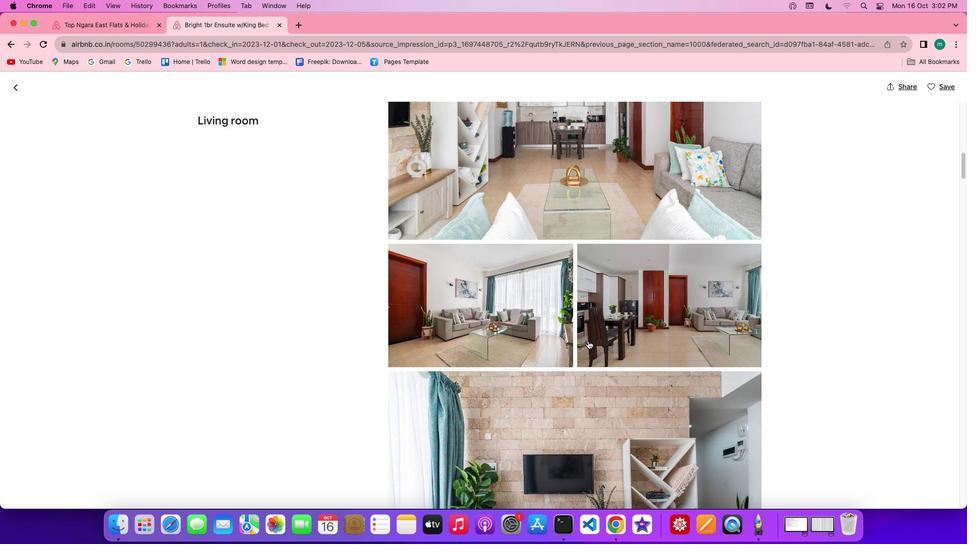 
Action: Mouse scrolled (588, 340) with delta (0, 0)
Screenshot: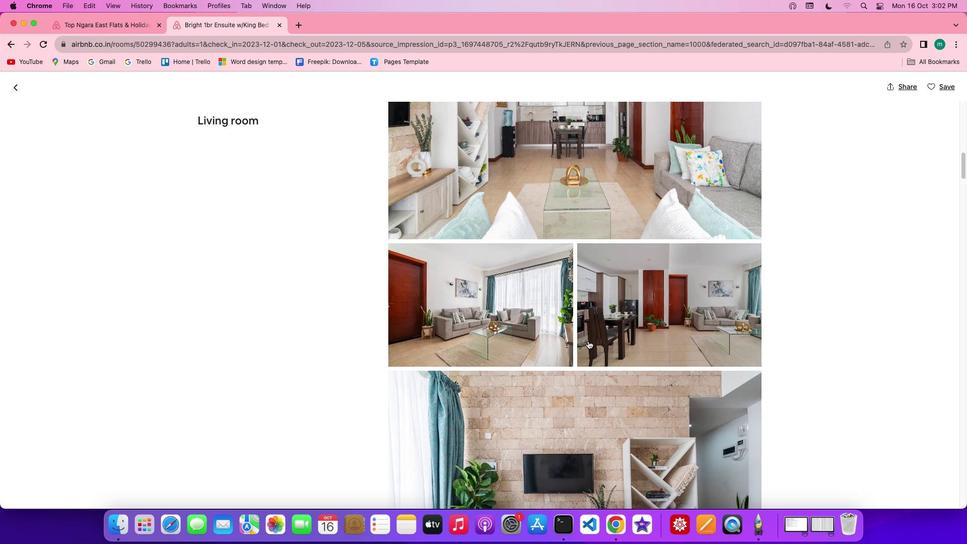 
Action: Mouse scrolled (588, 340) with delta (0, 0)
Screenshot: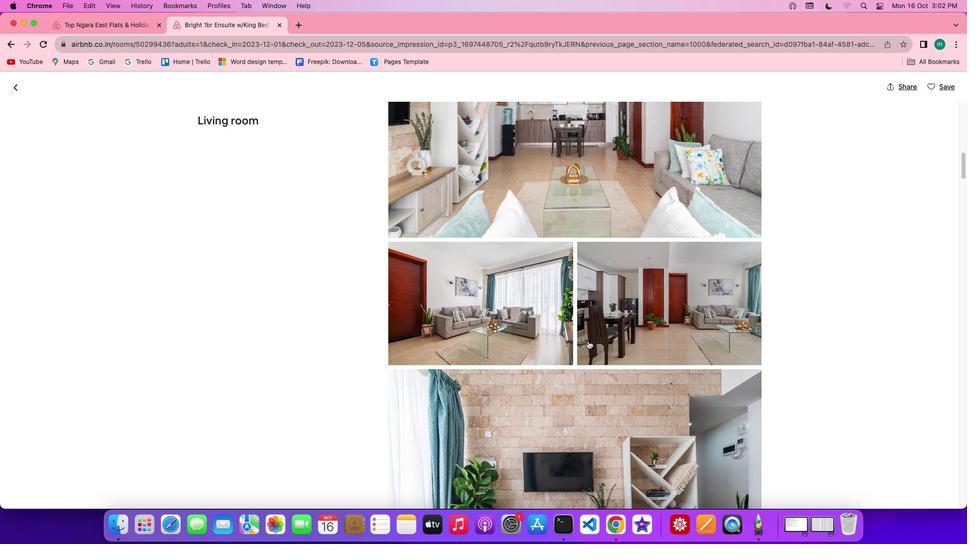 
Action: Mouse moved to (588, 341)
Screenshot: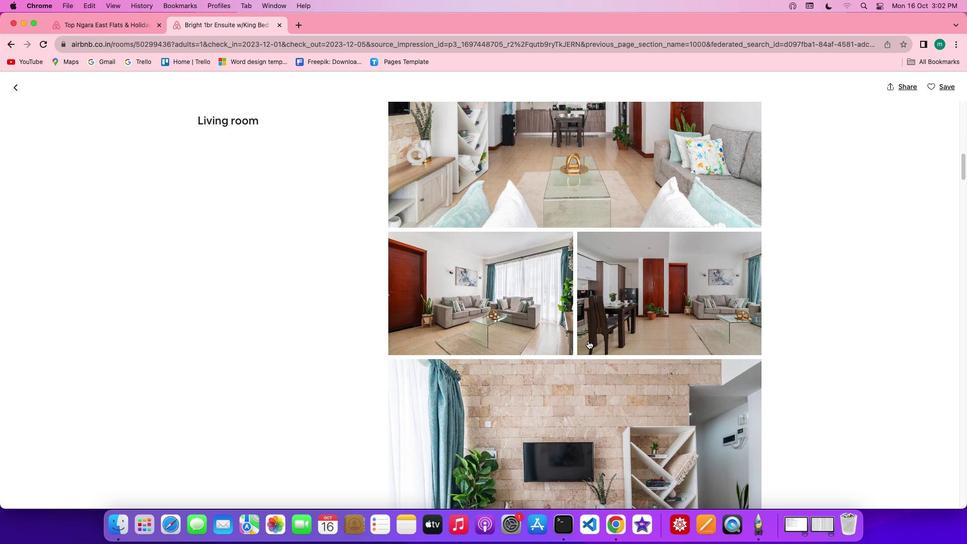 
Action: Mouse scrolled (588, 341) with delta (0, 0)
Screenshot: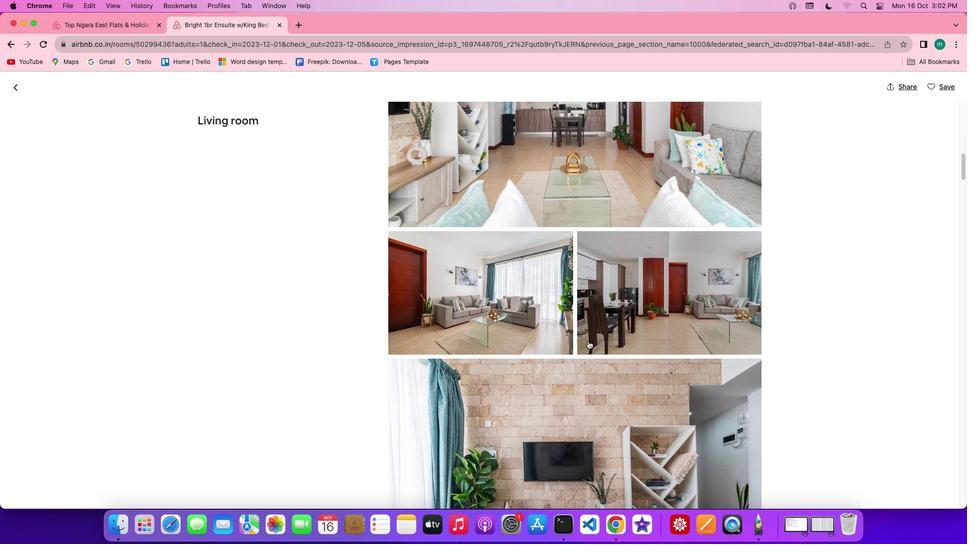 
Action: Mouse scrolled (588, 341) with delta (0, 0)
Screenshot: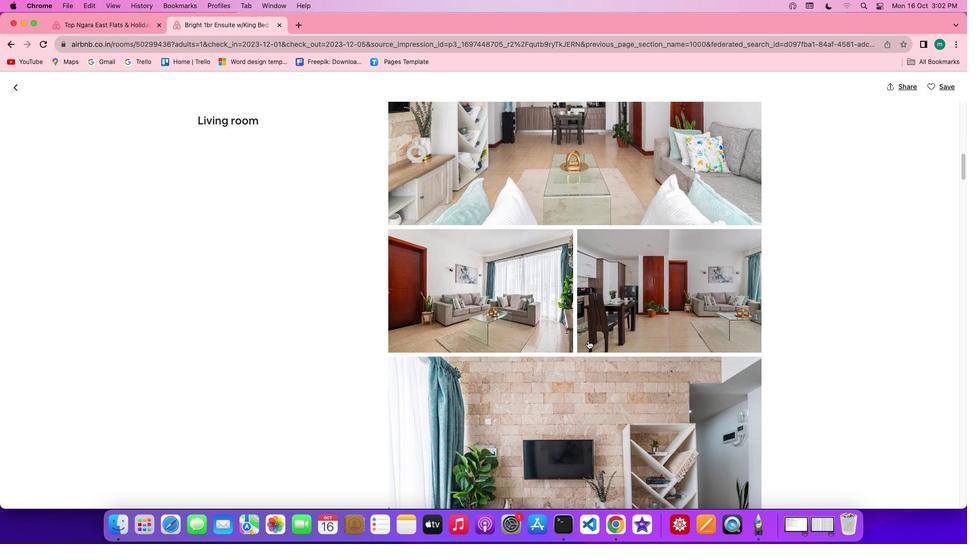 
Action: Mouse scrolled (588, 341) with delta (0, -1)
Screenshot: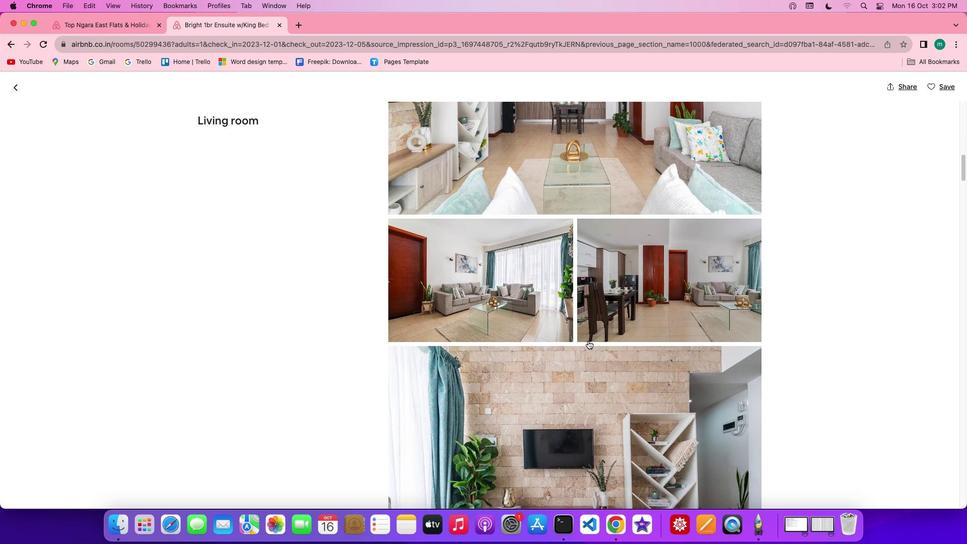 
Action: Mouse scrolled (588, 341) with delta (0, 0)
Screenshot: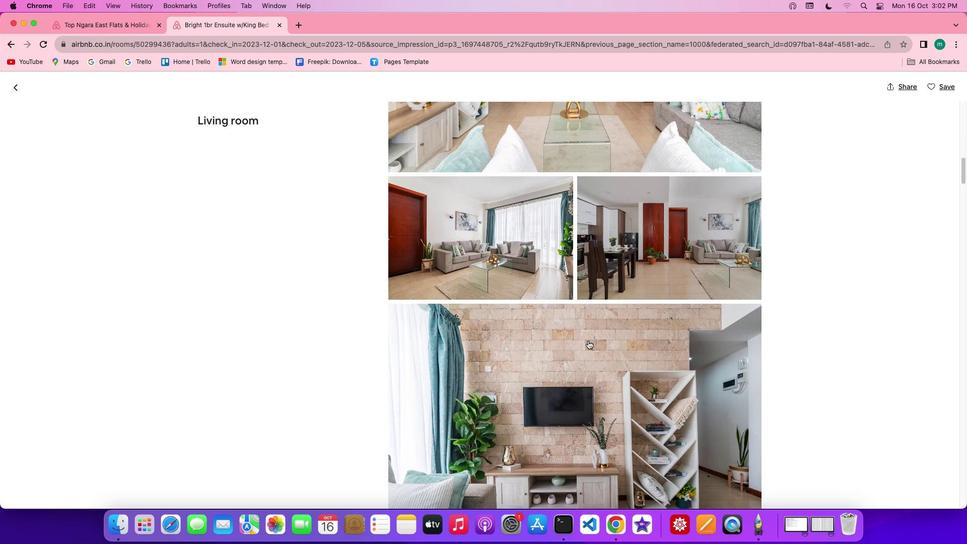 
Action: Mouse scrolled (588, 341) with delta (0, 0)
Screenshot: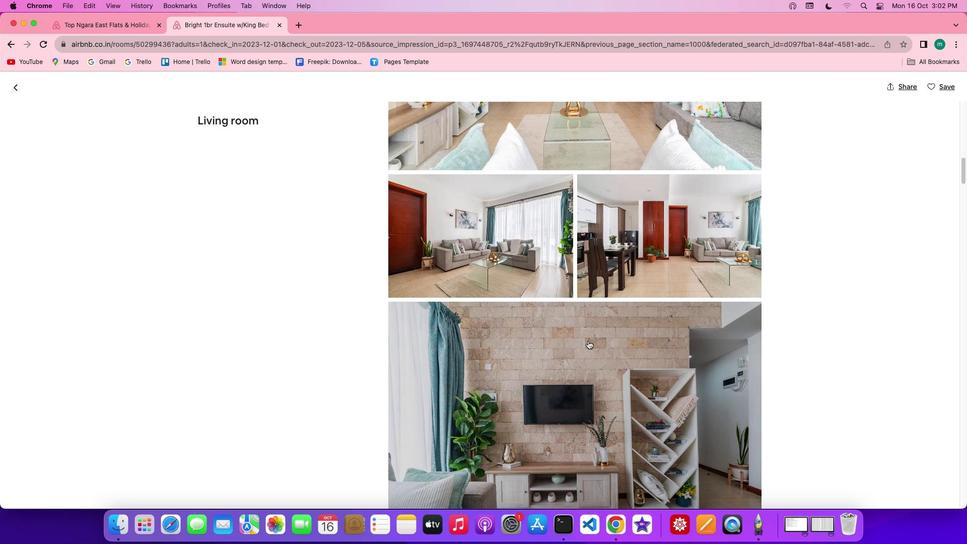 
Action: Mouse scrolled (588, 341) with delta (0, 0)
Screenshot: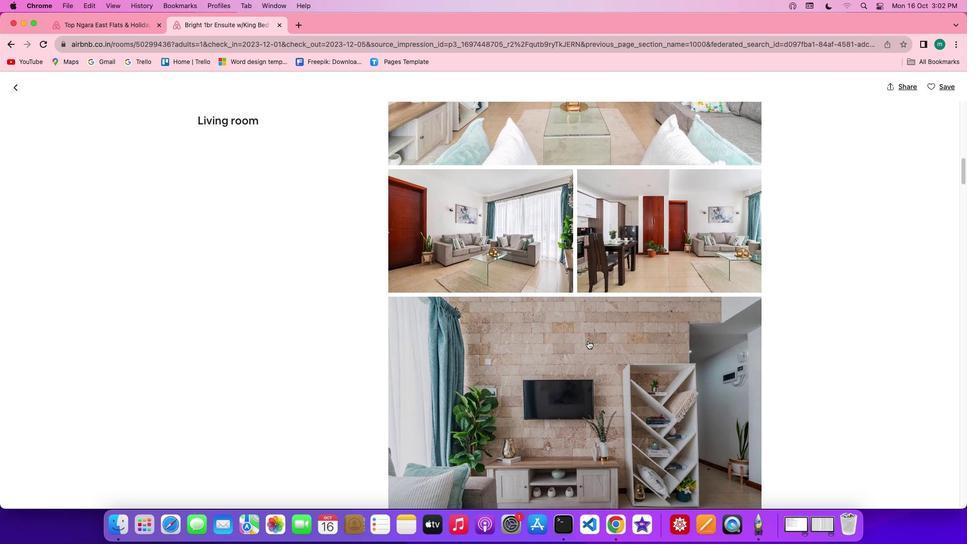 
Action: Mouse scrolled (588, 341) with delta (0, 0)
Screenshot: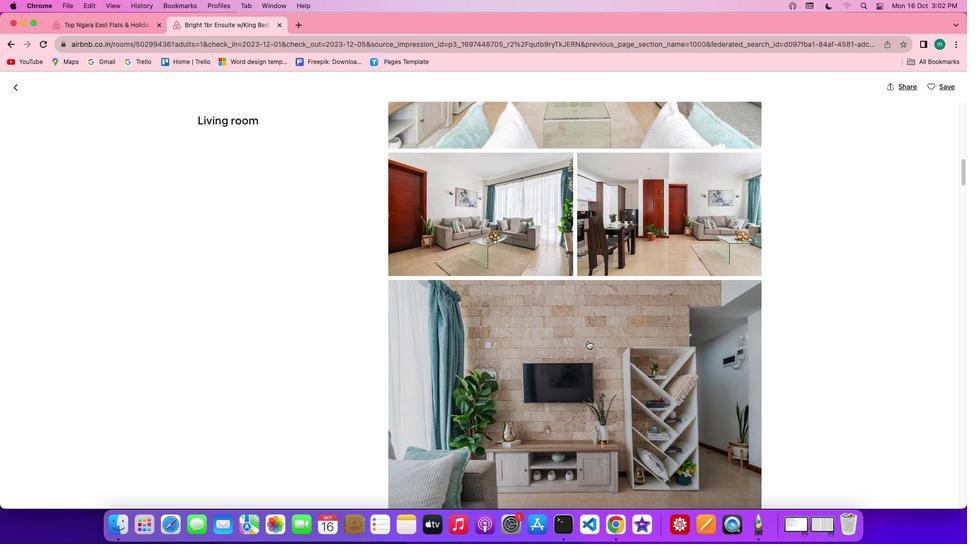 
Action: Mouse scrolled (588, 341) with delta (0, 0)
Screenshot: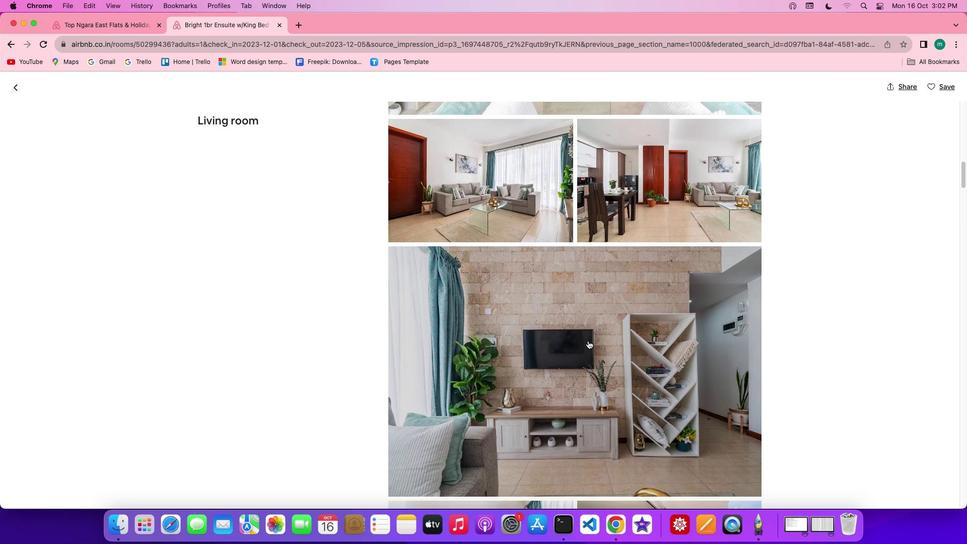 
Action: Mouse scrolled (588, 341) with delta (0, 0)
Screenshot: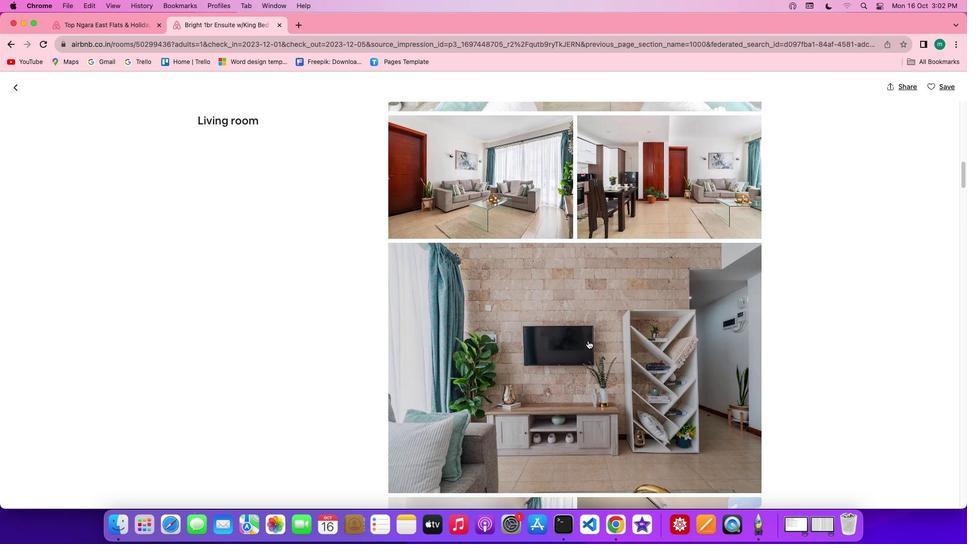 
Action: Mouse scrolled (588, 341) with delta (0, -1)
Screenshot: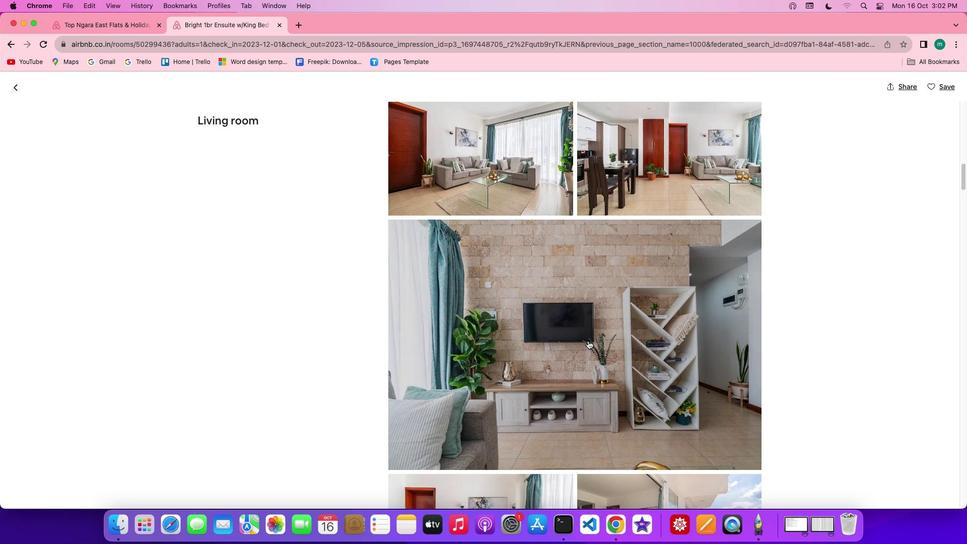 
Action: Mouse scrolled (588, 341) with delta (0, 0)
Screenshot: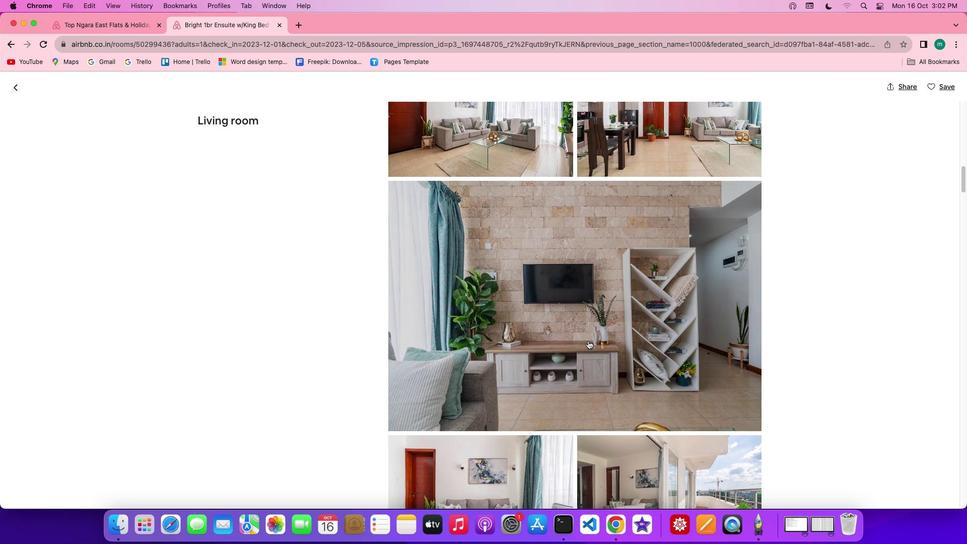 
Action: Mouse scrolled (588, 341) with delta (0, 0)
Screenshot: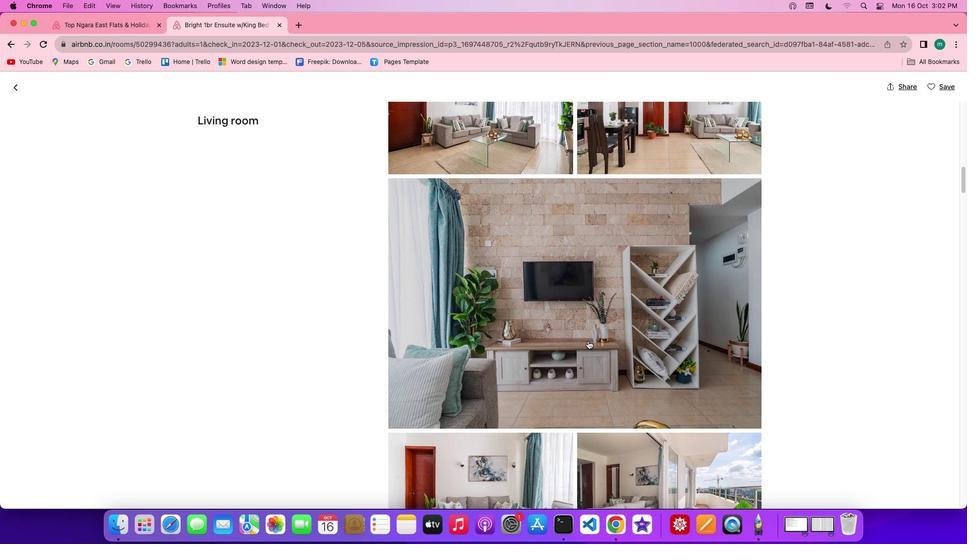 
Action: Mouse scrolled (588, 341) with delta (0, 0)
Screenshot: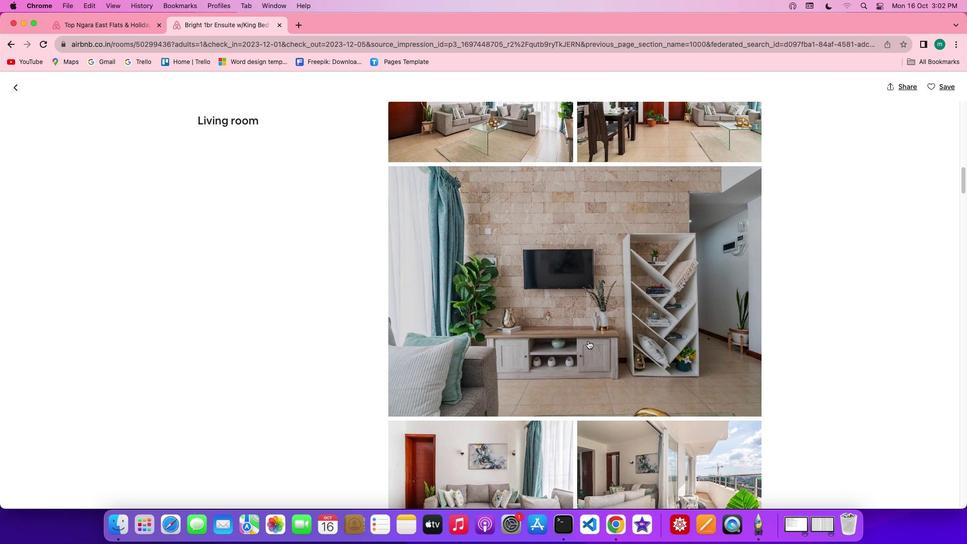 
Action: Mouse scrolled (588, 341) with delta (0, 0)
Screenshot: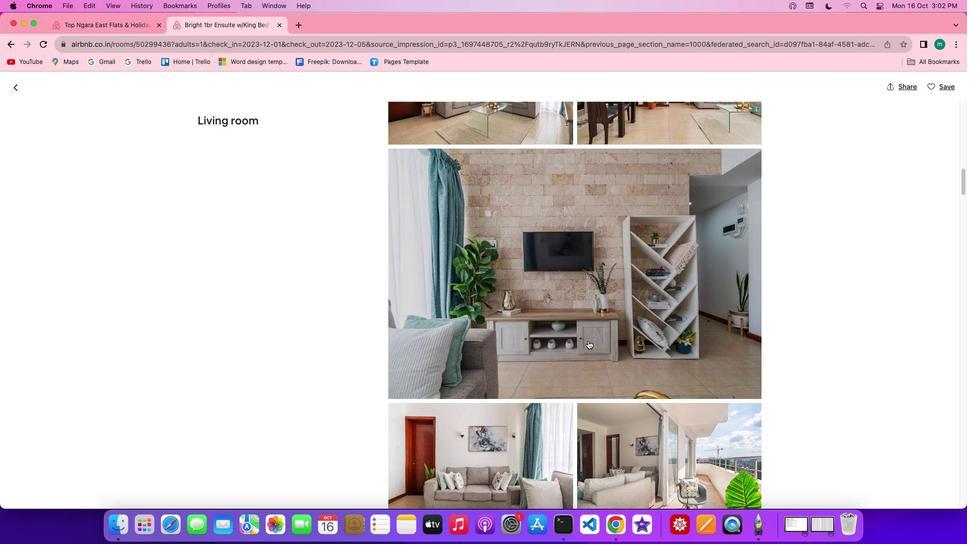
Action: Mouse scrolled (588, 341) with delta (0, 0)
Screenshot: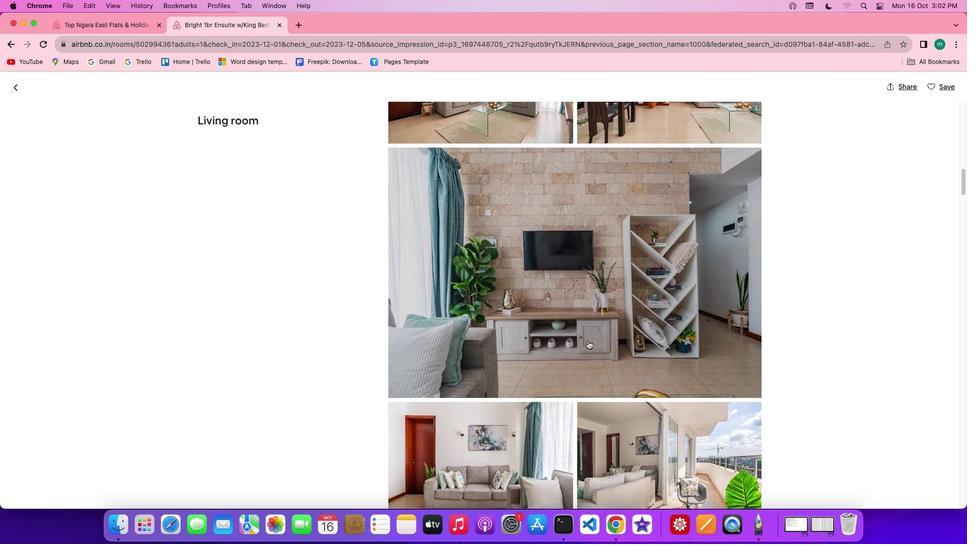 
Action: Mouse scrolled (588, 341) with delta (0, 0)
Screenshot: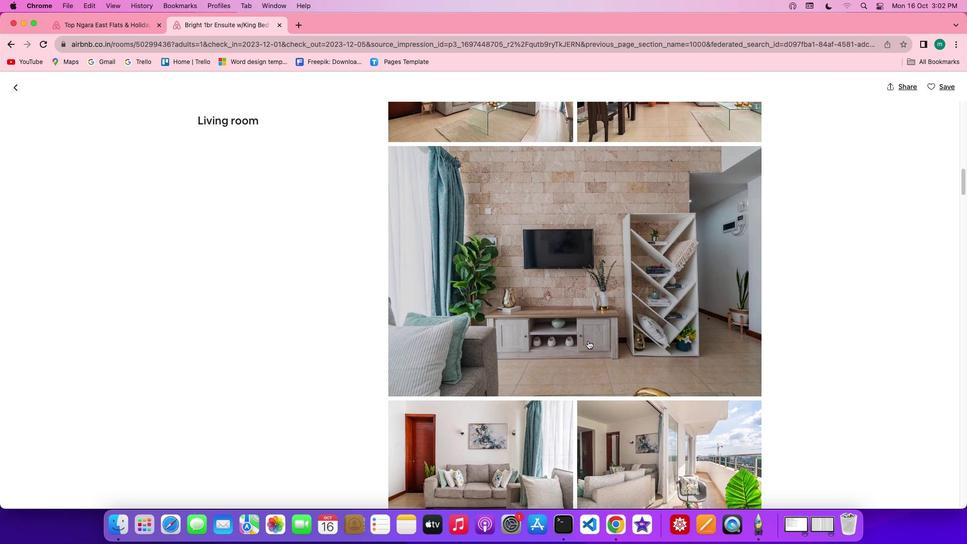 
Action: Mouse scrolled (588, 341) with delta (0, 0)
Screenshot: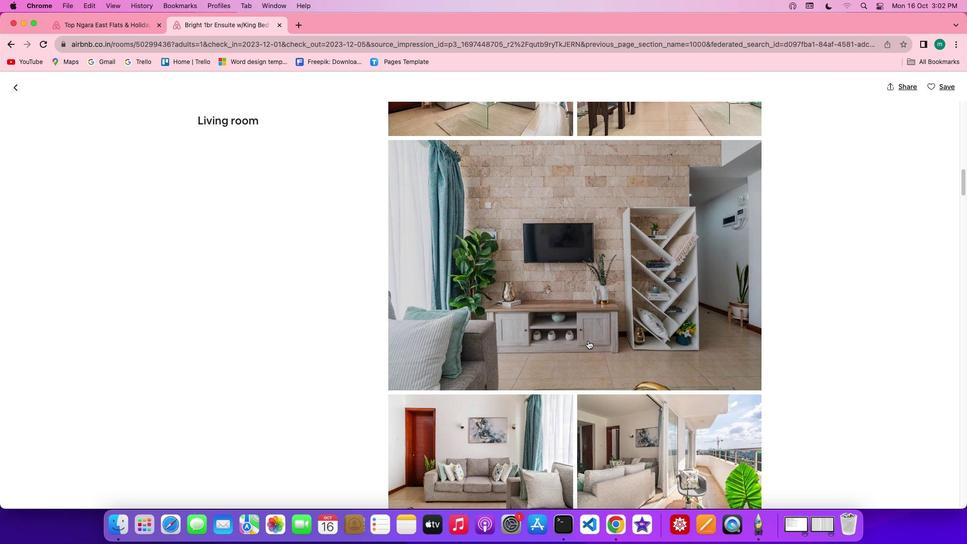 
Action: Mouse scrolled (588, 341) with delta (0, 0)
Screenshot: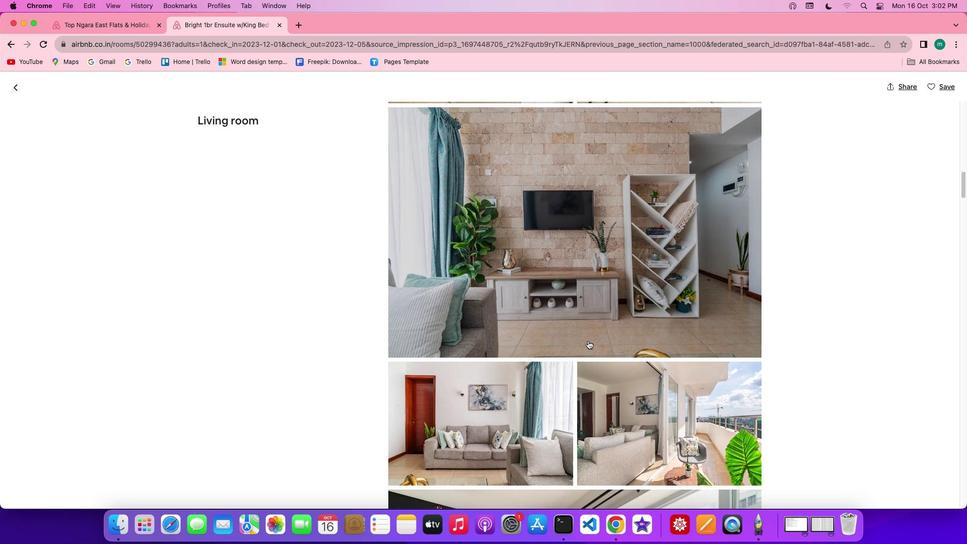 
Action: Mouse scrolled (588, 341) with delta (0, 0)
Screenshot: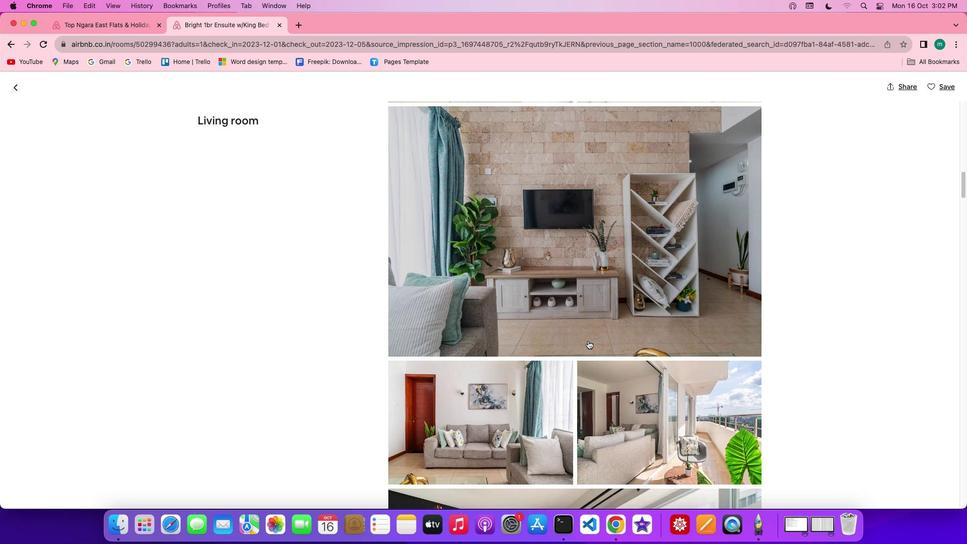 
Action: Mouse scrolled (588, 341) with delta (0, 0)
Screenshot: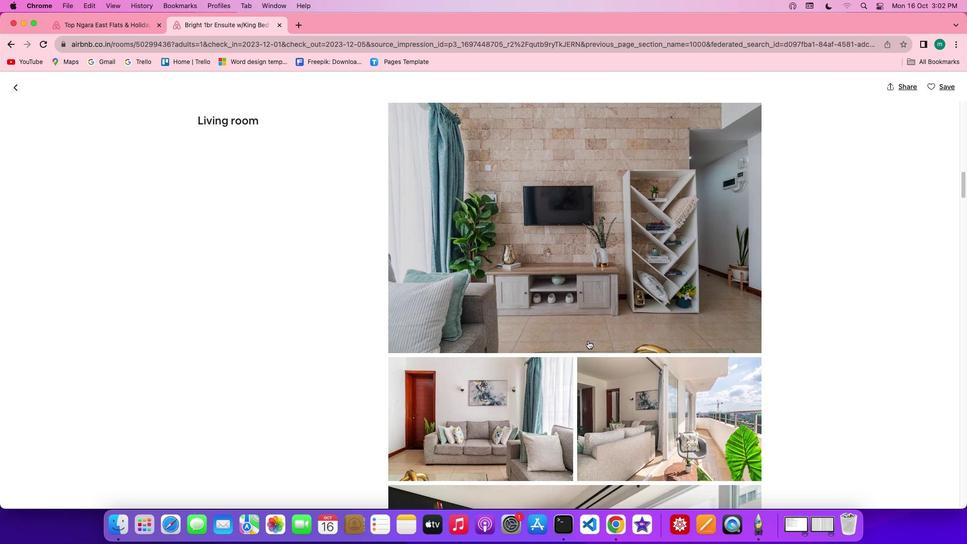 
Action: Mouse scrolled (588, 341) with delta (0, 0)
Screenshot: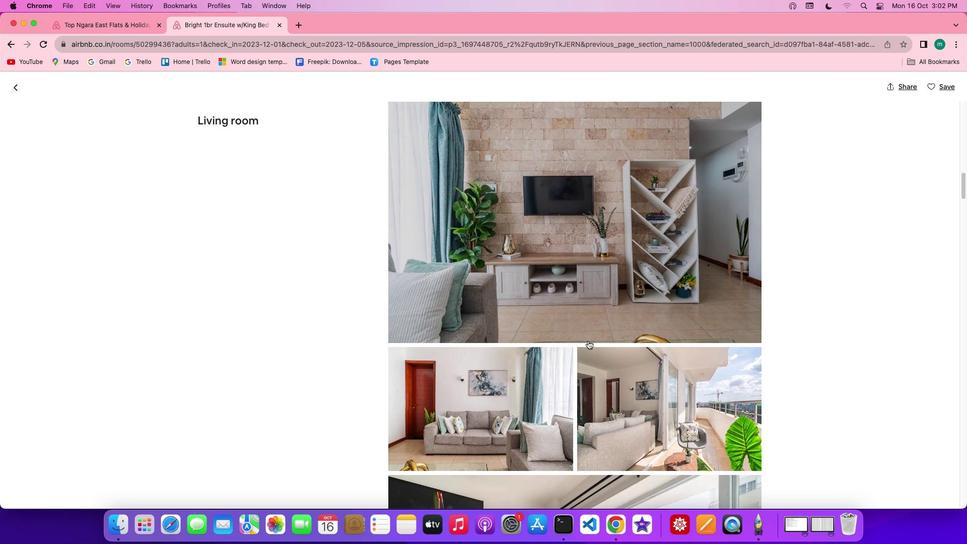 
Action: Mouse scrolled (588, 341) with delta (0, 0)
Screenshot: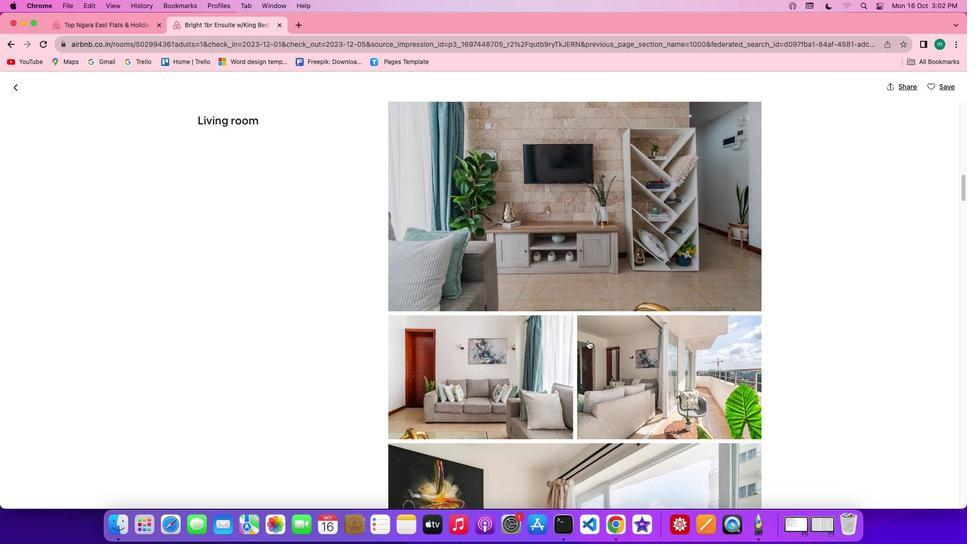 
Action: Mouse scrolled (588, 341) with delta (0, 0)
Screenshot: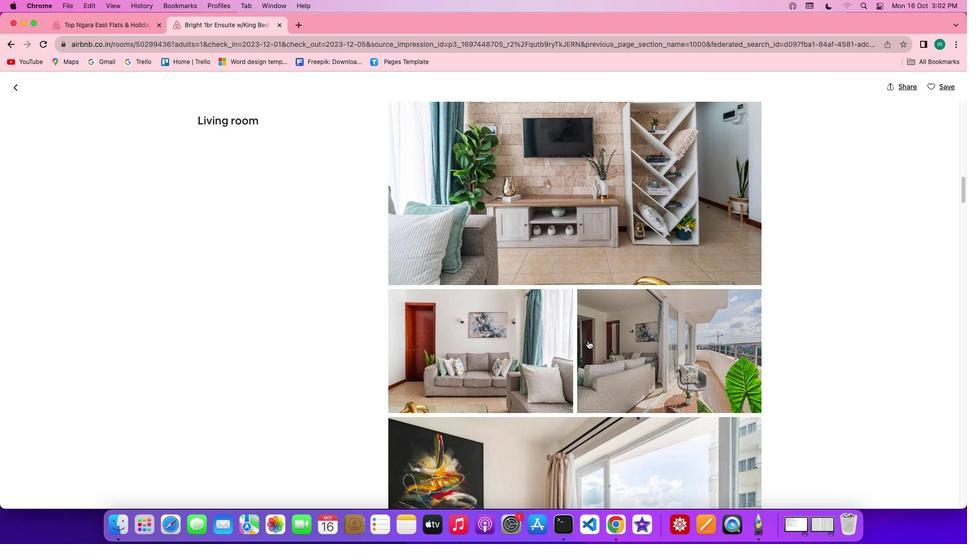 
Action: Mouse scrolled (588, 341) with delta (0, 0)
Screenshot: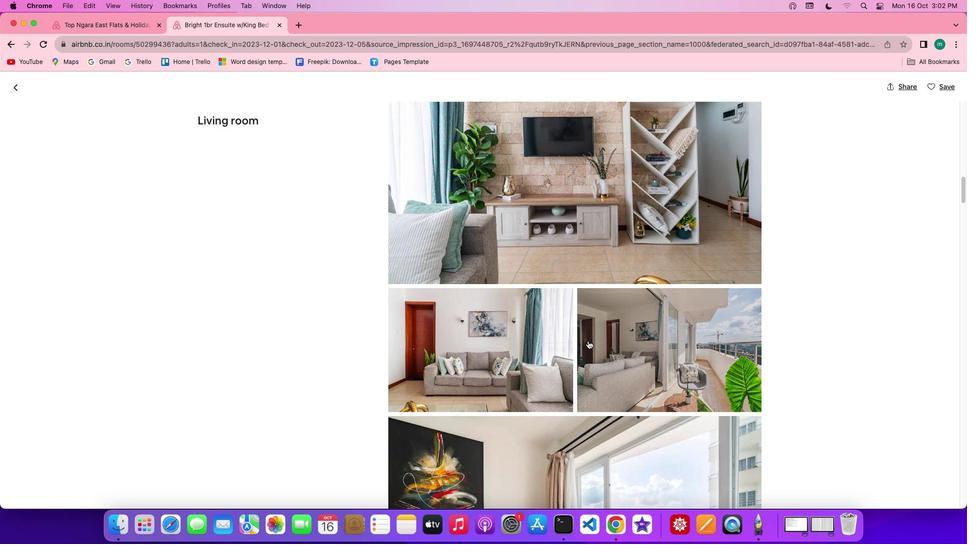
Action: Mouse scrolled (588, 341) with delta (0, -1)
Screenshot: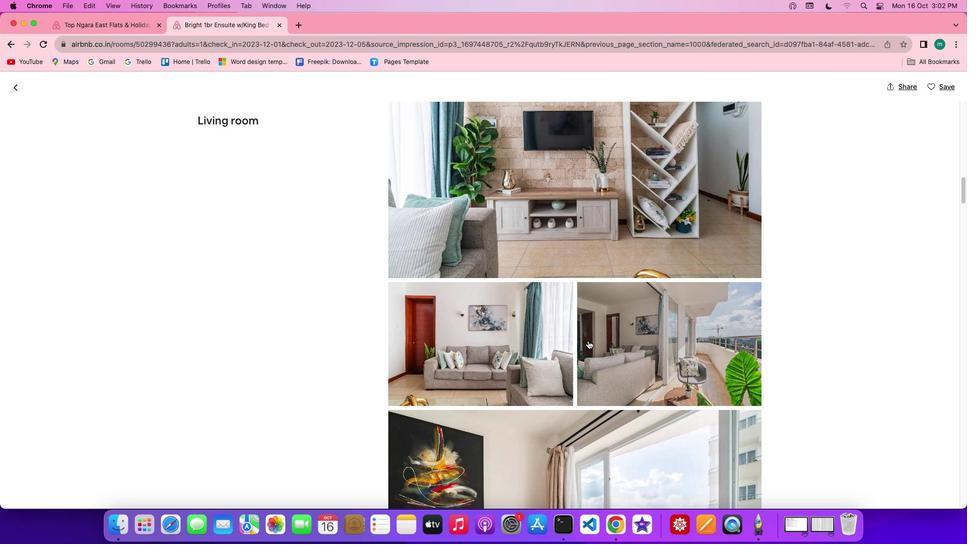 
Action: Mouse scrolled (588, 341) with delta (0, 0)
Screenshot: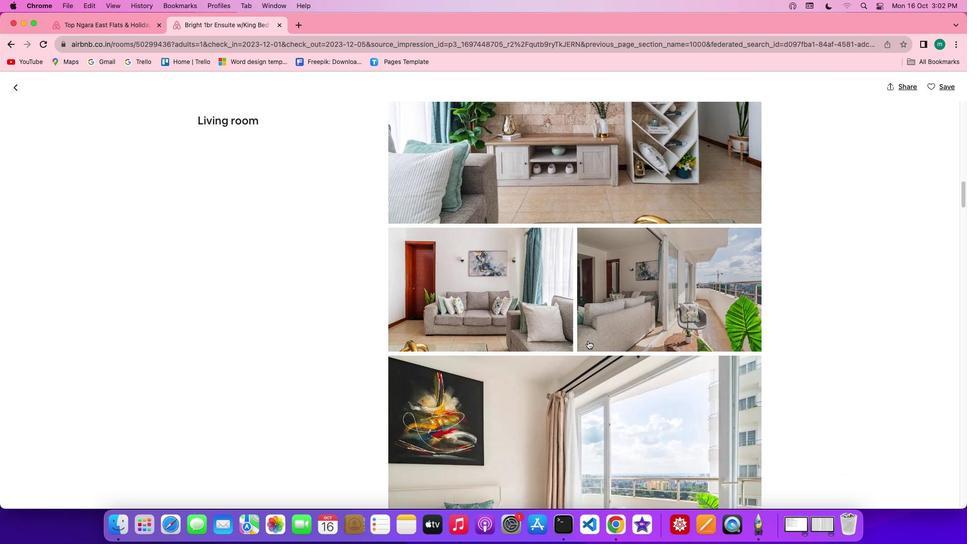 
Action: Mouse scrolled (588, 341) with delta (0, 0)
Screenshot: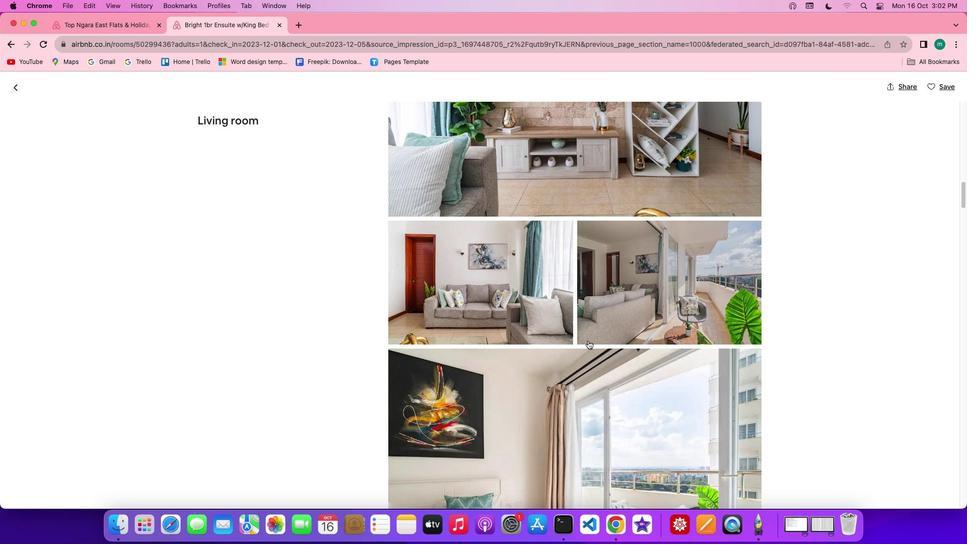 
Action: Mouse moved to (588, 341)
Screenshot: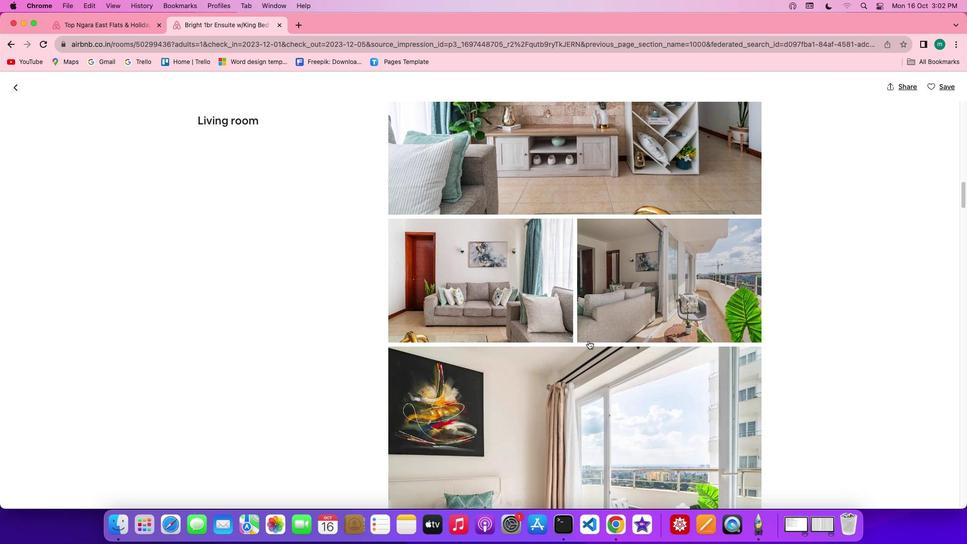 
Action: Mouse scrolled (588, 341) with delta (0, 0)
Screenshot: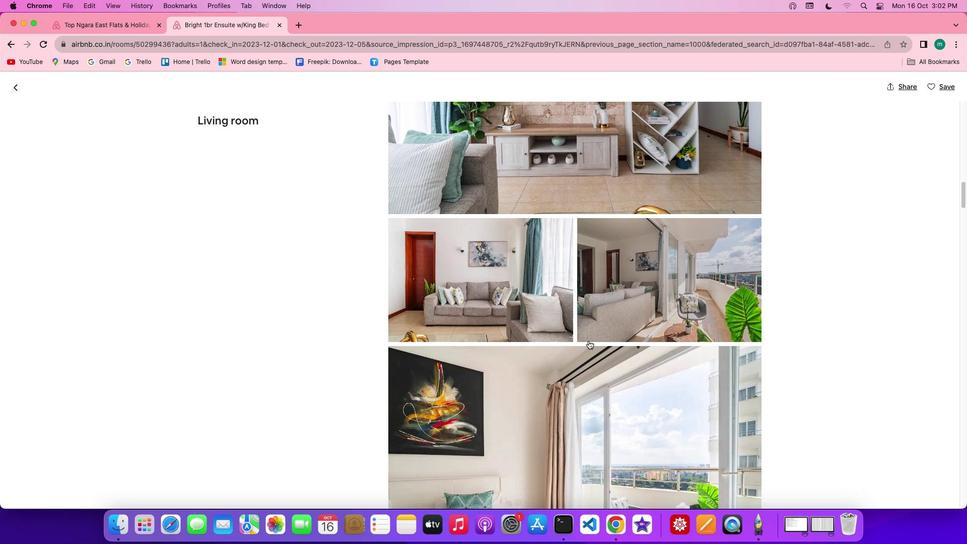 
Action: Mouse scrolled (588, 341) with delta (0, 0)
Screenshot: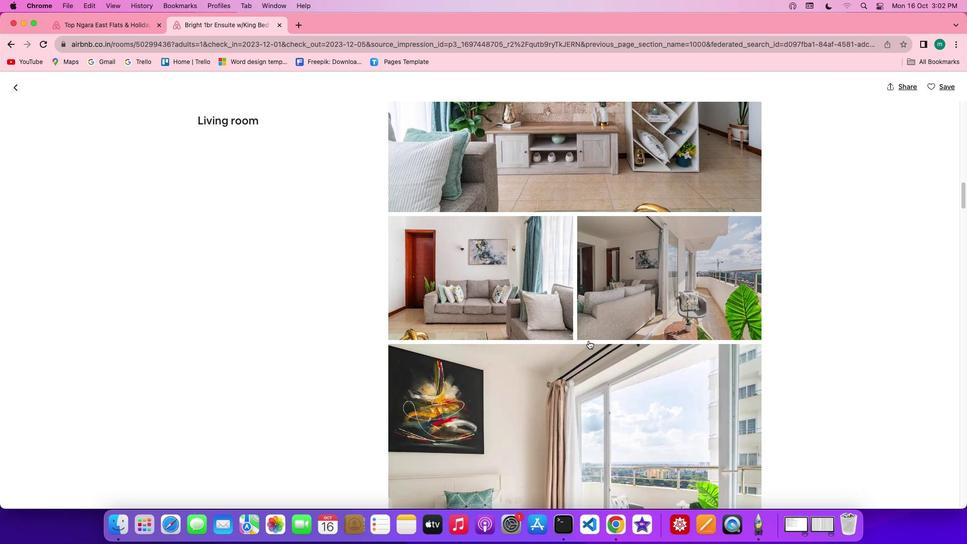 
Action: Mouse scrolled (588, 341) with delta (0, -1)
Screenshot: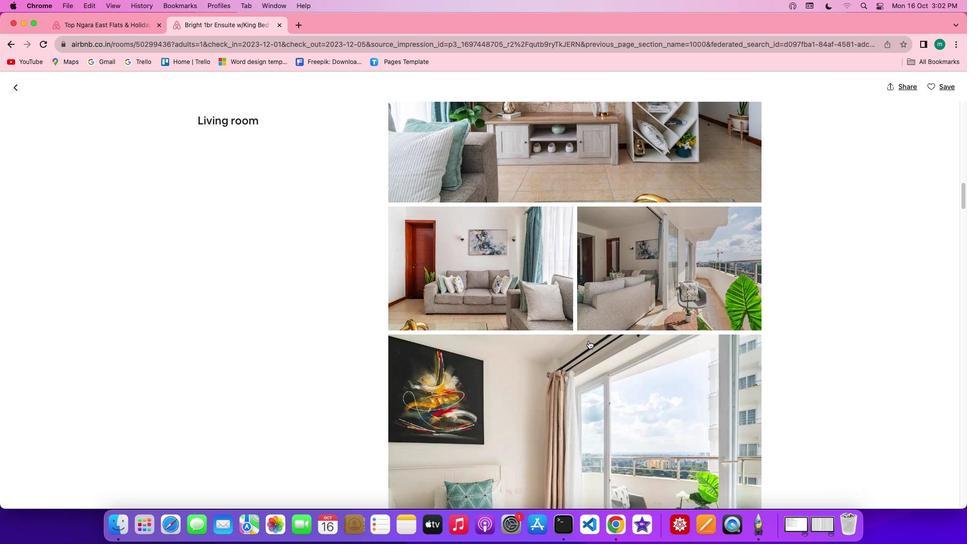 
Action: Mouse scrolled (588, 341) with delta (0, -2)
Screenshot: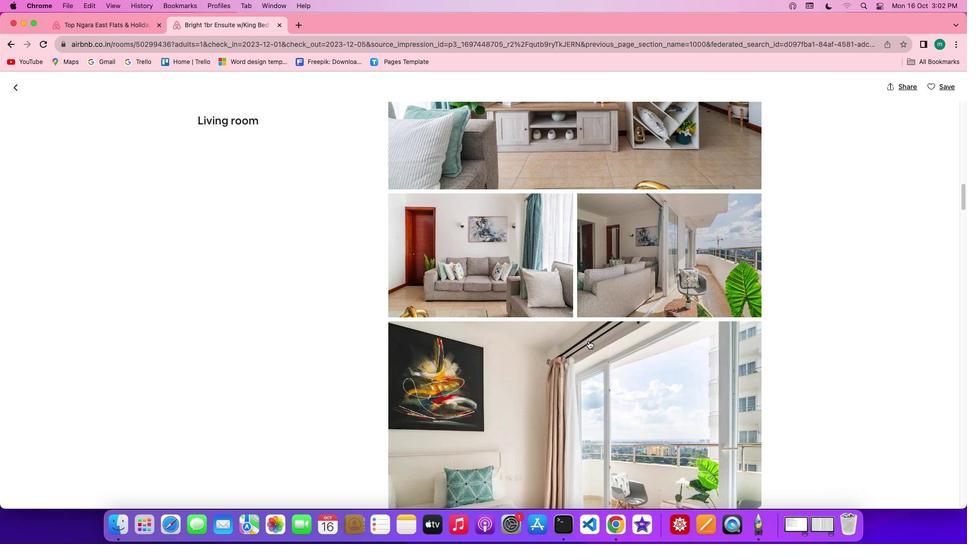 
Action: Mouse scrolled (588, 341) with delta (0, 0)
Screenshot: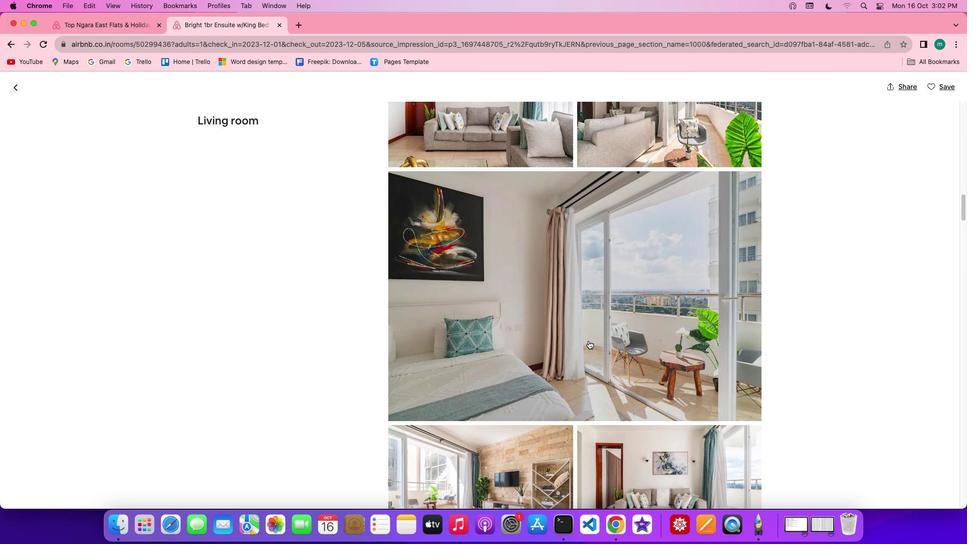 
Action: Mouse scrolled (588, 341) with delta (0, 0)
Screenshot: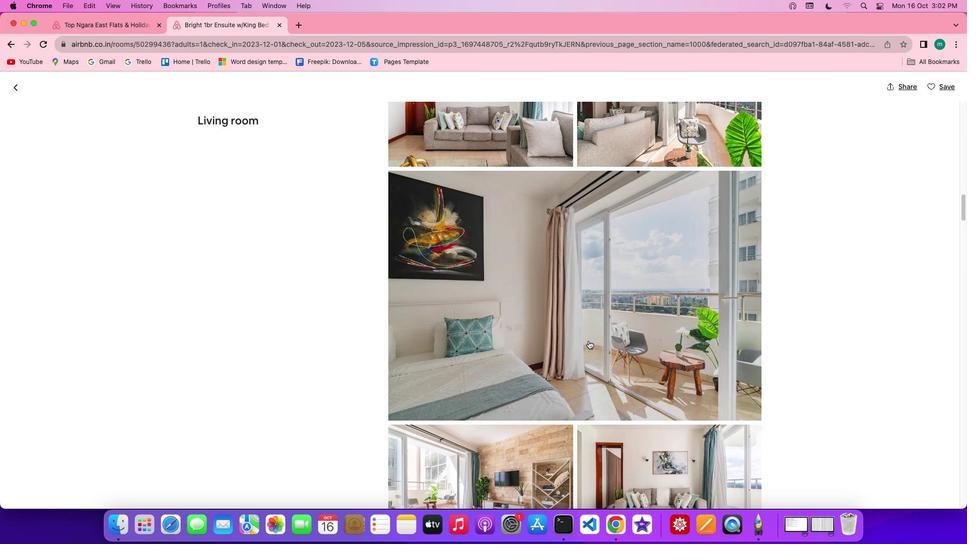 
Action: Mouse scrolled (588, 341) with delta (0, -1)
Screenshot: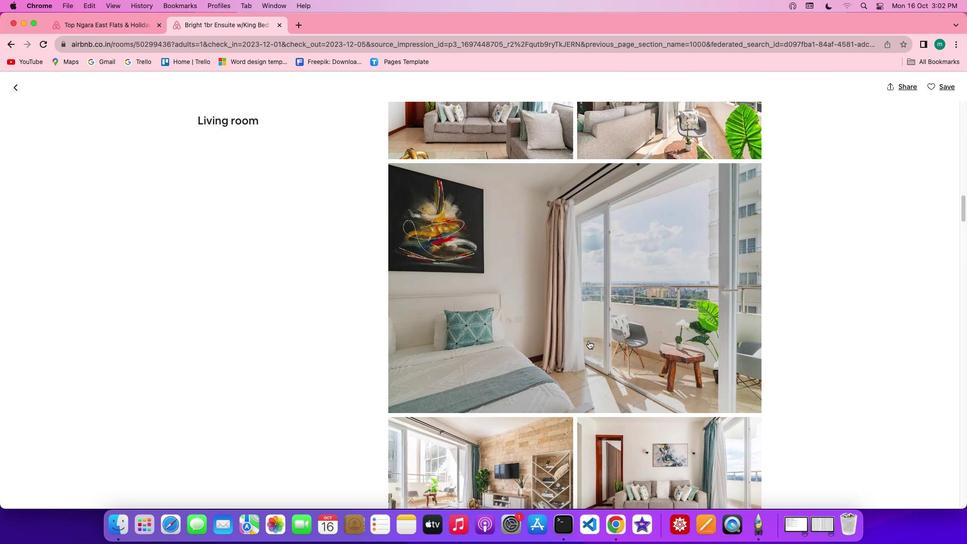 
Action: Mouse scrolled (588, 341) with delta (0, 0)
Screenshot: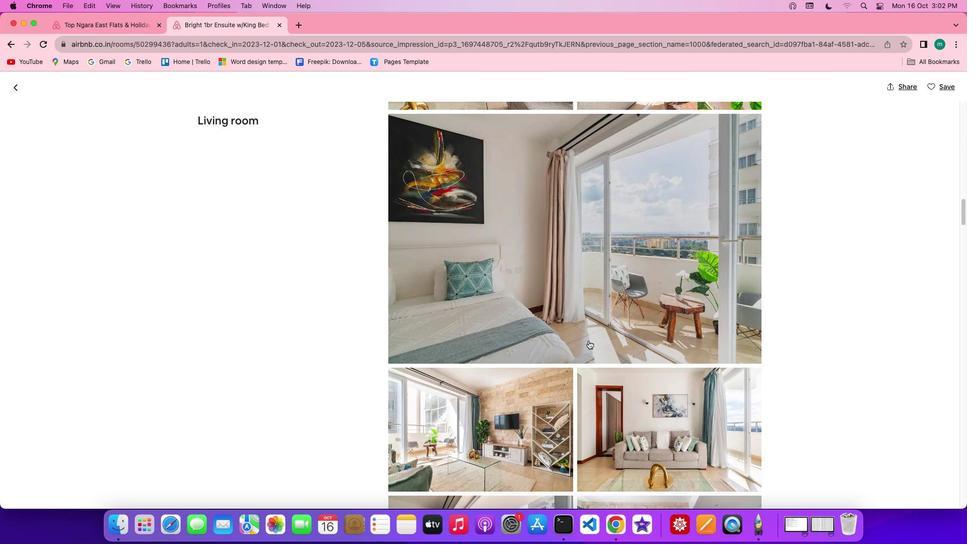 
Action: Mouse scrolled (588, 341) with delta (0, 0)
Screenshot: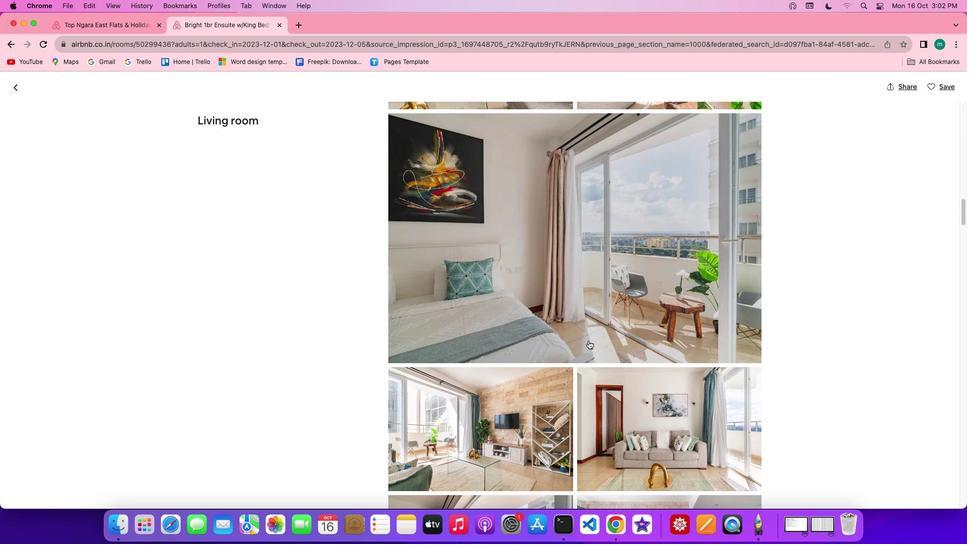 
Action: Mouse scrolled (588, 341) with delta (0, -1)
Screenshot: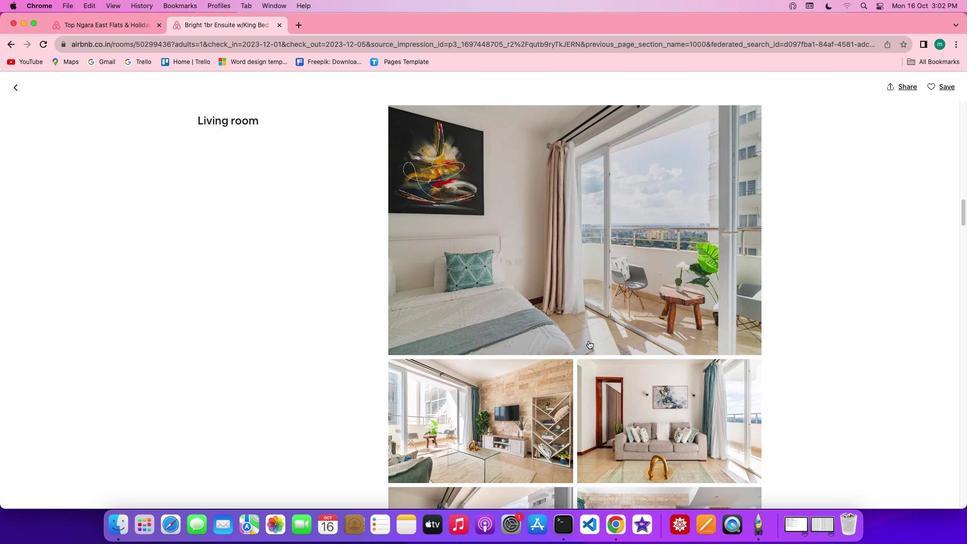 
Action: Mouse scrolled (588, 341) with delta (0, -1)
Screenshot: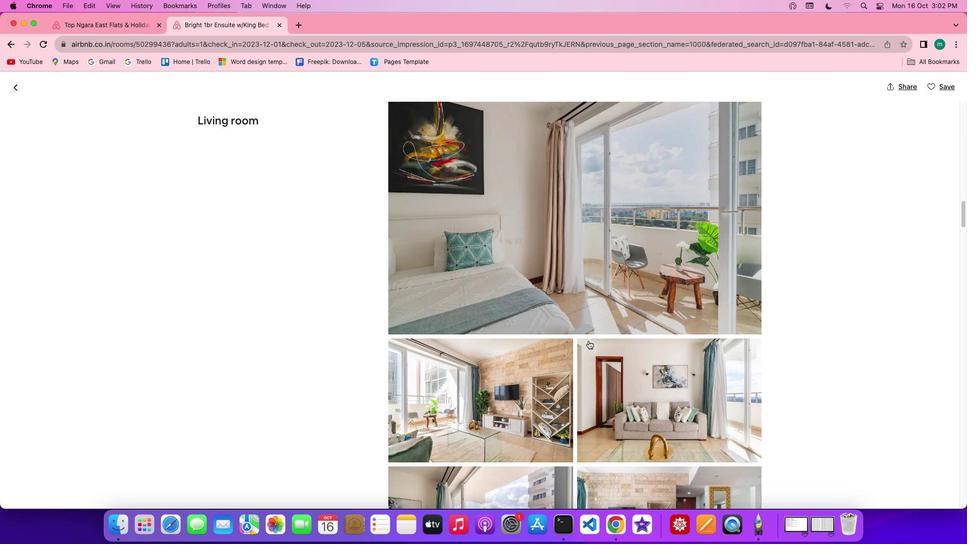 
Action: Mouse scrolled (588, 341) with delta (0, 0)
Screenshot: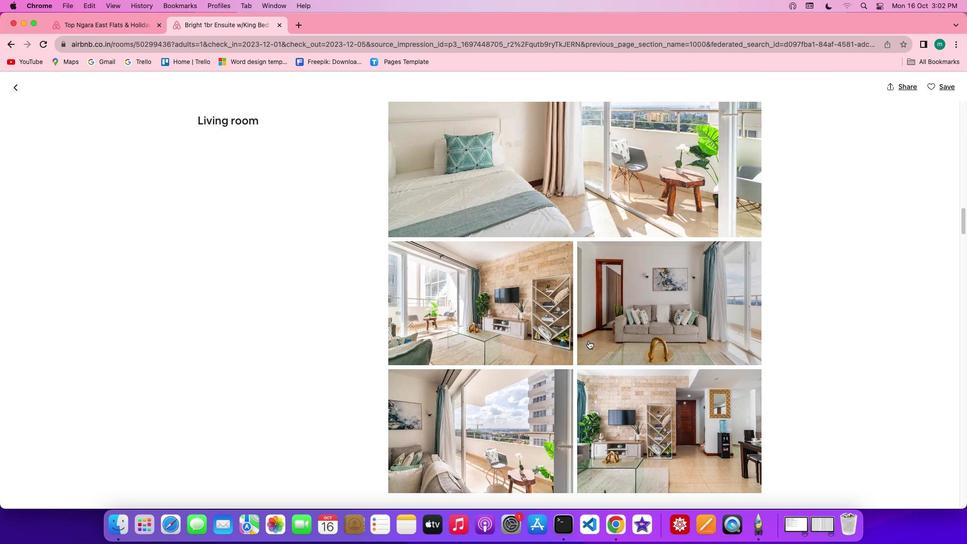
Action: Mouse scrolled (588, 341) with delta (0, 0)
Screenshot: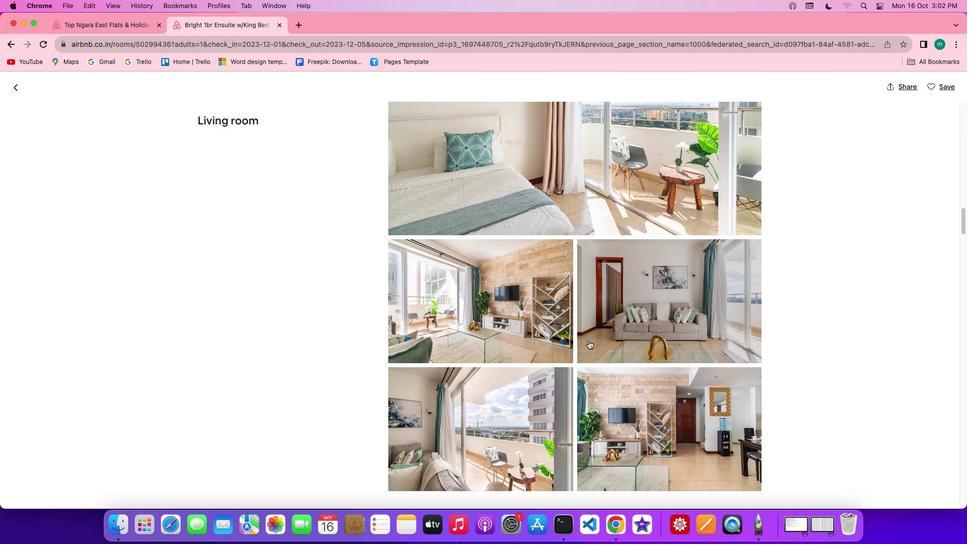 
Action: Mouse scrolled (588, 341) with delta (0, 0)
Screenshot: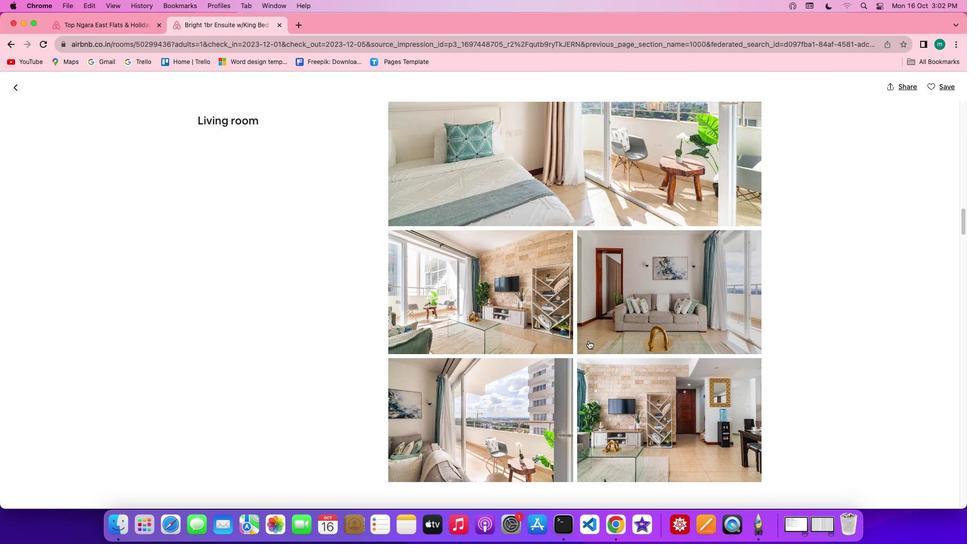 
Action: Mouse scrolled (588, 341) with delta (0, 0)
Screenshot: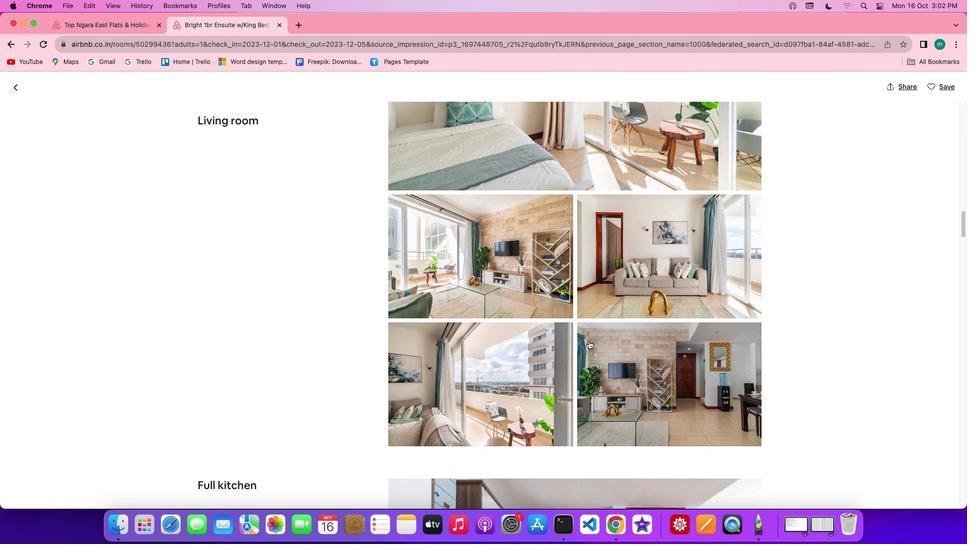 
Action: Mouse scrolled (588, 341) with delta (0, 0)
Screenshot: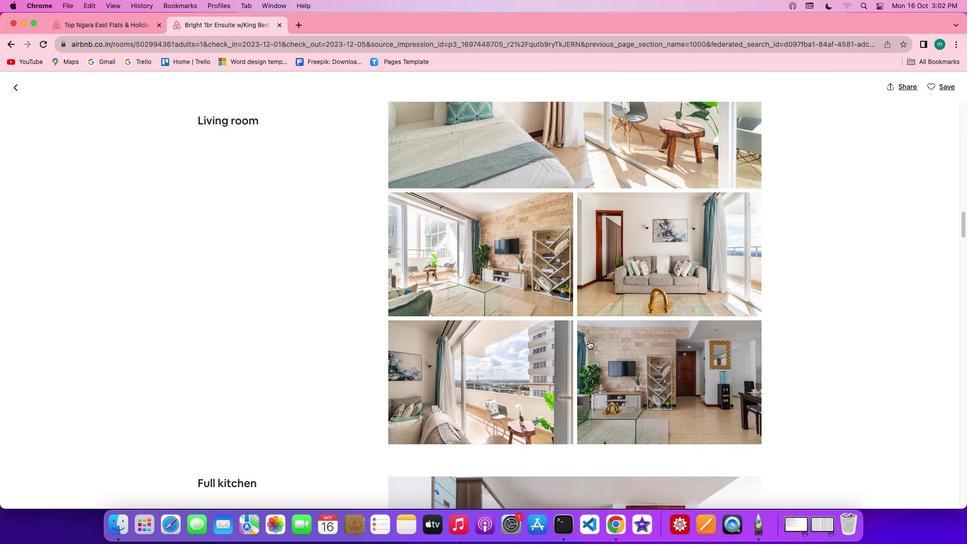 
Action: Mouse scrolled (588, 341) with delta (0, 0)
Screenshot: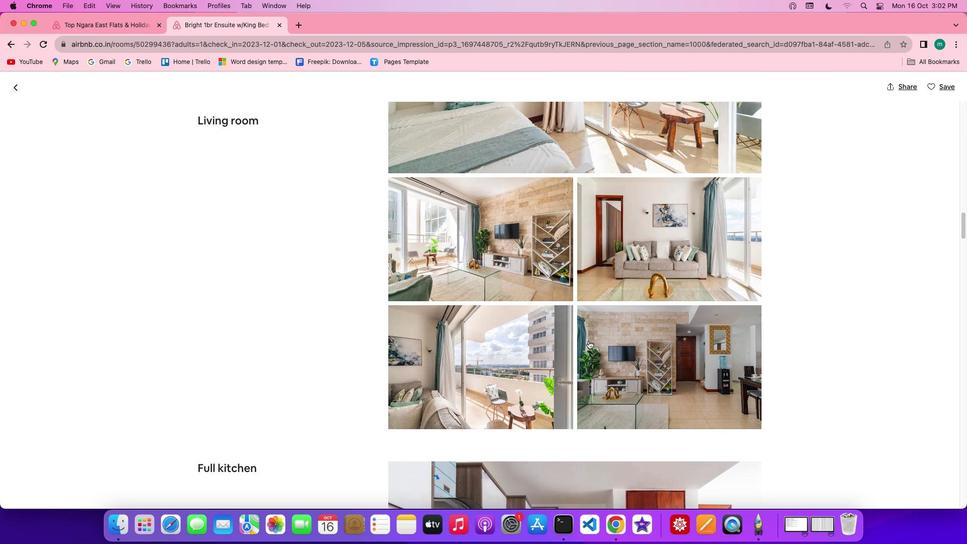 
Action: Mouse scrolled (588, 341) with delta (0, 0)
Screenshot: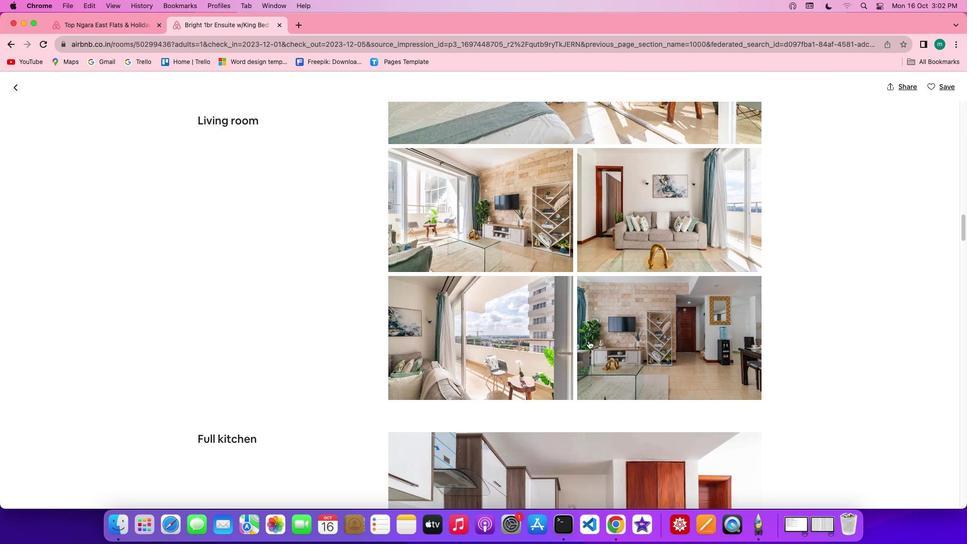 
Action: Mouse scrolled (588, 341) with delta (0, 0)
Screenshot: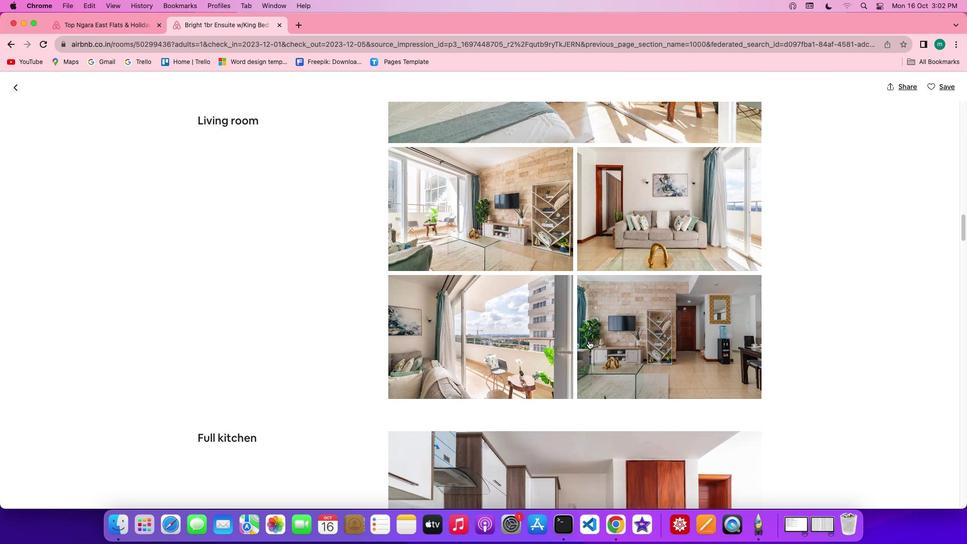 
Action: Mouse scrolled (588, 341) with delta (0, 0)
Screenshot: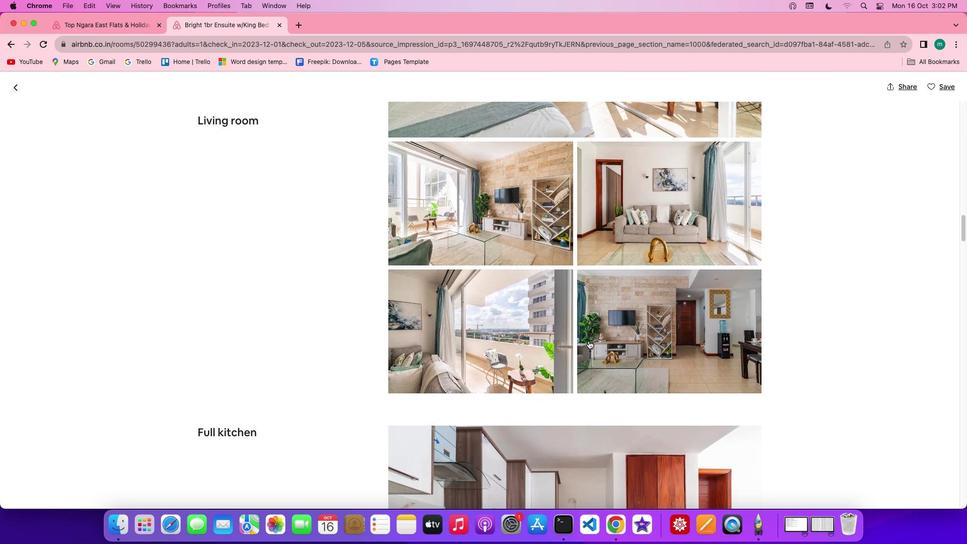 
Action: Mouse scrolled (588, 341) with delta (0, 0)
Screenshot: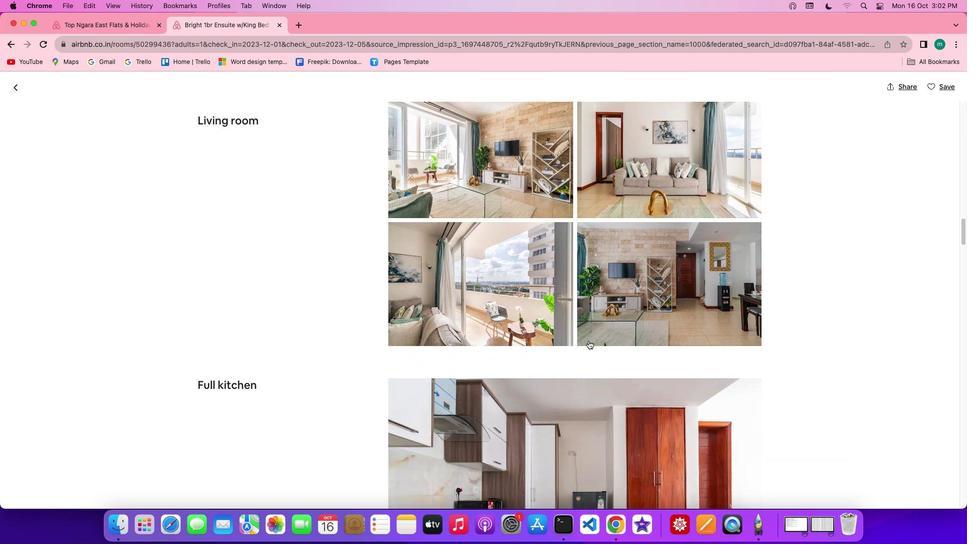 
Action: Mouse scrolled (588, 341) with delta (0, 0)
Screenshot: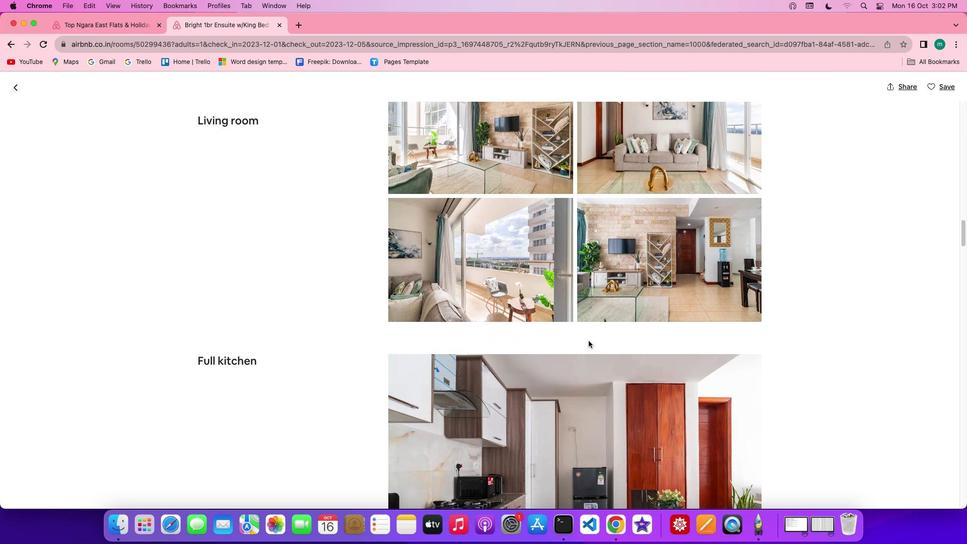 
Action: Mouse scrolled (588, 341) with delta (0, 0)
Screenshot: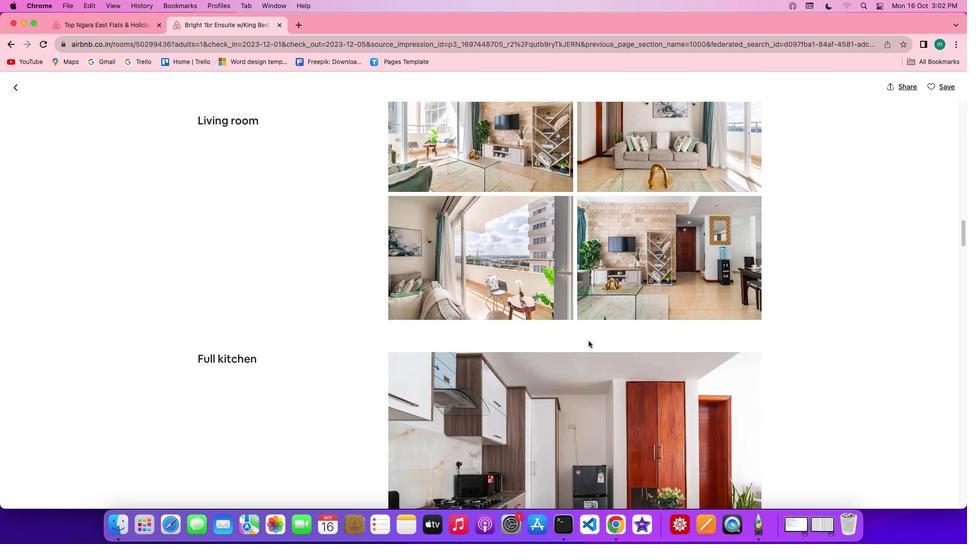
Action: Mouse scrolled (588, 341) with delta (0, -1)
Screenshot: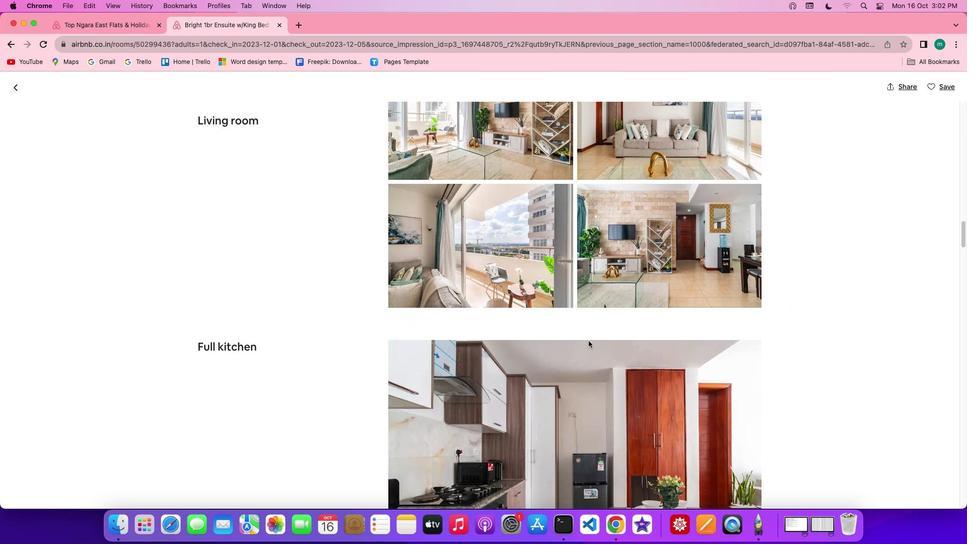 
Action: Mouse scrolled (588, 341) with delta (0, -1)
Screenshot: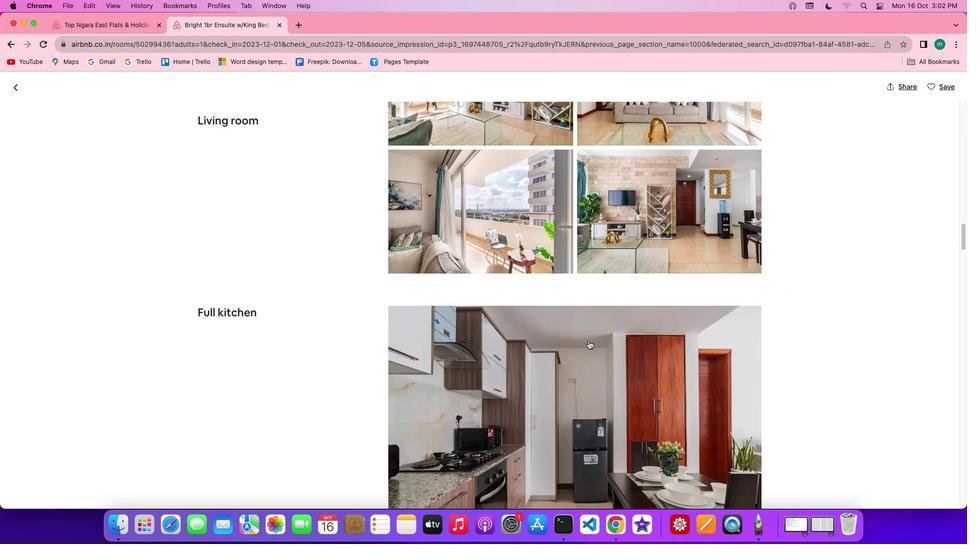 
Action: Mouse scrolled (588, 341) with delta (0, 0)
Screenshot: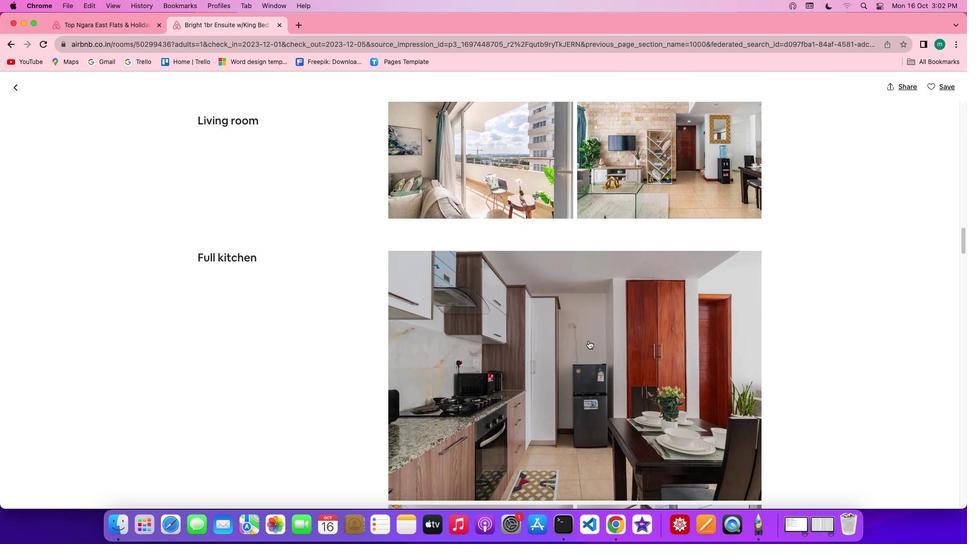 
Action: Mouse scrolled (588, 341) with delta (0, 0)
Screenshot: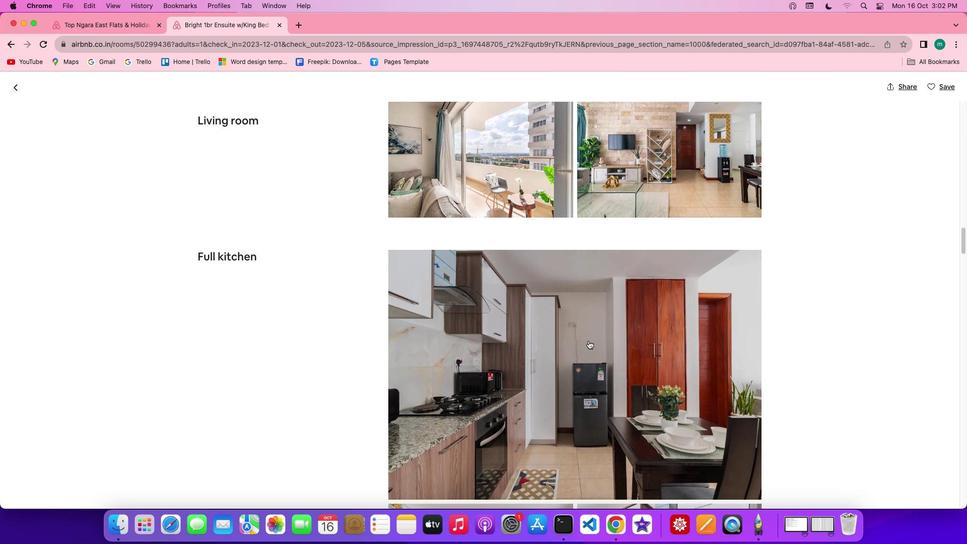 
Action: Mouse scrolled (588, 341) with delta (0, 0)
Screenshot: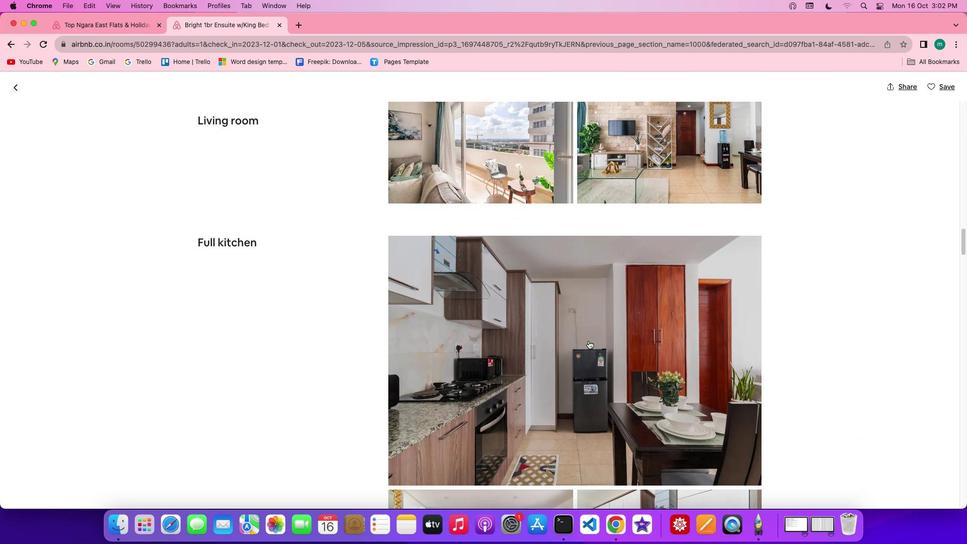 
Action: Mouse scrolled (588, 341) with delta (0, 0)
Screenshot: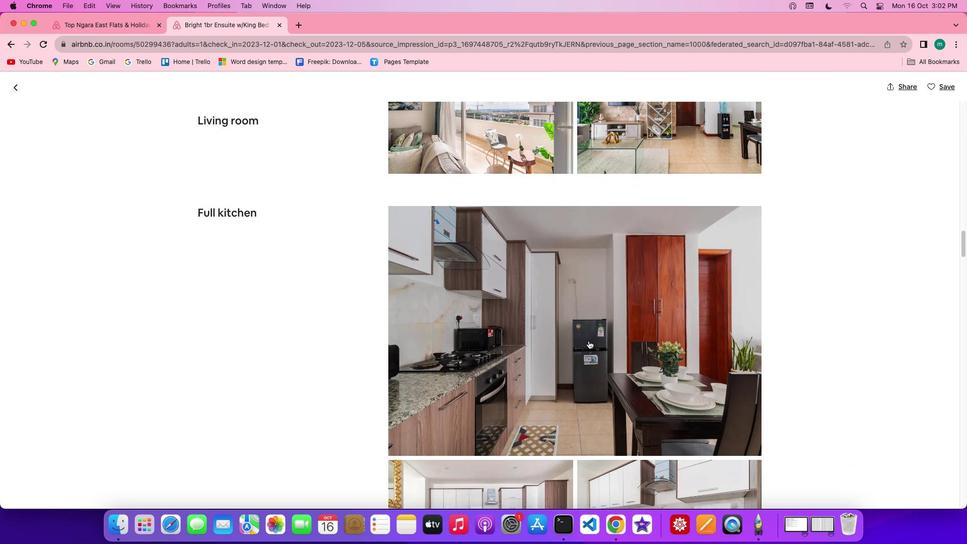 
Action: Mouse scrolled (588, 341) with delta (0, 0)
Screenshot: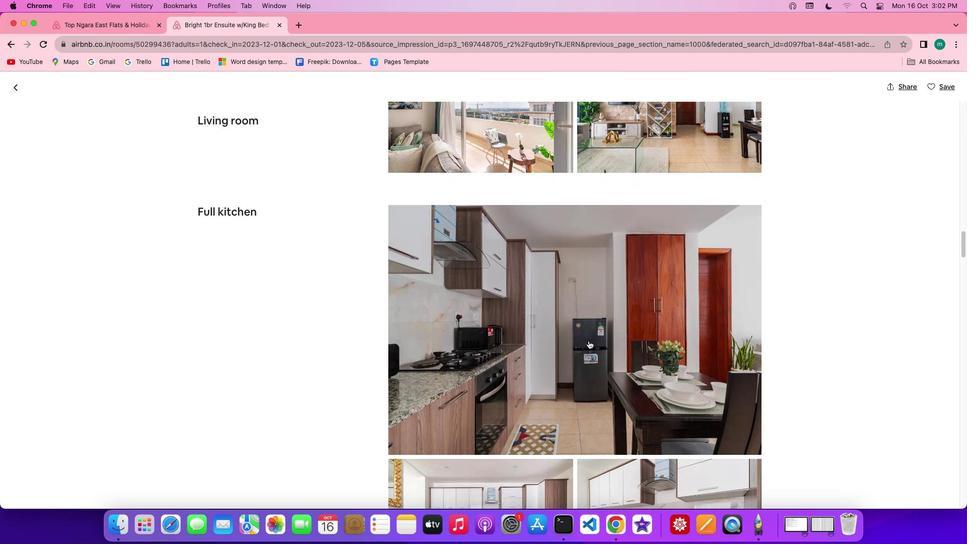 
Action: Mouse scrolled (588, 341) with delta (0, 0)
Screenshot: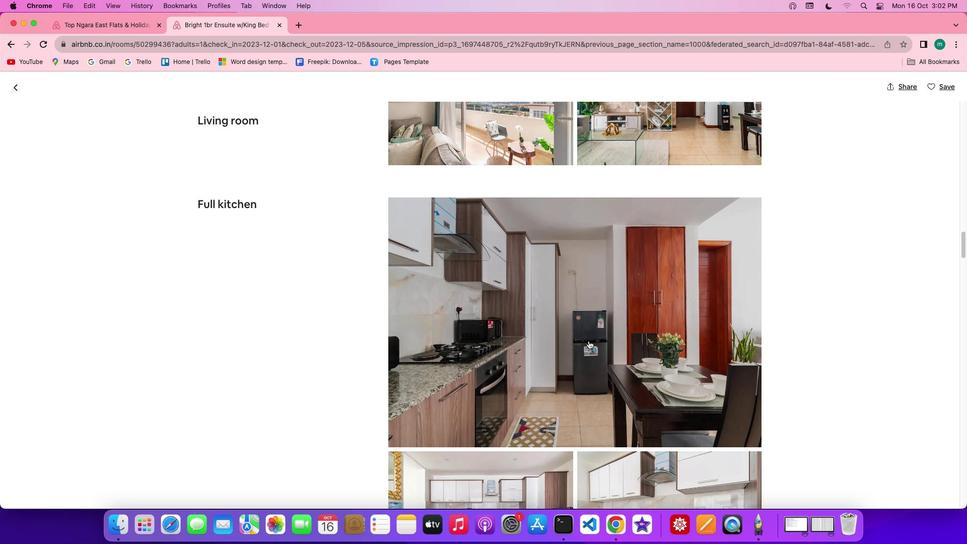 
Action: Mouse scrolled (588, 341) with delta (0, 0)
Screenshot: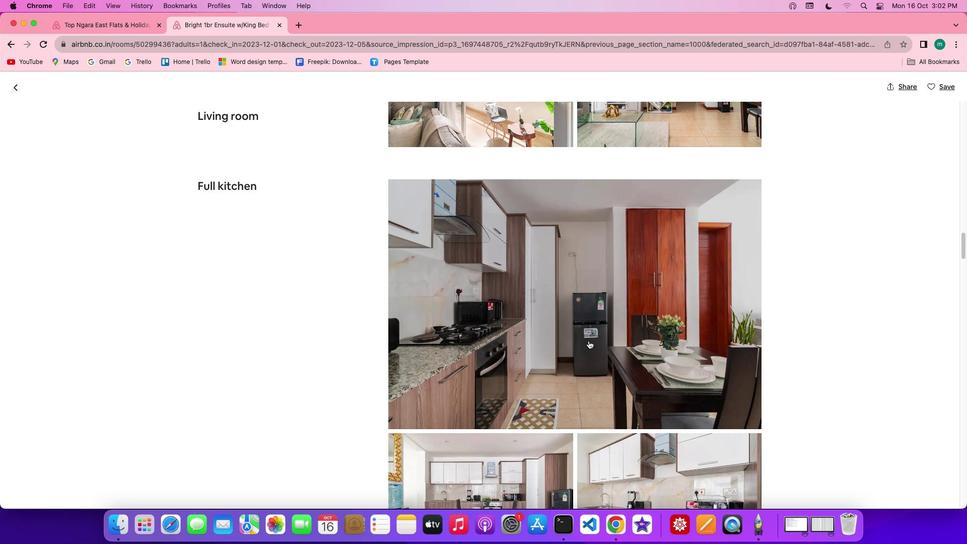 
Action: Mouse scrolled (588, 341) with delta (0, 0)
Screenshot: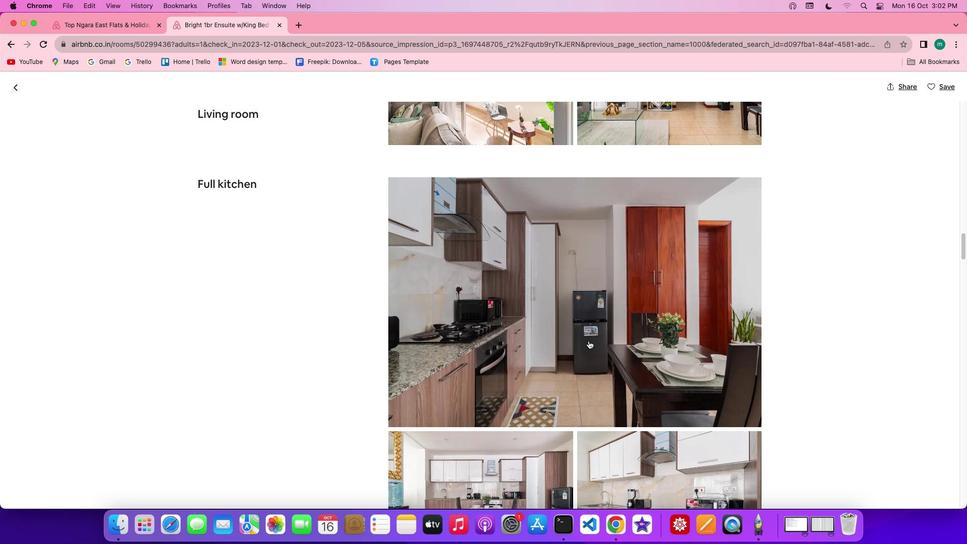 
Action: Mouse scrolled (588, 341) with delta (0, 0)
Screenshot: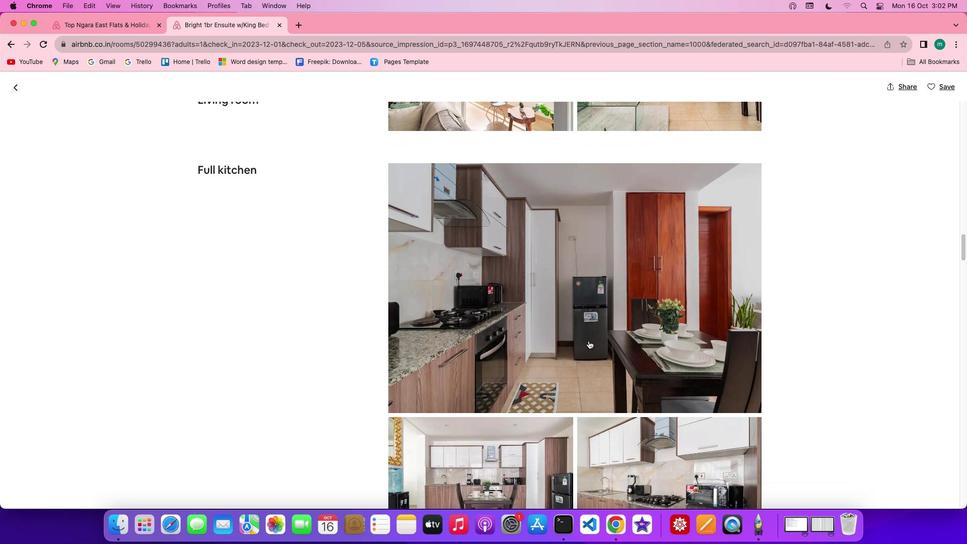 
Action: Mouse scrolled (588, 341) with delta (0, 0)
Screenshot: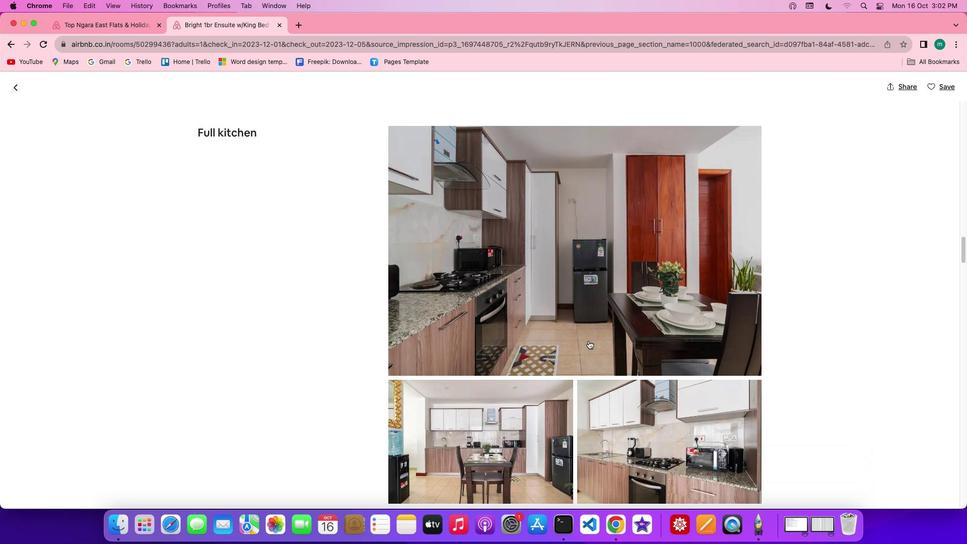 
Action: Mouse scrolled (588, 341) with delta (0, 0)
Screenshot: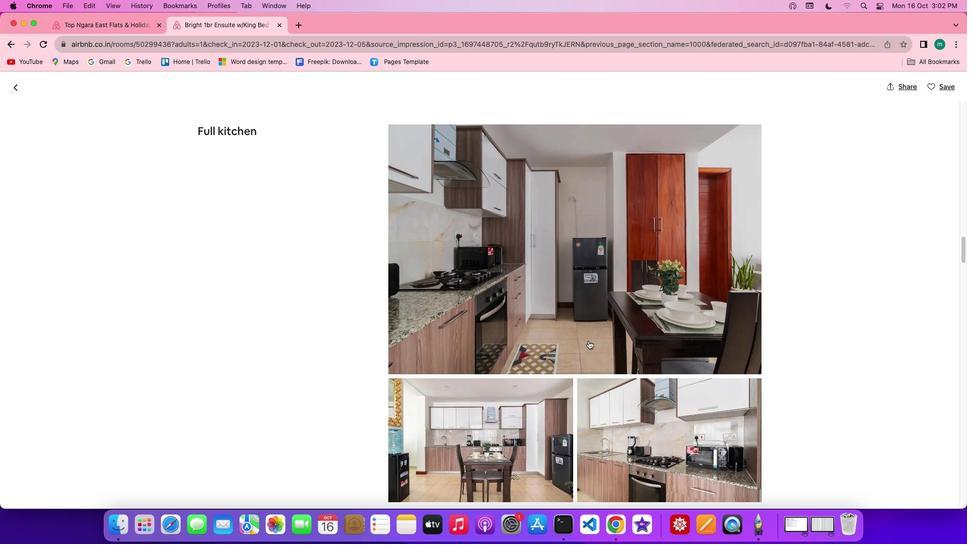 
Action: Mouse scrolled (588, 341) with delta (0, 0)
Screenshot: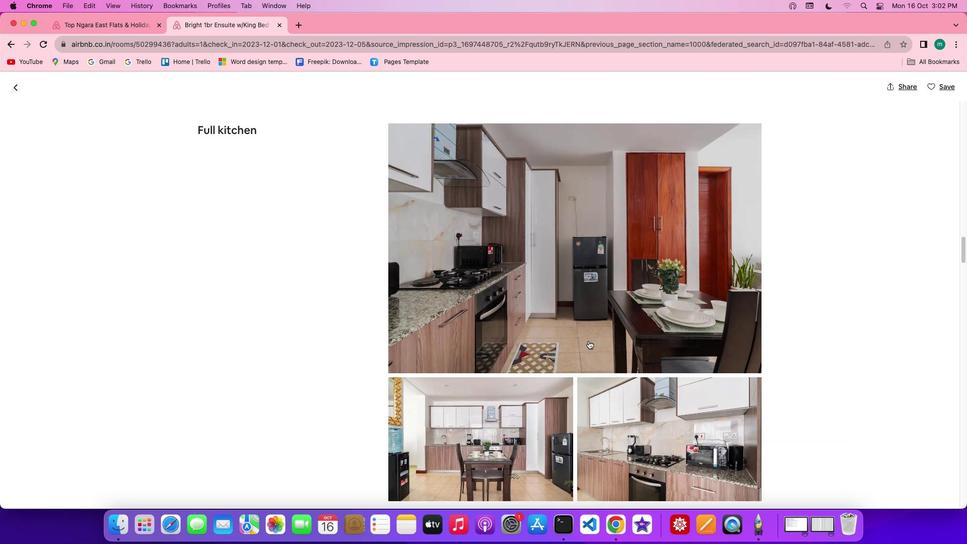 
Action: Mouse scrolled (588, 341) with delta (0, 0)
Screenshot: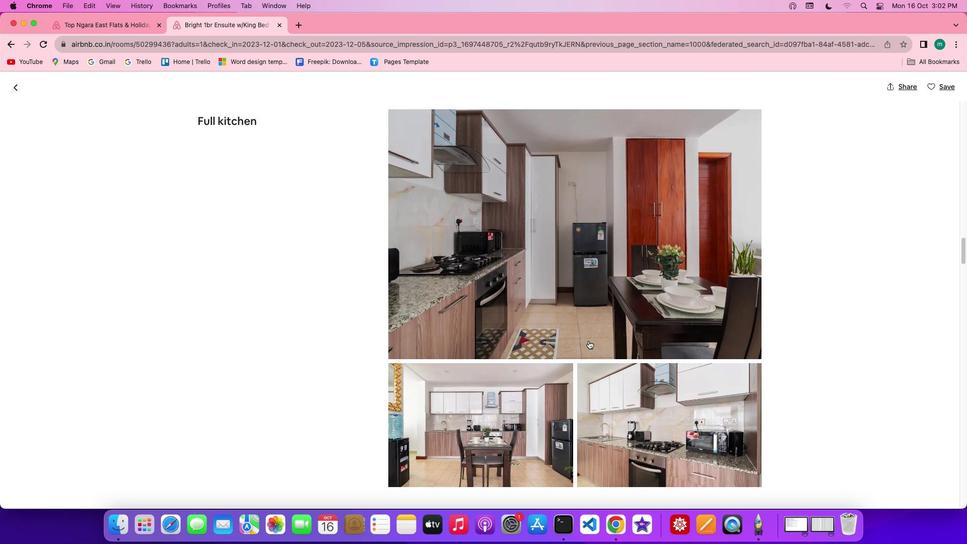 
Action: Mouse scrolled (588, 341) with delta (0, 0)
Screenshot: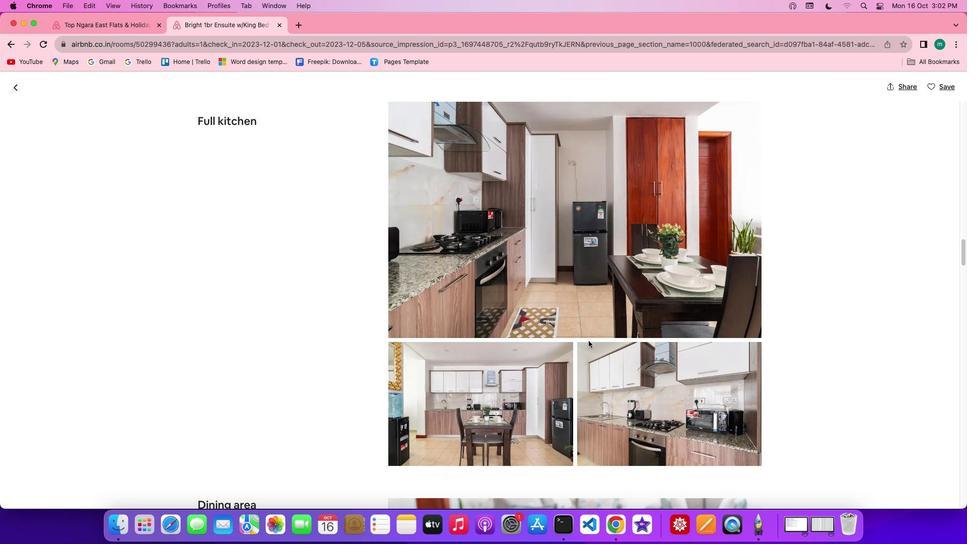 
Action: Mouse scrolled (588, 341) with delta (0, 0)
Screenshot: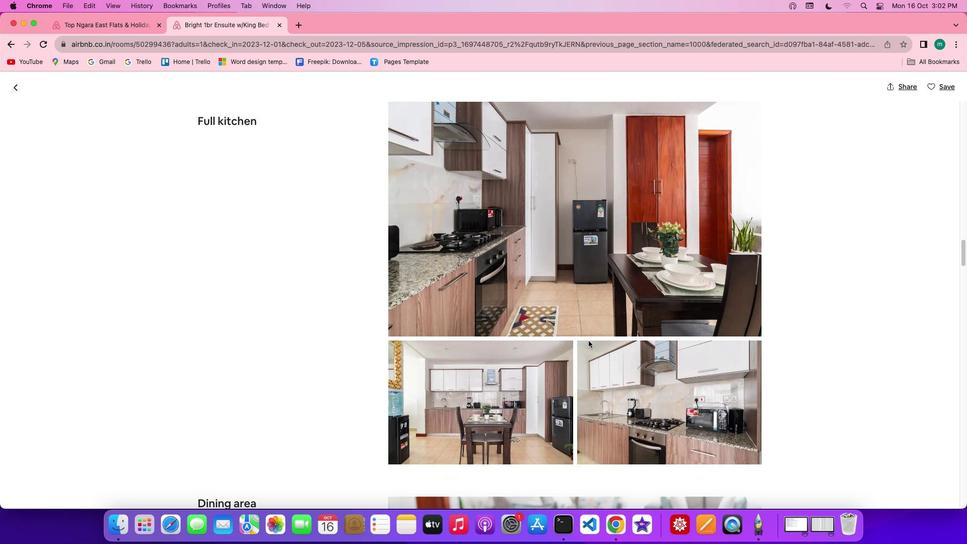 
Action: Mouse scrolled (588, 341) with delta (0, 0)
Screenshot: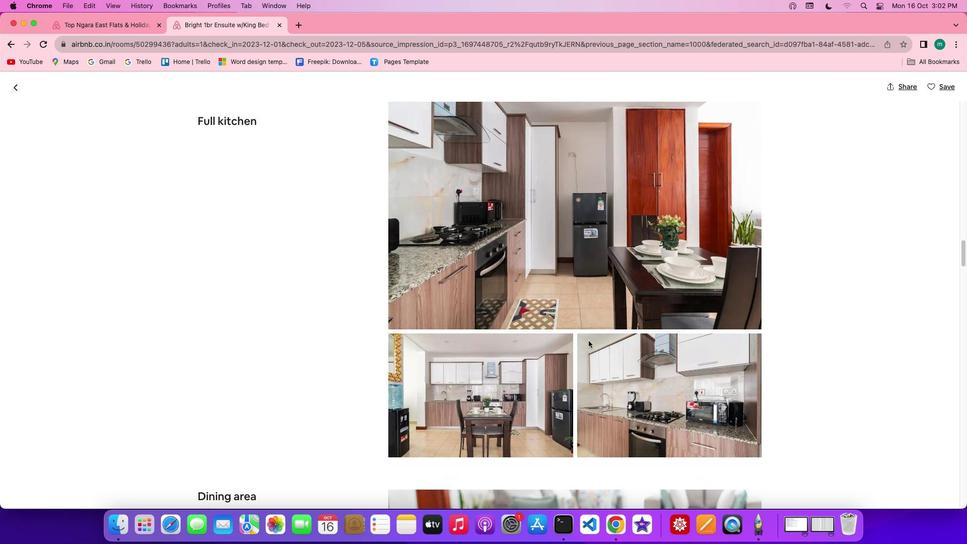 
Action: Mouse scrolled (588, 341) with delta (0, 0)
Screenshot: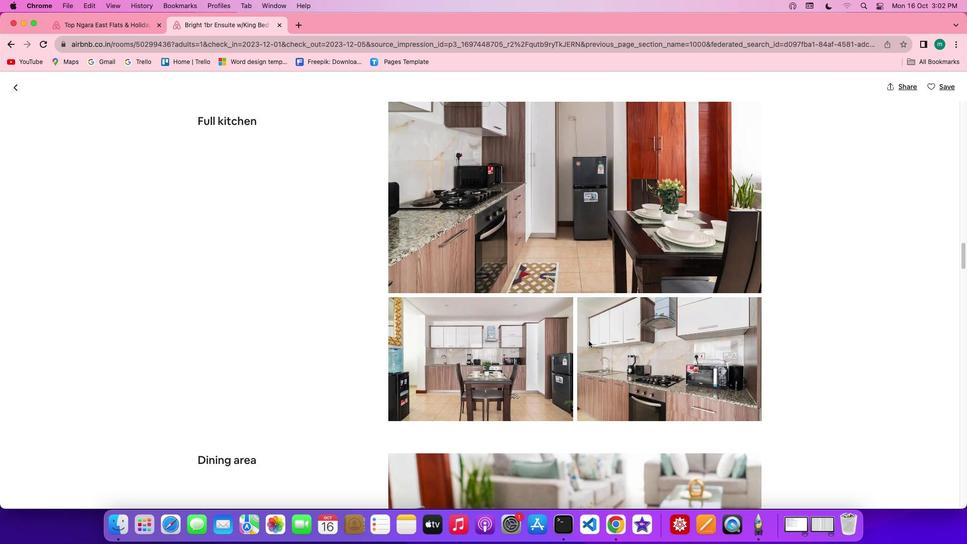 
Action: Mouse scrolled (588, 341) with delta (0, 0)
Screenshot: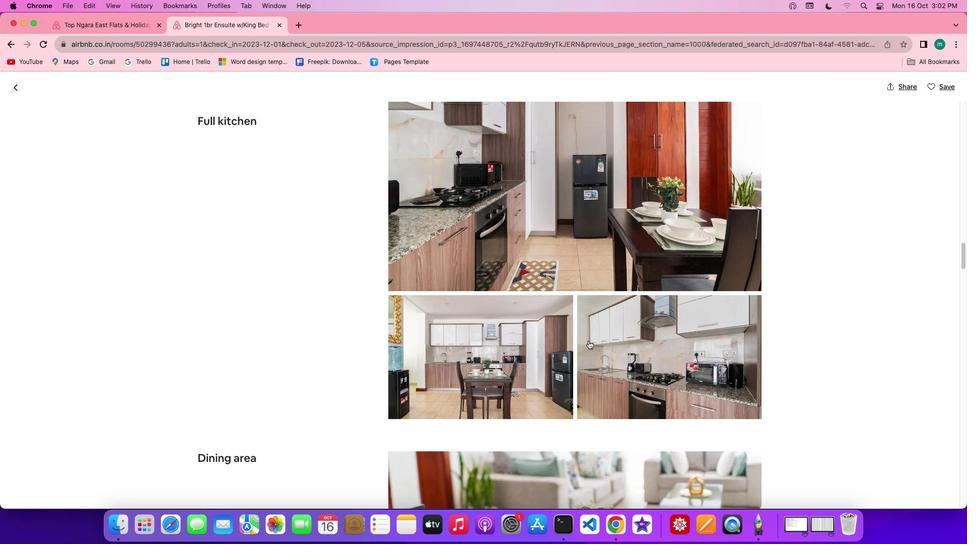 
Action: Mouse scrolled (588, 341) with delta (0, 0)
Screenshot: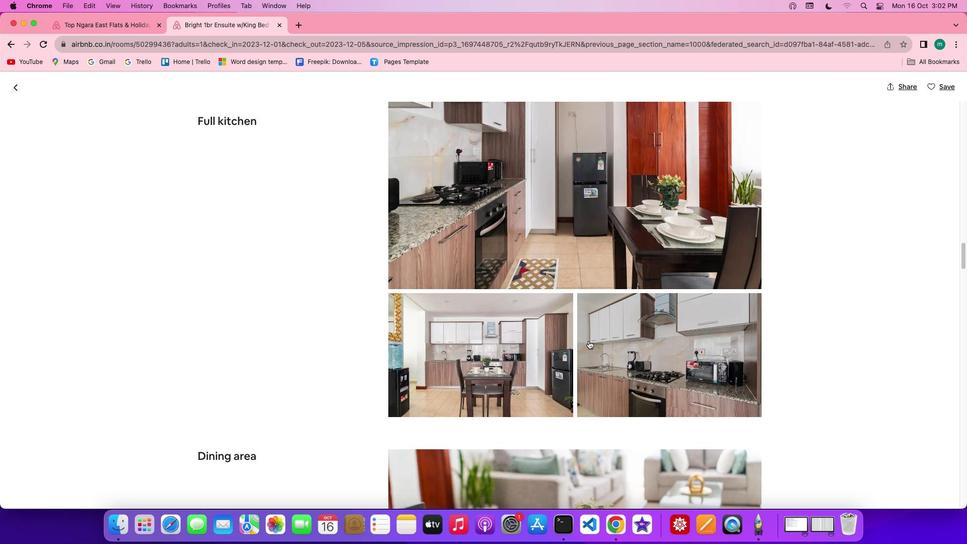 
Action: Mouse scrolled (588, 341) with delta (0, 0)
Screenshot: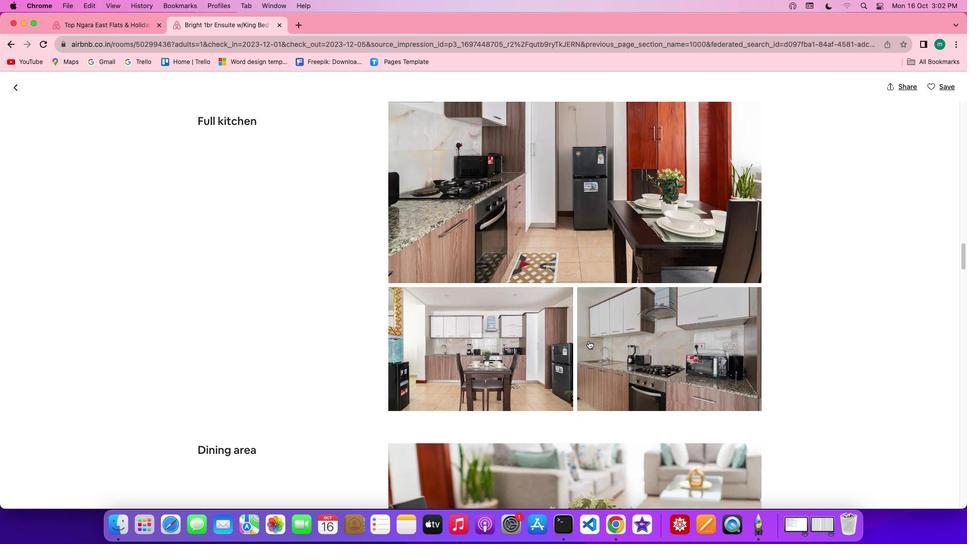 
Action: Mouse scrolled (588, 341) with delta (0, 0)
Screenshot: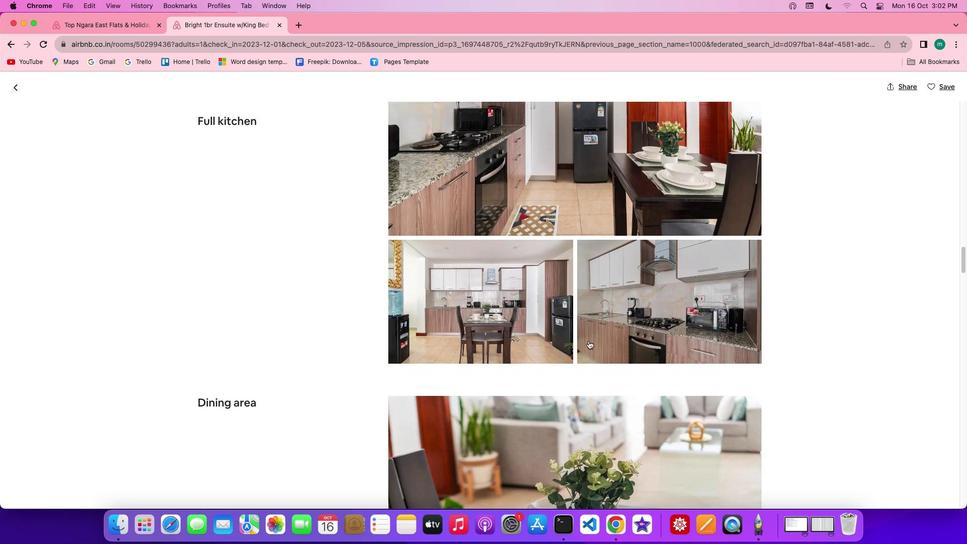 
Action: Mouse scrolled (588, 341) with delta (0, 0)
Screenshot: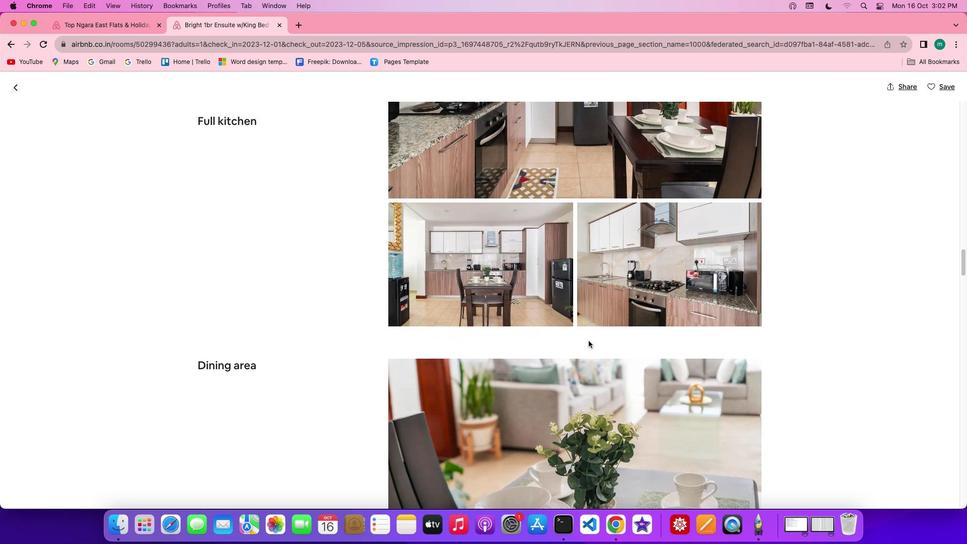 
Action: Mouse scrolled (588, 341) with delta (0, 0)
Screenshot: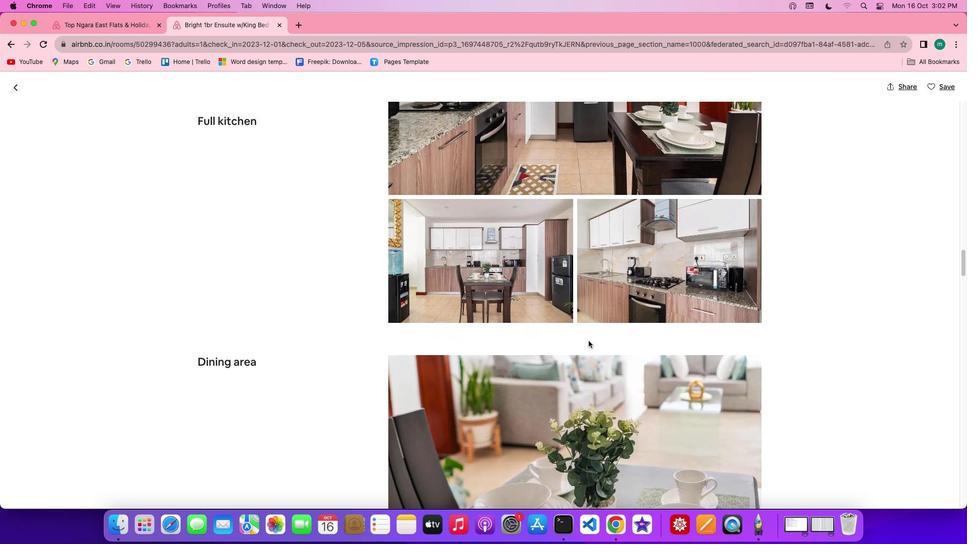 
Action: Mouse scrolled (588, 341) with delta (0, 0)
Screenshot: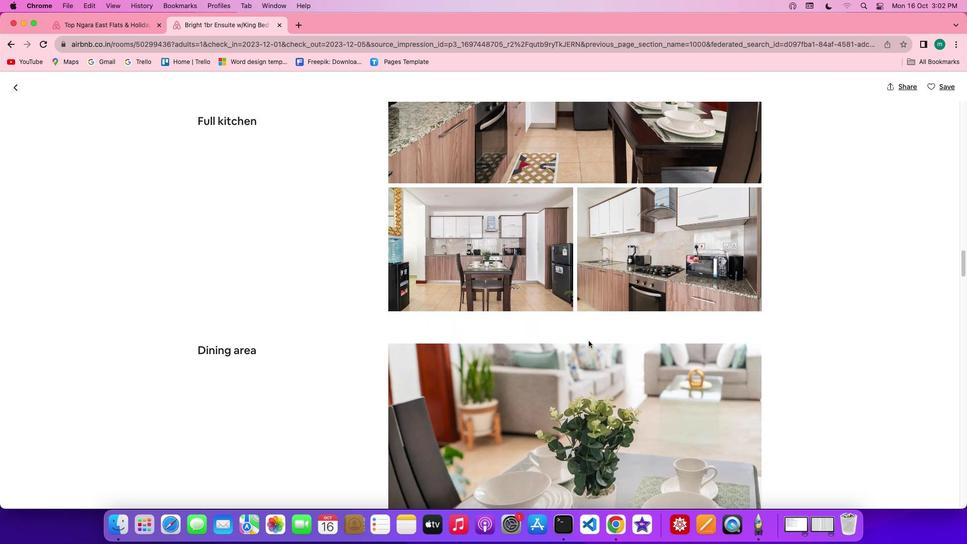 
Action: Mouse scrolled (588, 341) with delta (0, 0)
Screenshot: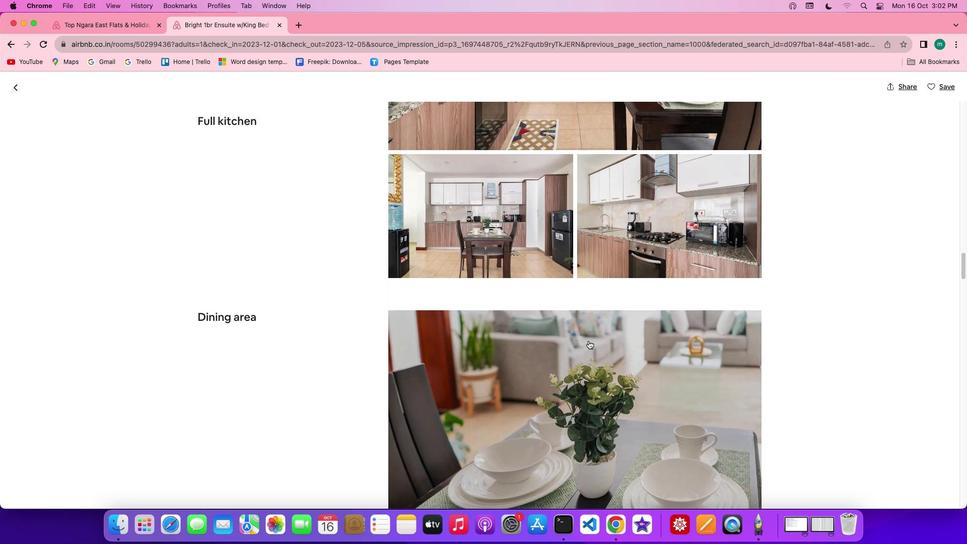 
Action: Mouse scrolled (588, 341) with delta (0, 0)
Screenshot: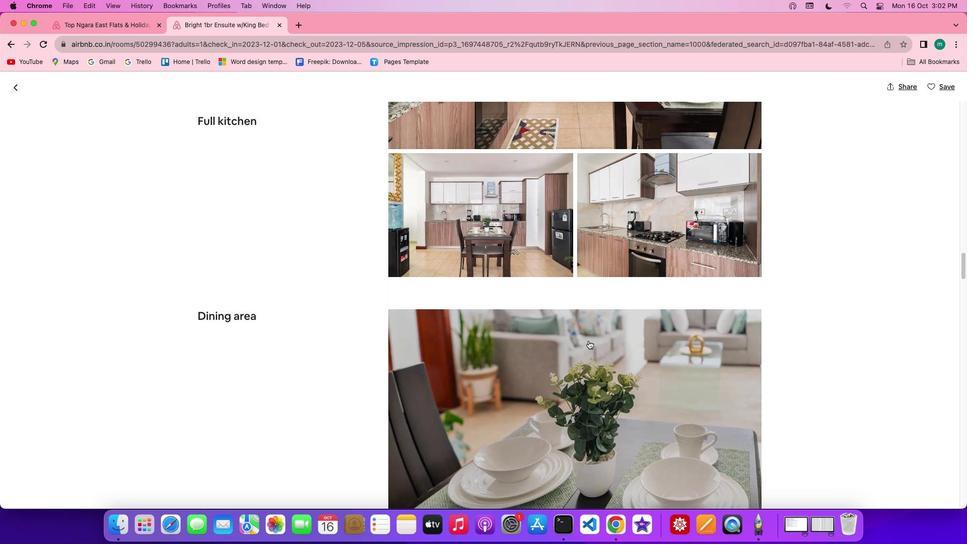 
Action: Mouse scrolled (588, 341) with delta (0, 0)
Screenshot: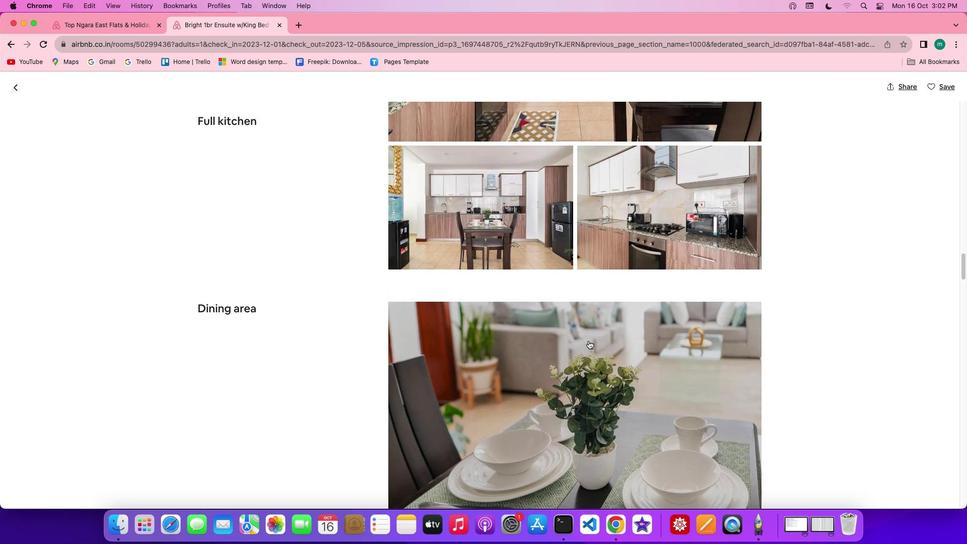 
Action: Mouse scrolled (588, 341) with delta (0, 0)
Screenshot: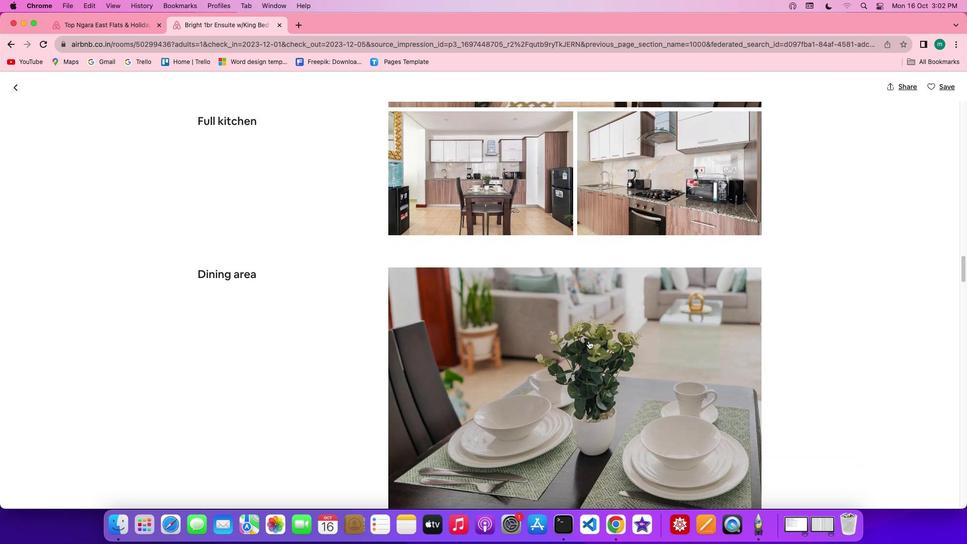 
Action: Mouse scrolled (588, 341) with delta (0, 0)
Screenshot: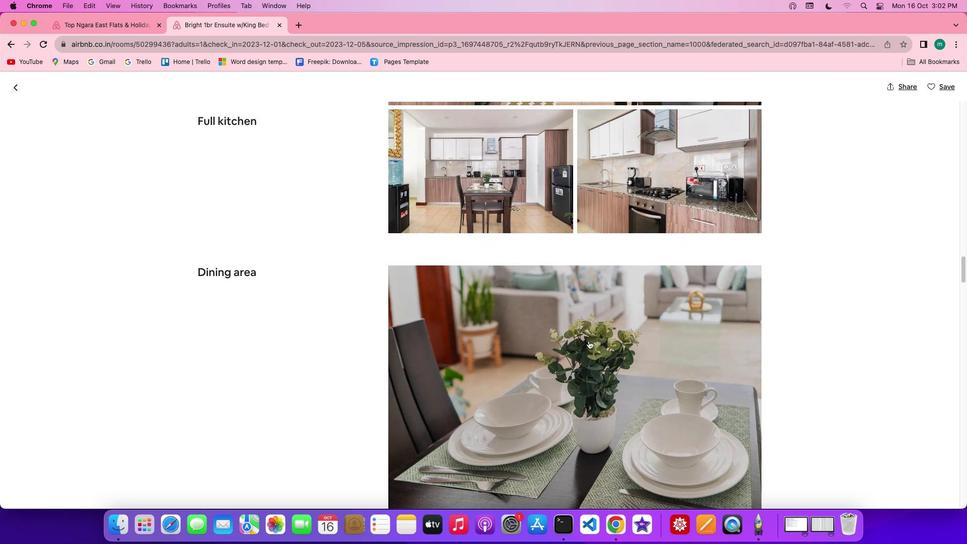 
Action: Mouse scrolled (588, 341) with delta (0, 0)
Screenshot: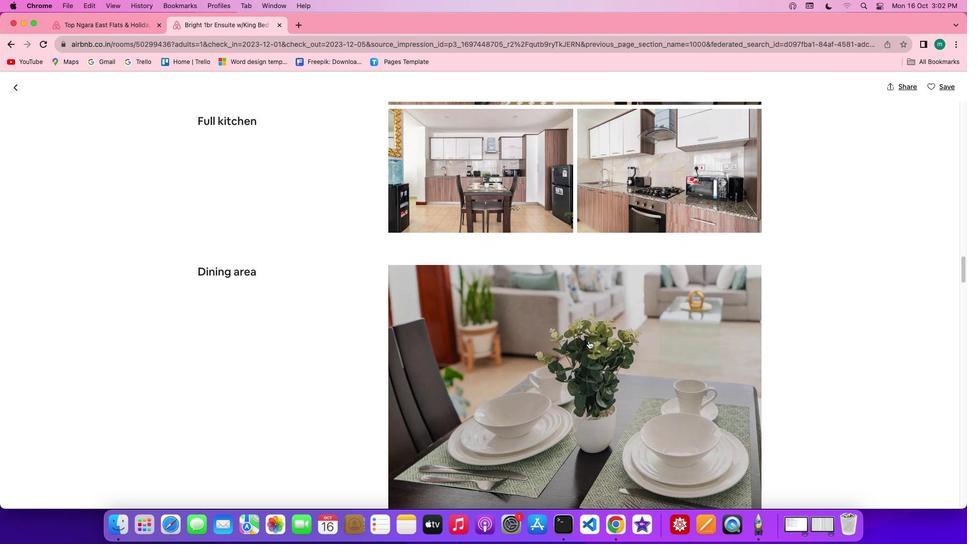
Action: Mouse scrolled (588, 341) with delta (0, 0)
Screenshot: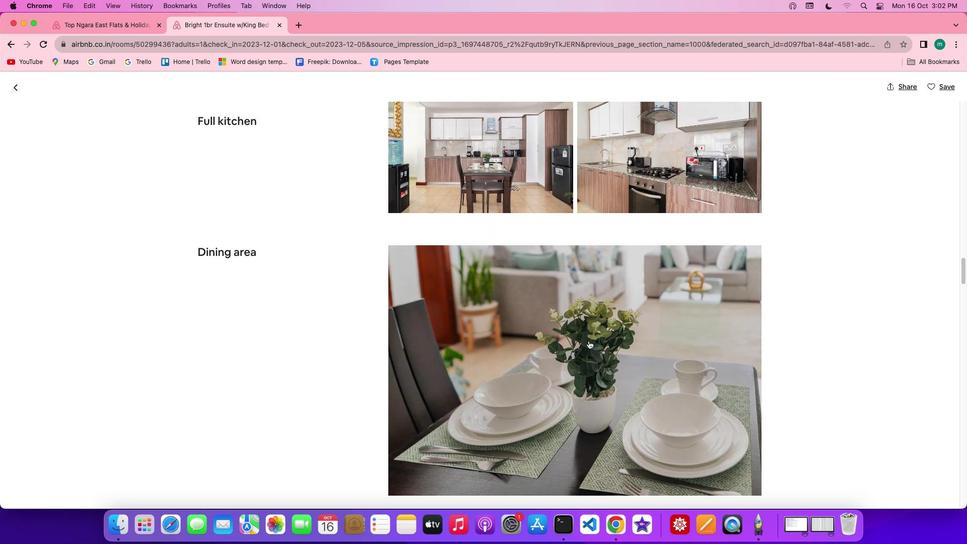 
Action: Mouse scrolled (588, 341) with delta (0, 0)
Screenshot: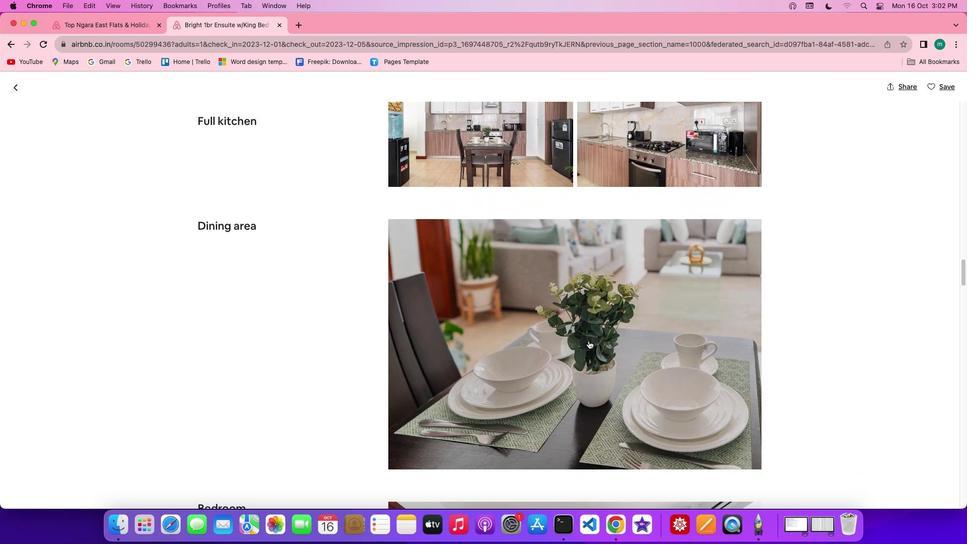 
Action: Mouse scrolled (588, 341) with delta (0, 0)
Screenshot: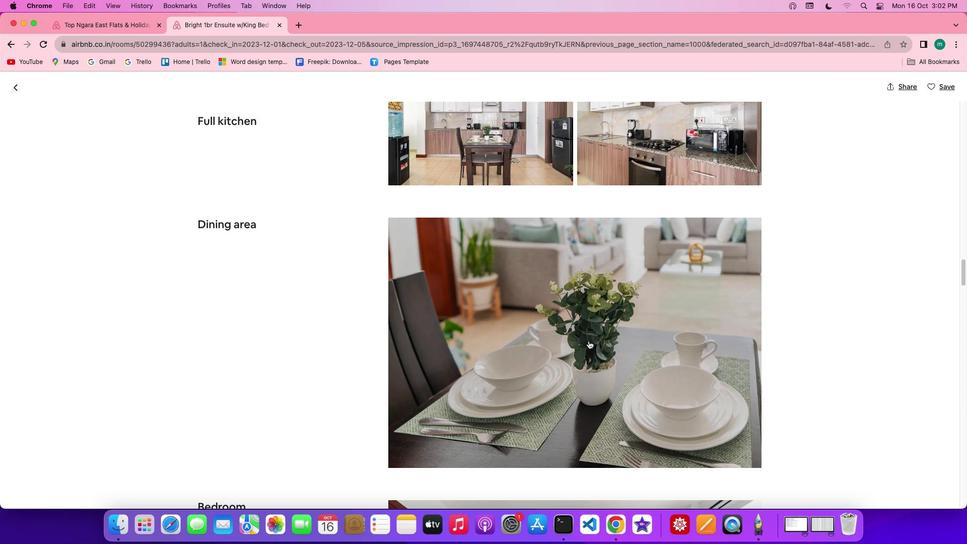 
Action: Mouse scrolled (588, 341) with delta (0, 0)
Screenshot: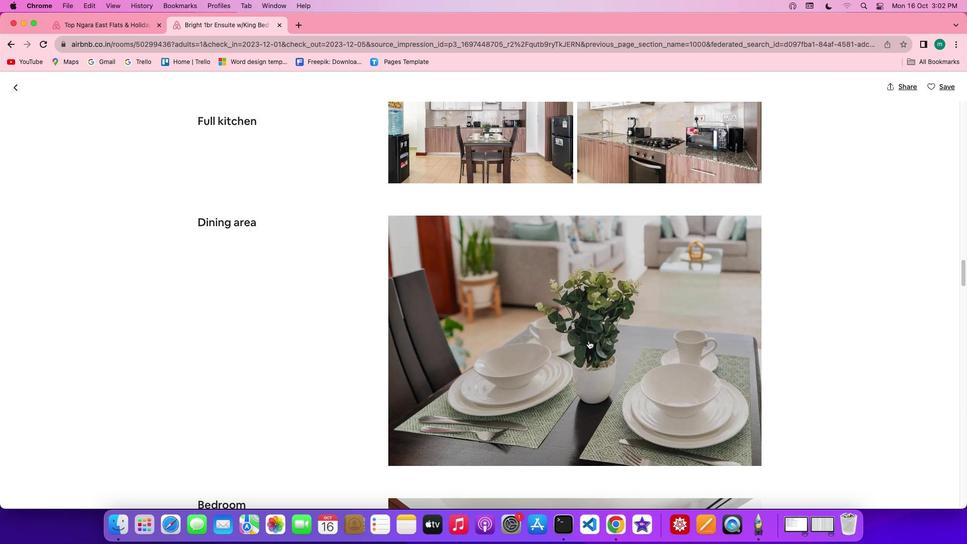 
Action: Mouse scrolled (588, 341) with delta (0, 0)
Screenshot: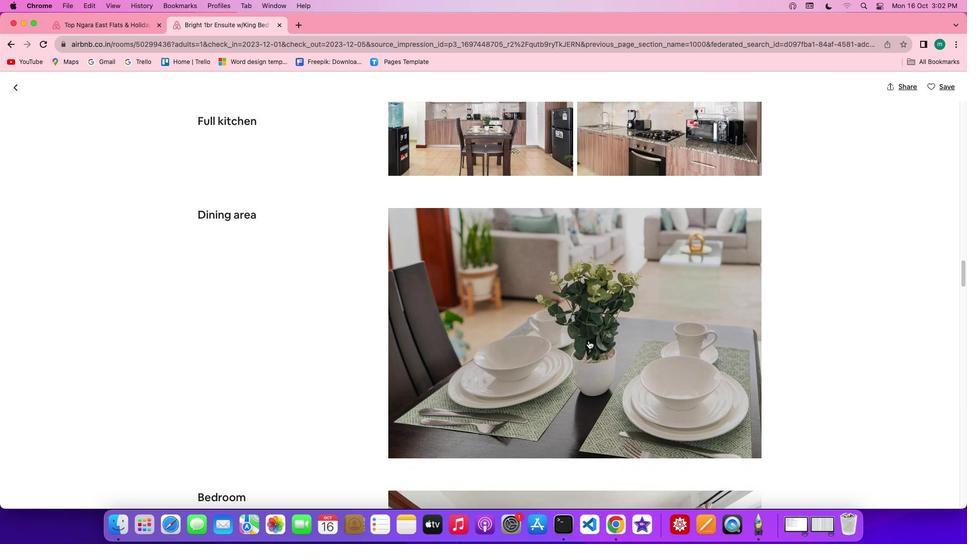 
Action: Mouse scrolled (588, 341) with delta (0, 0)
Screenshot: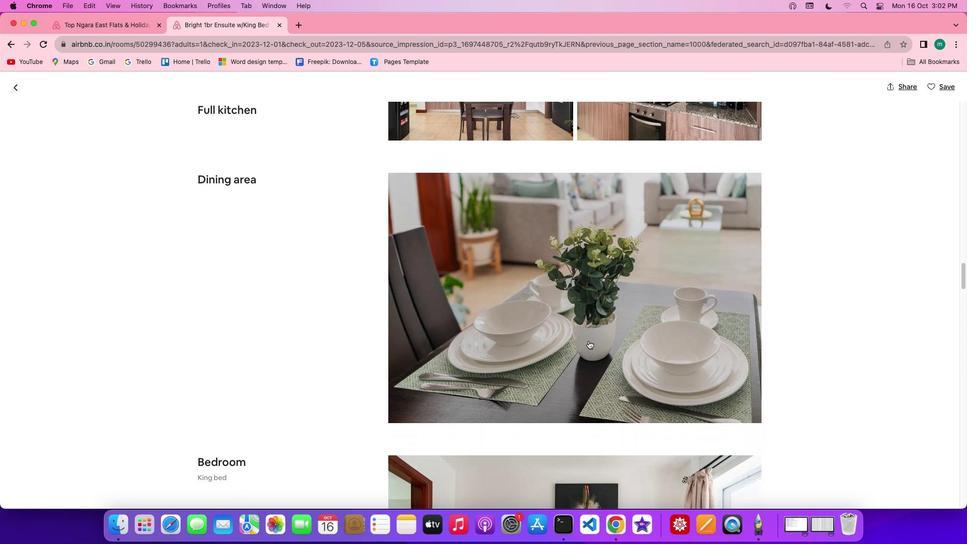 
Action: Mouse scrolled (588, 341) with delta (0, 0)
Screenshot: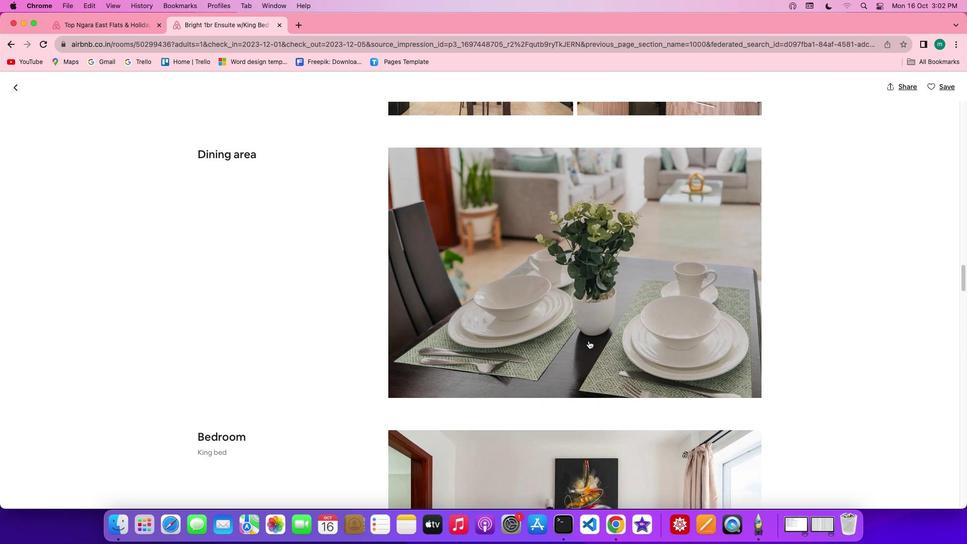 
Action: Mouse scrolled (588, 341) with delta (0, 0)
Screenshot: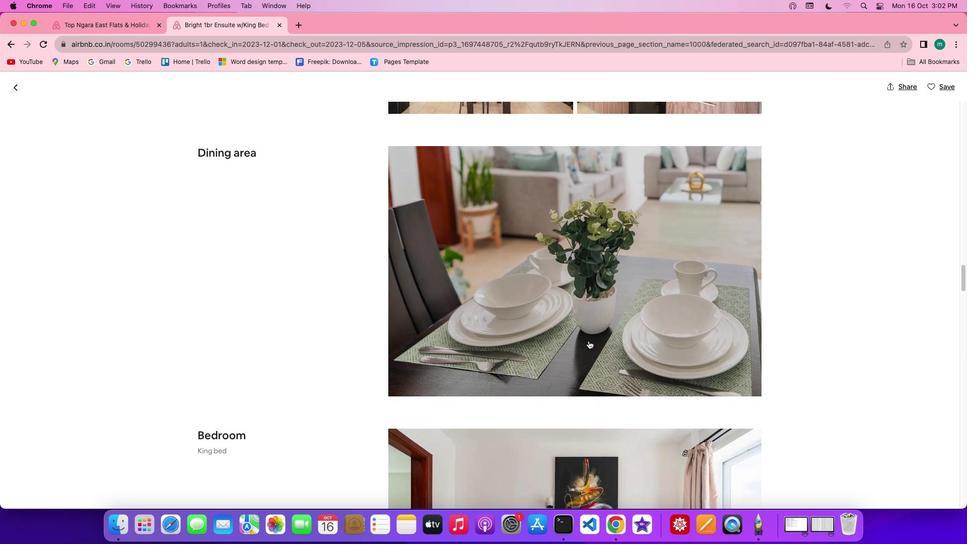 
Action: Mouse scrolled (588, 341) with delta (0, 0)
Screenshot: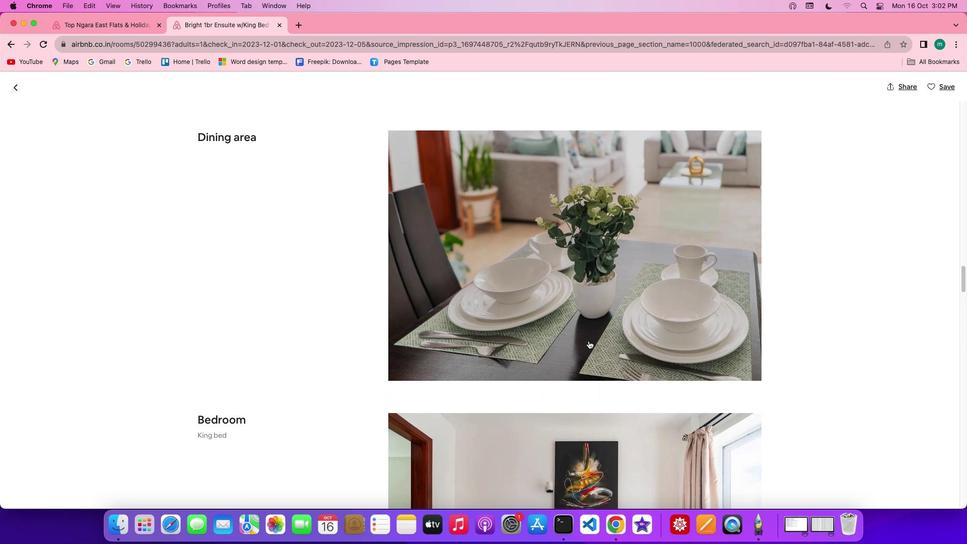 
Action: Mouse scrolled (588, 341) with delta (0, 0)
Screenshot: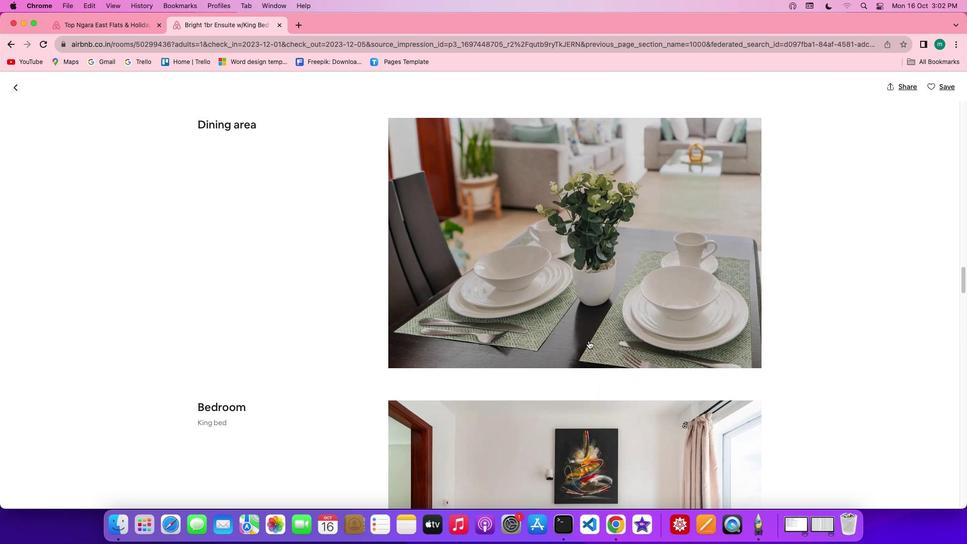 
Action: Mouse scrolled (588, 341) with delta (0, 0)
Screenshot: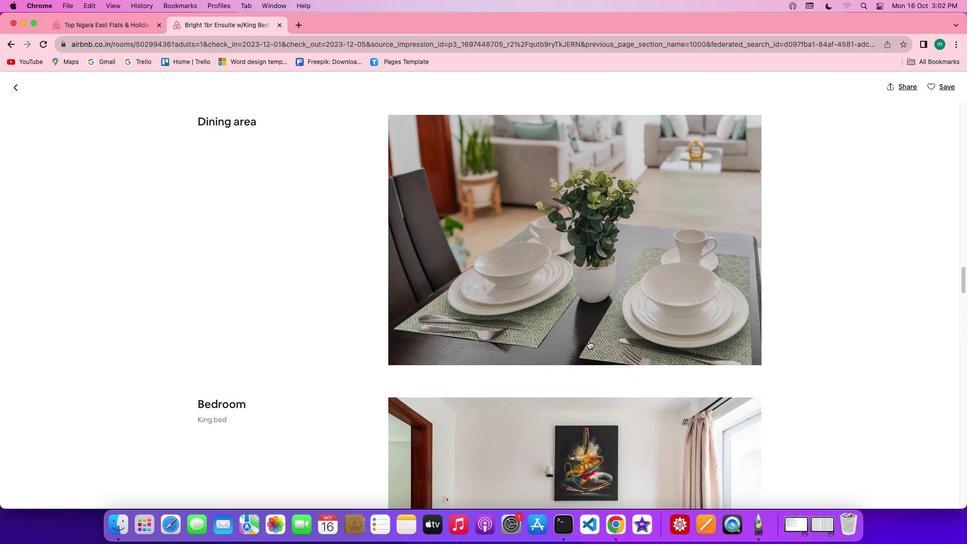 
Action: Mouse scrolled (588, 341) with delta (0, -1)
Screenshot: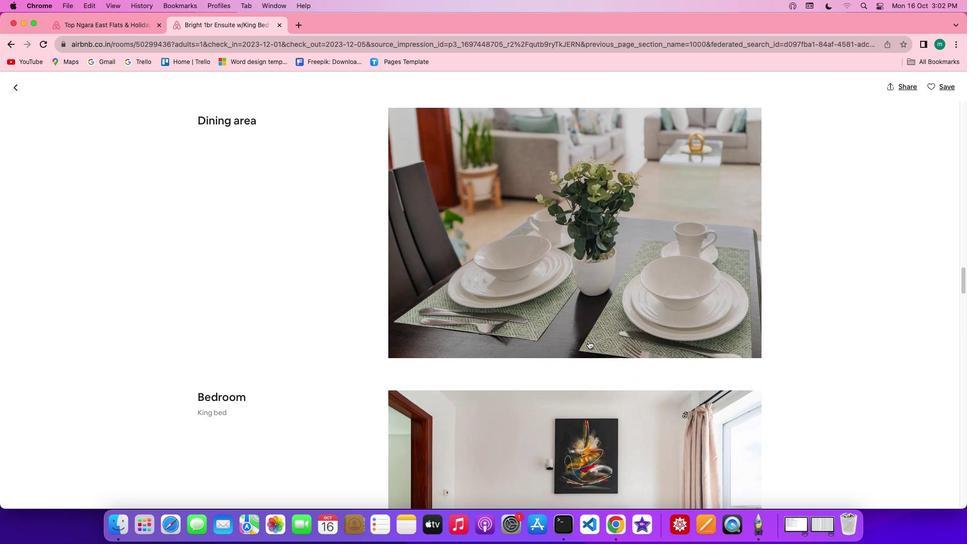 
Action: Mouse scrolled (588, 341) with delta (0, -1)
Screenshot: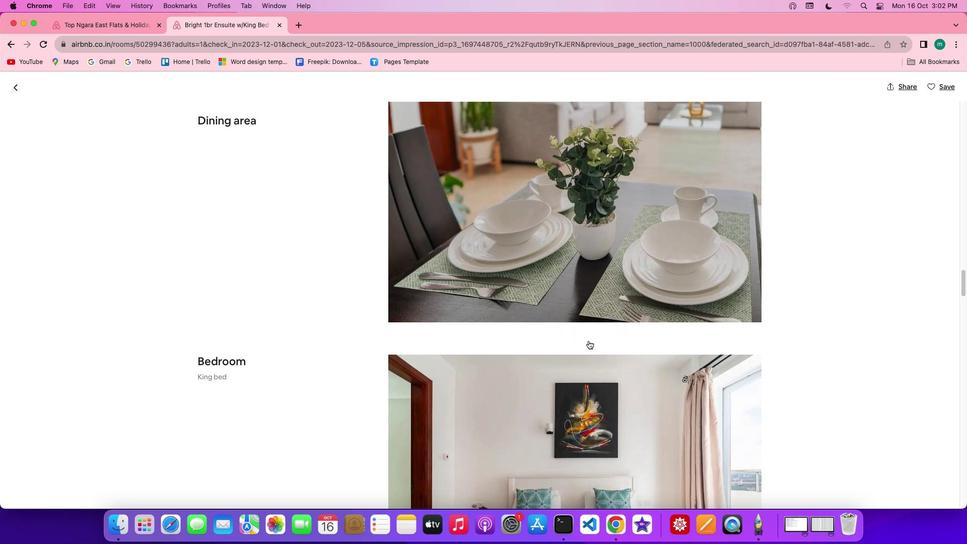 
Action: Mouse scrolled (588, 341) with delta (0, 0)
Screenshot: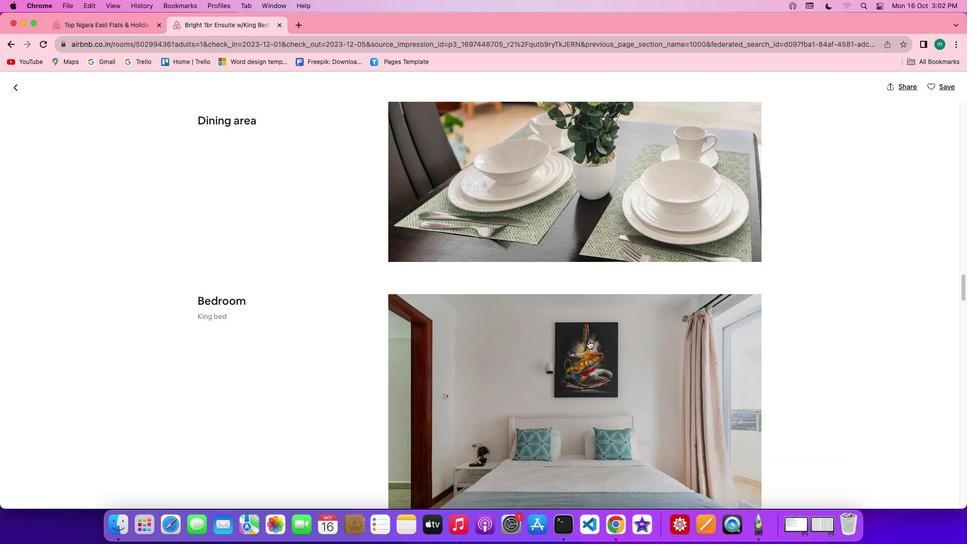
Action: Mouse scrolled (588, 341) with delta (0, 0)
Screenshot: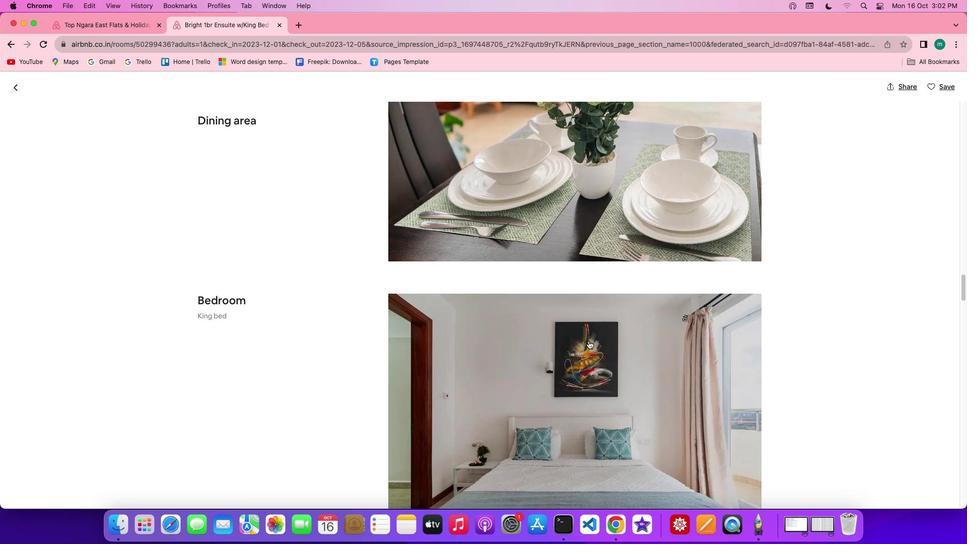 
Action: Mouse scrolled (588, 341) with delta (0, 0)
Screenshot: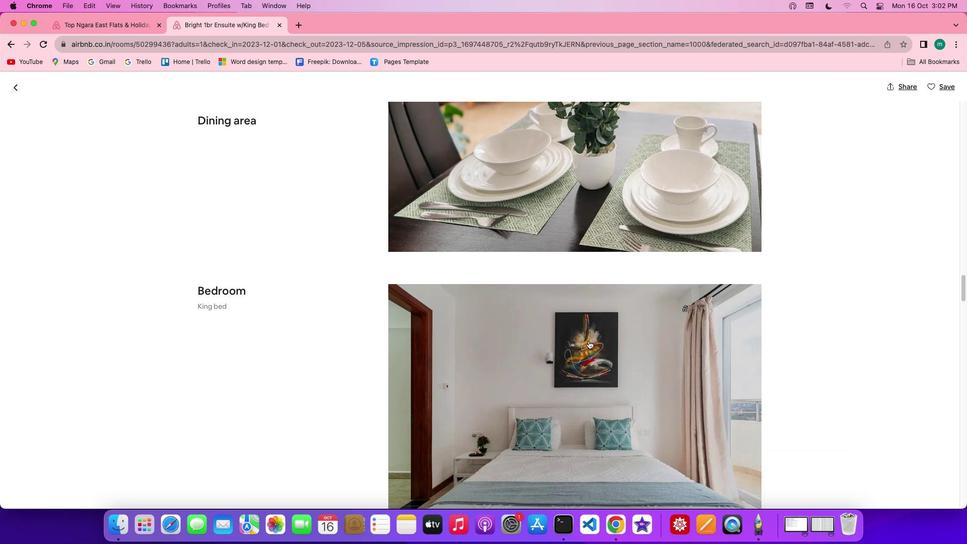 
Action: Mouse scrolled (588, 341) with delta (0, 0)
Screenshot: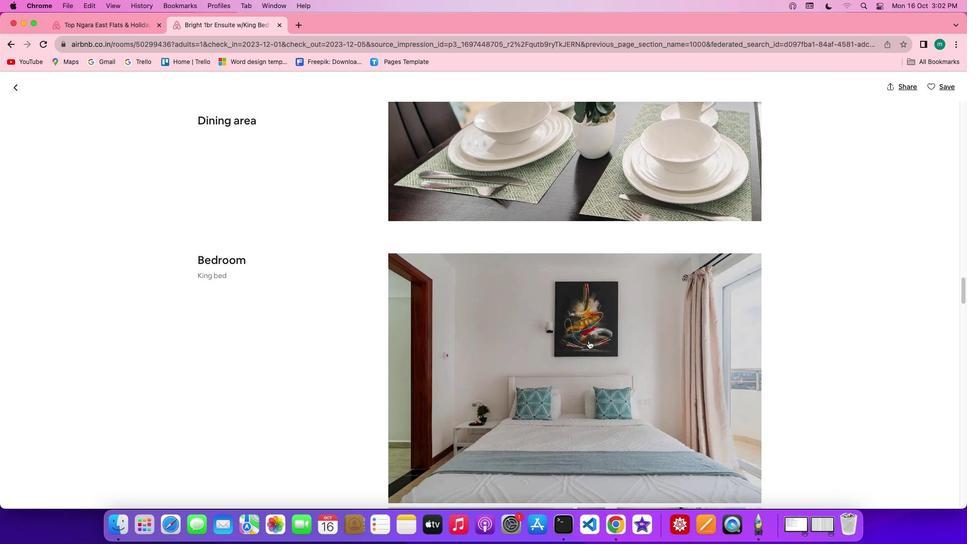 
Action: Mouse scrolled (588, 341) with delta (0, 0)
Screenshot: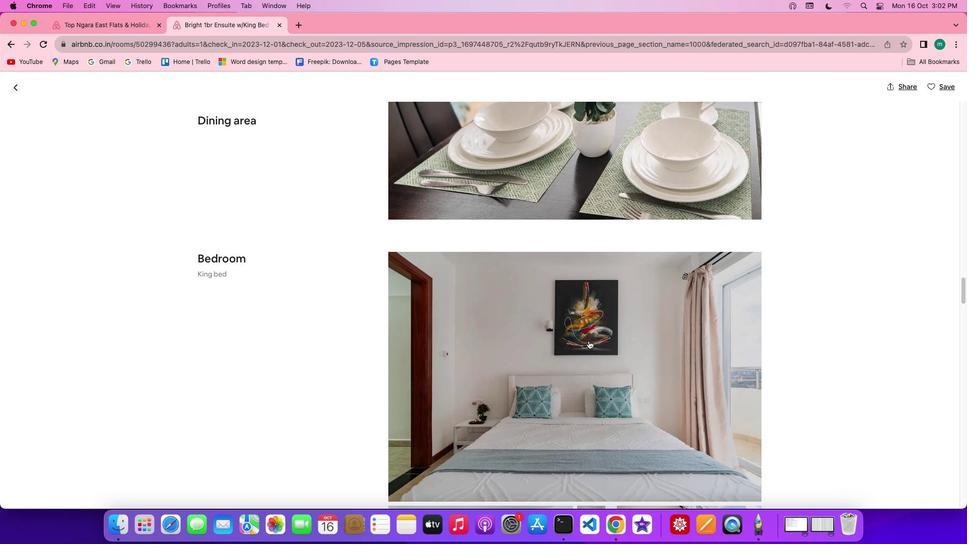 
Action: Mouse scrolled (588, 341) with delta (0, 0)
Screenshot: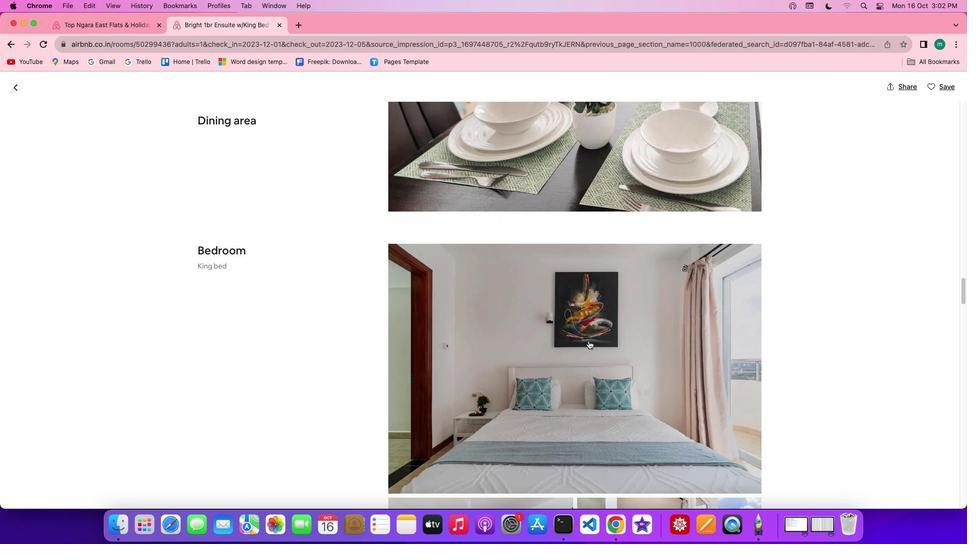 
Action: Mouse scrolled (588, 341) with delta (0, 0)
Screenshot: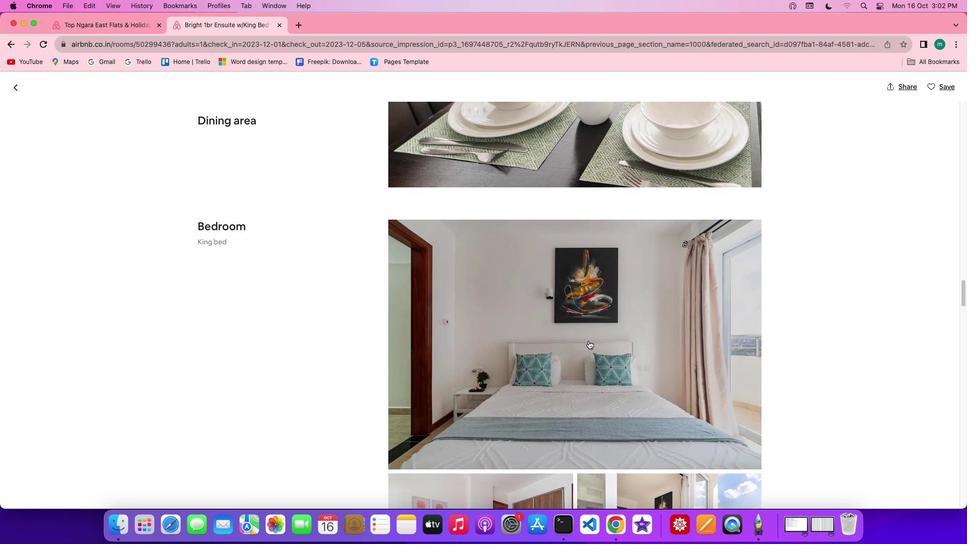 
Action: Mouse scrolled (588, 341) with delta (0, 0)
Screenshot: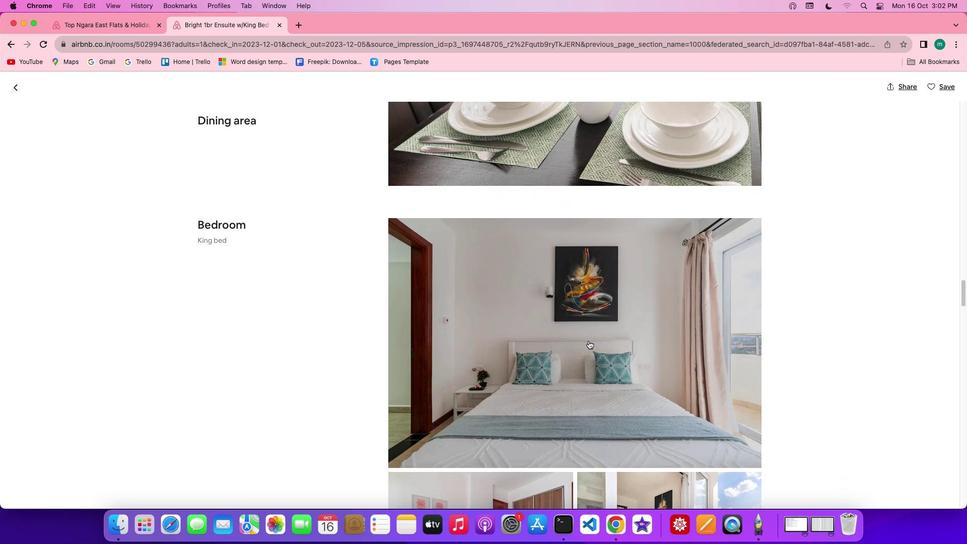 
Action: Mouse scrolled (588, 341) with delta (0, 0)
Screenshot: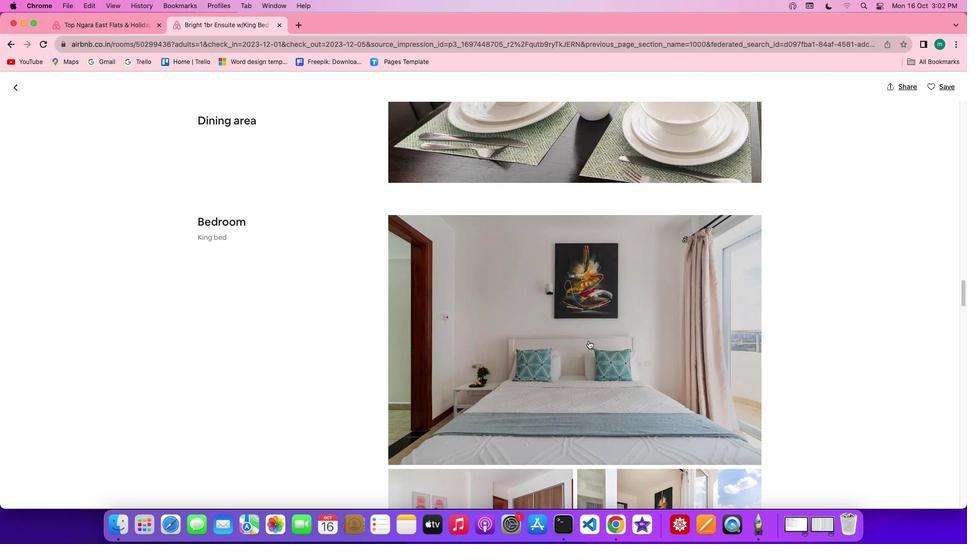 
Action: Mouse scrolled (588, 341) with delta (0, 0)
Screenshot: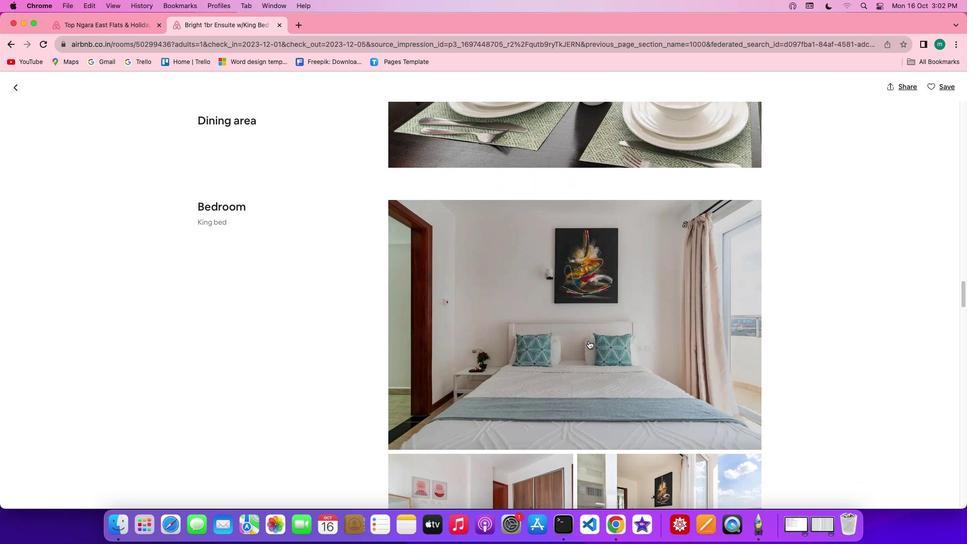 
Action: Mouse scrolled (588, 341) with delta (0, 0)
Screenshot: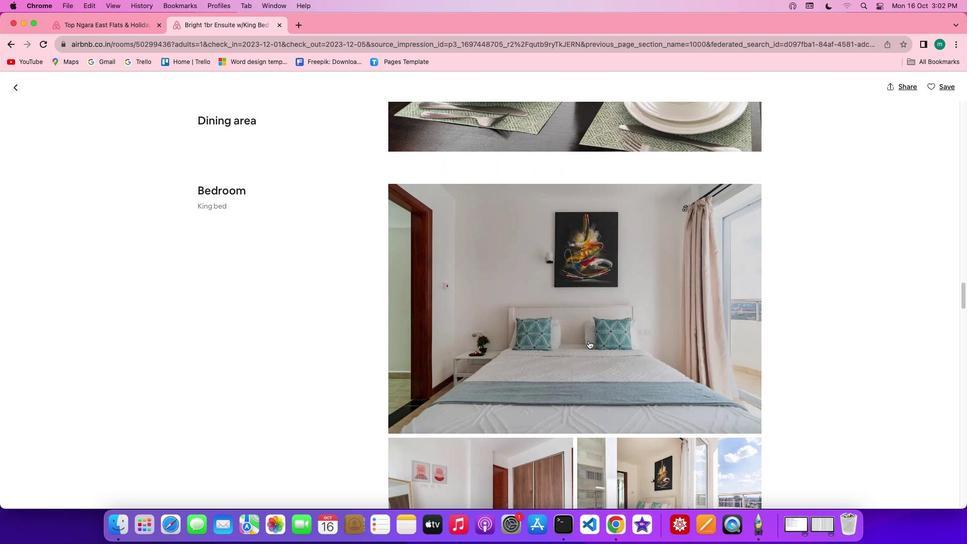 
Action: Mouse scrolled (588, 341) with delta (0, 0)
Screenshot: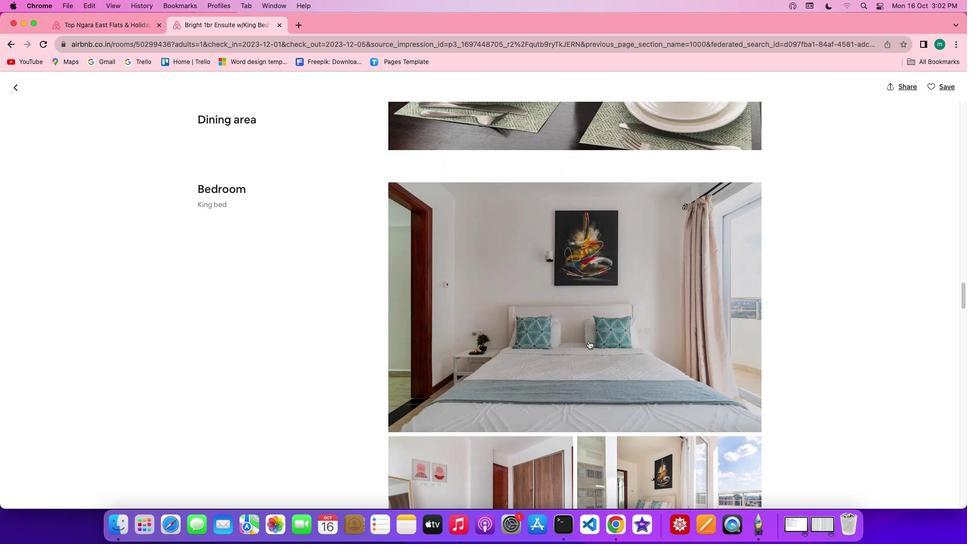 
Action: Mouse scrolled (588, 341) with delta (0, -1)
Screenshot: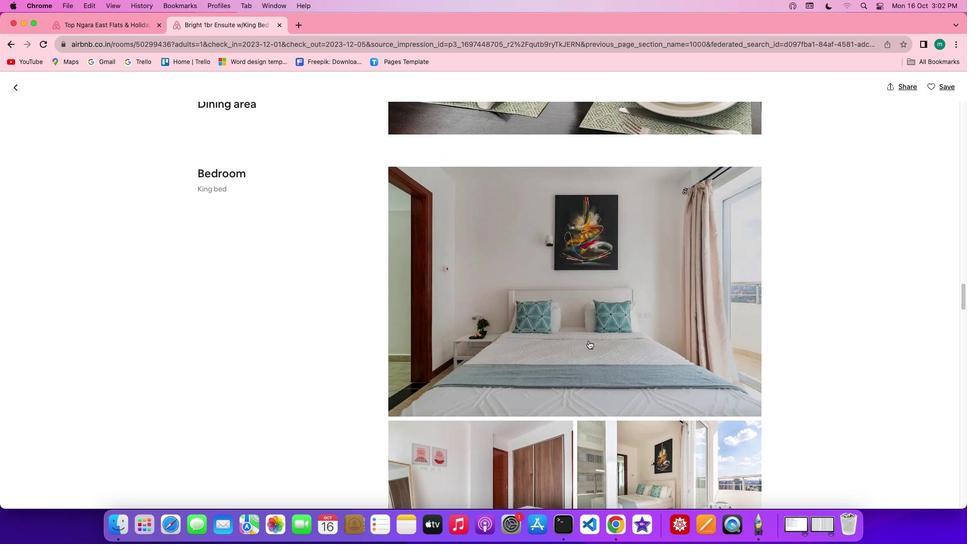 
Action: Mouse scrolled (588, 341) with delta (0, -1)
Screenshot: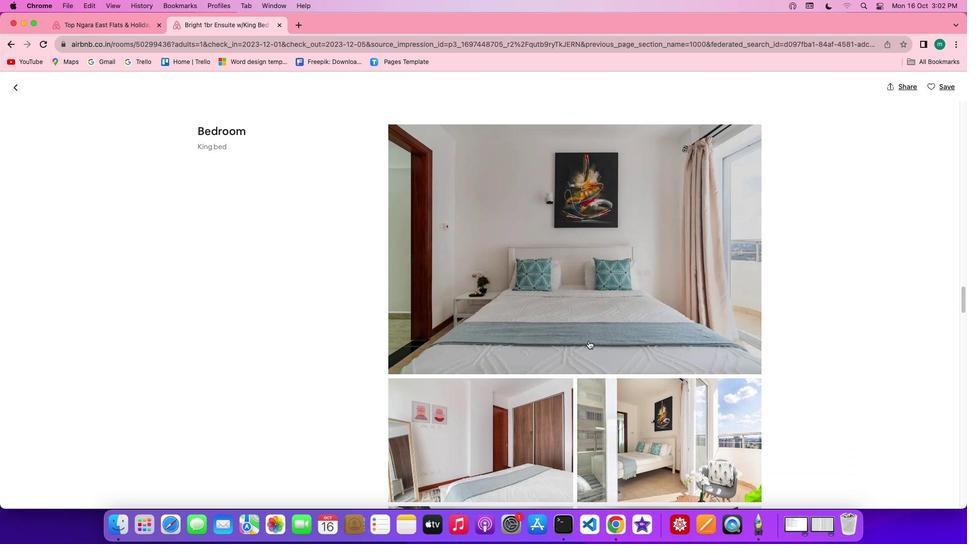 
Action: Mouse scrolled (588, 341) with delta (0, 0)
Screenshot: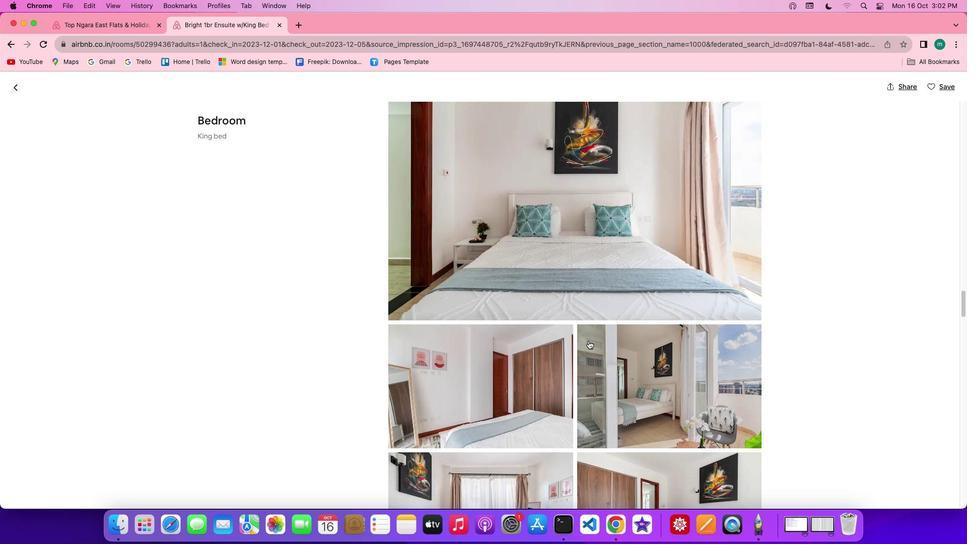 
Action: Mouse scrolled (588, 341) with delta (0, 0)
Screenshot: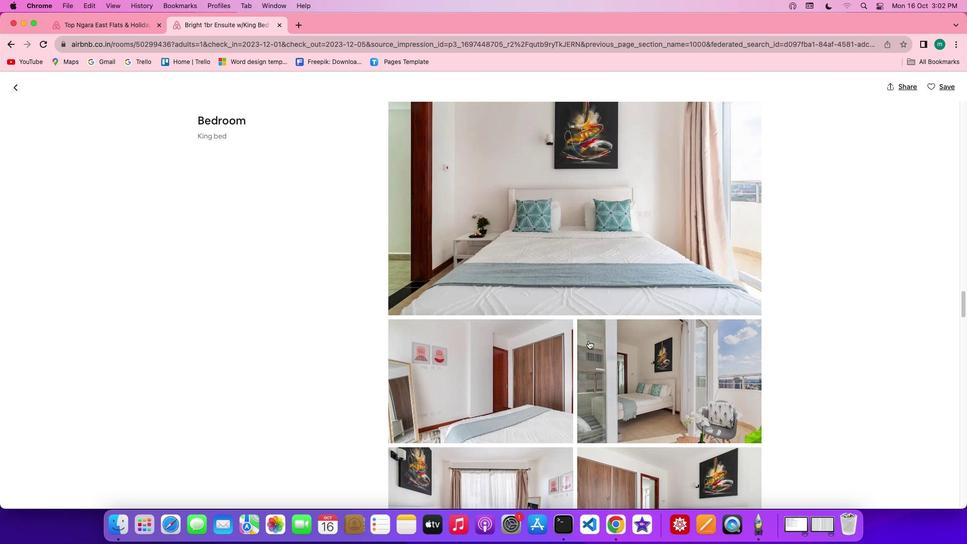 
Action: Mouse scrolled (588, 341) with delta (0, 0)
Screenshot: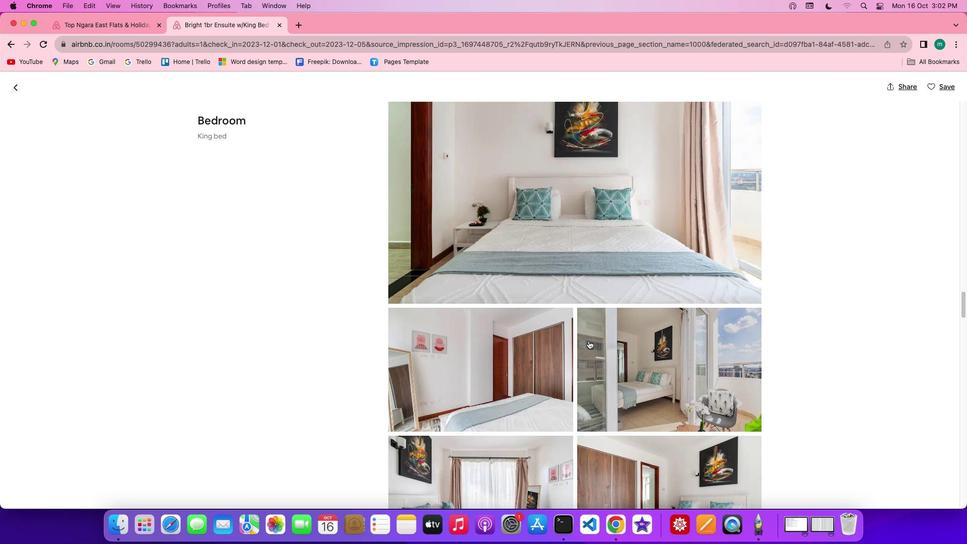 
Action: Mouse scrolled (588, 341) with delta (0, 0)
Screenshot: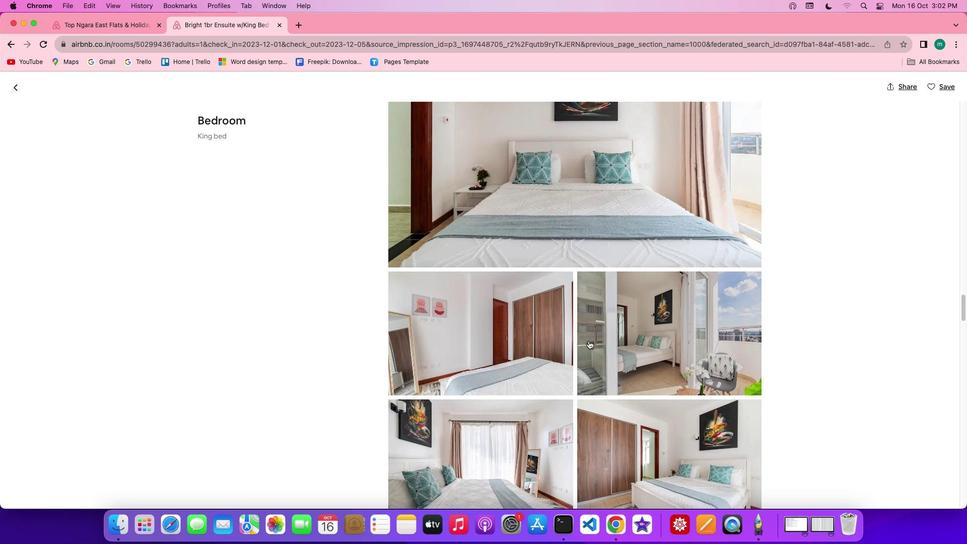 
Action: Mouse scrolled (588, 341) with delta (0, 0)
Screenshot: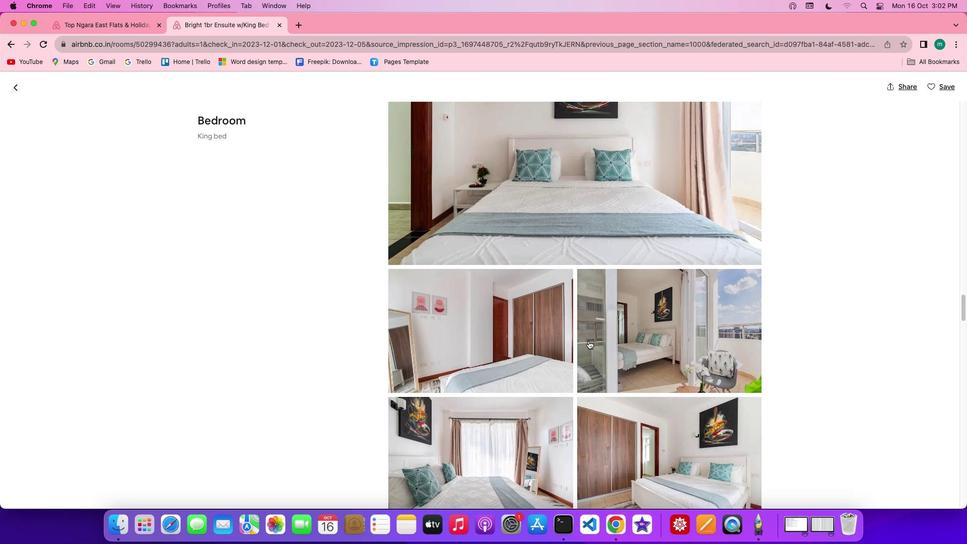 
Action: Mouse scrolled (588, 341) with delta (0, 0)
Screenshot: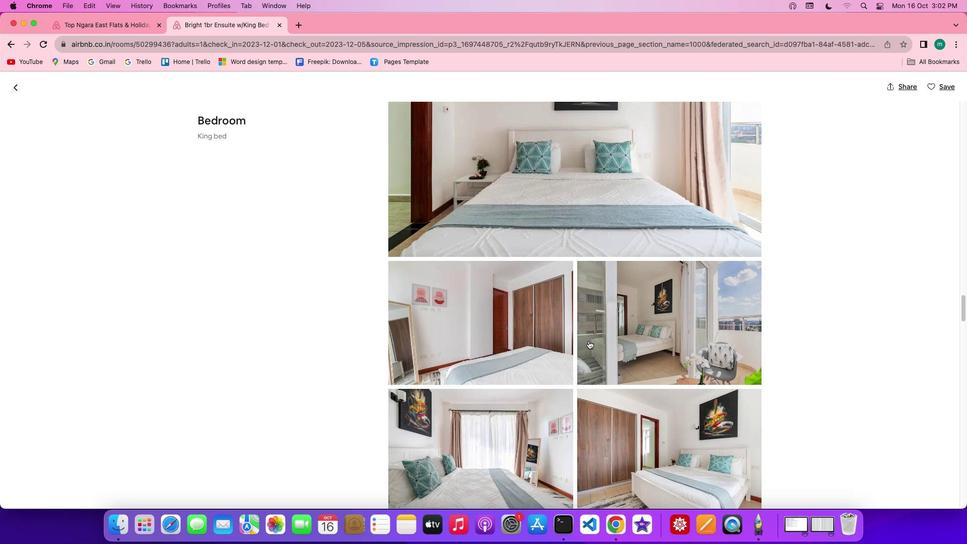 
Action: Mouse scrolled (588, 341) with delta (0, 0)
Screenshot: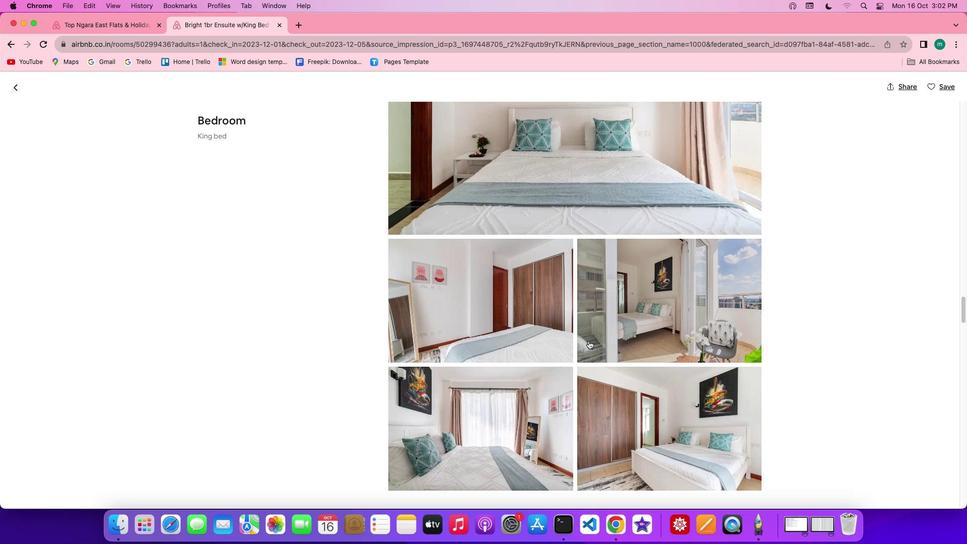 
Action: Mouse scrolled (588, 341) with delta (0, 0)
Screenshot: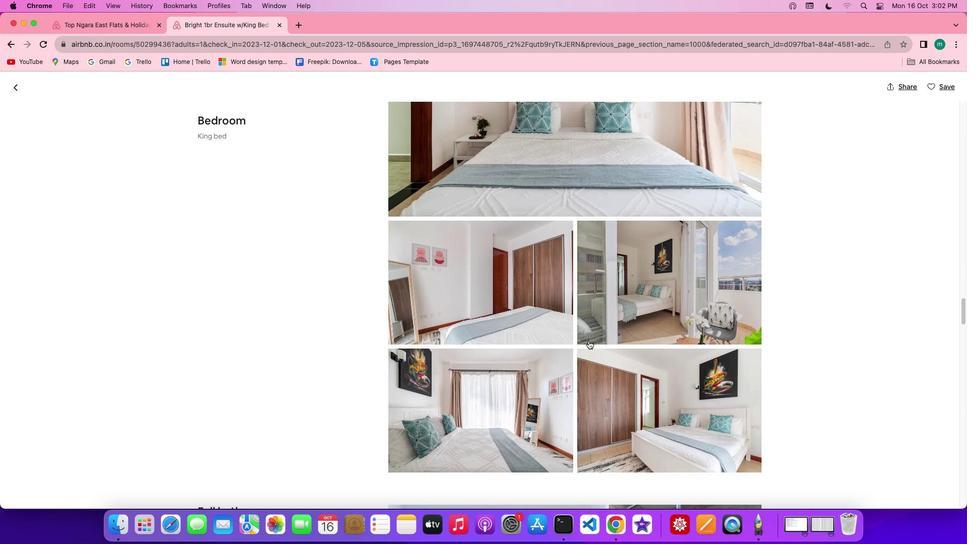 
Action: Mouse scrolled (588, 341) with delta (0, 0)
Screenshot: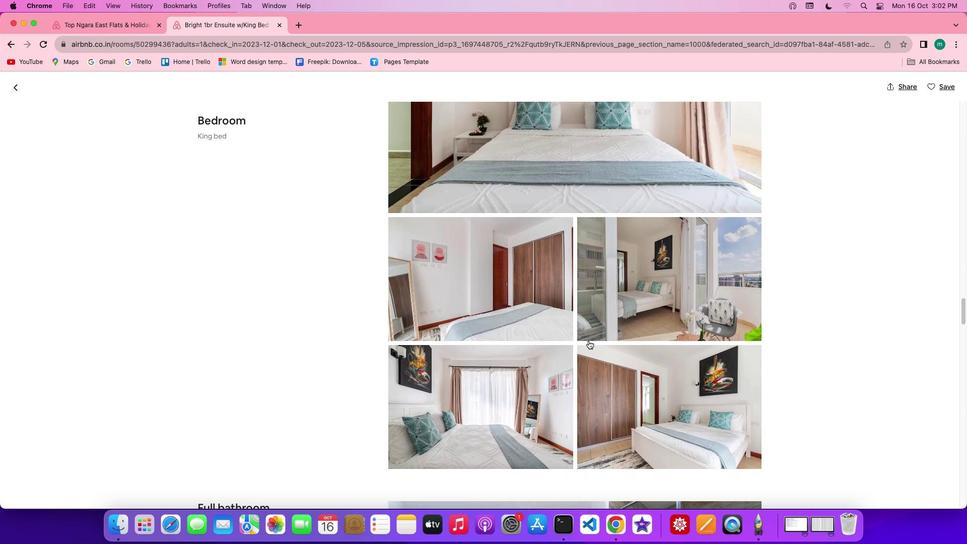 
Action: Mouse scrolled (588, 341) with delta (0, 0)
Screenshot: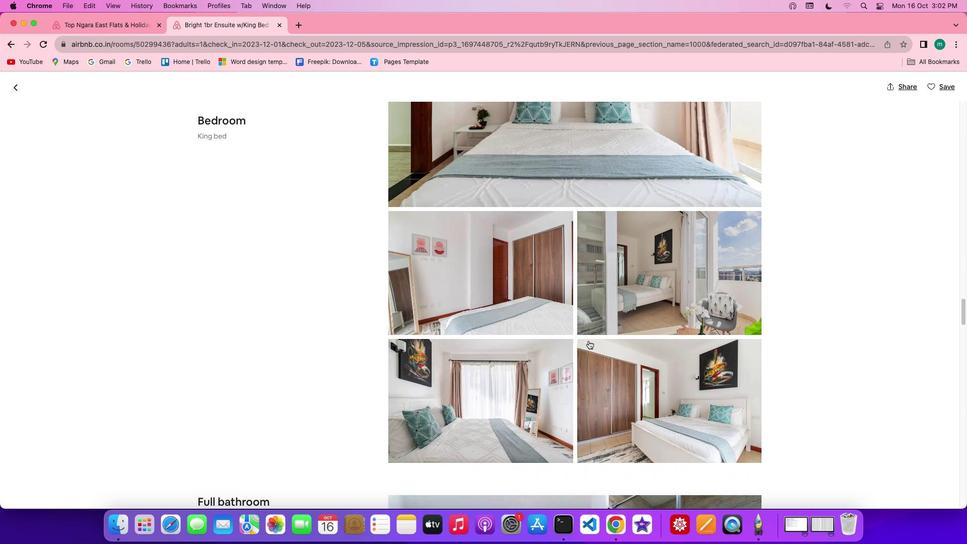 
Action: Mouse scrolled (588, 341) with delta (0, 0)
Screenshot: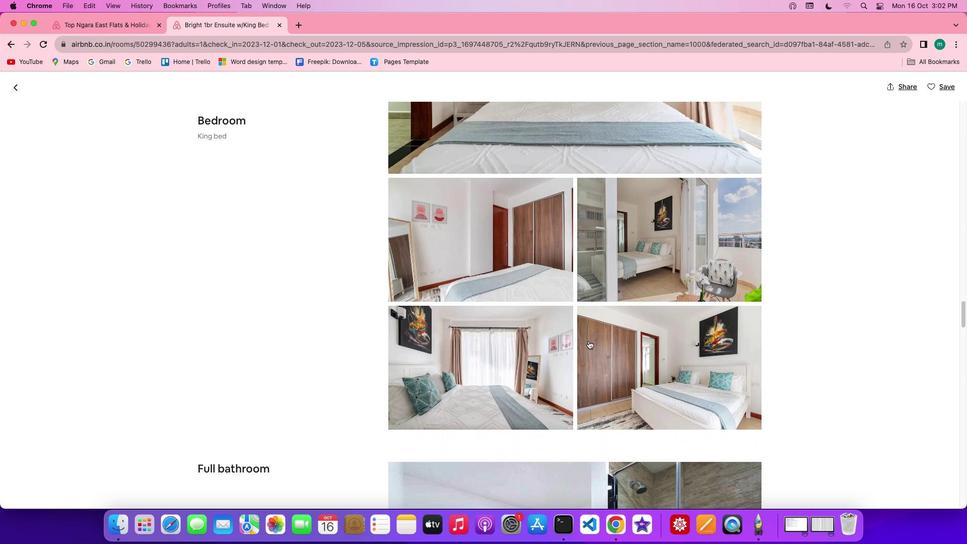 
Action: Mouse scrolled (588, 341) with delta (0, 0)
Screenshot: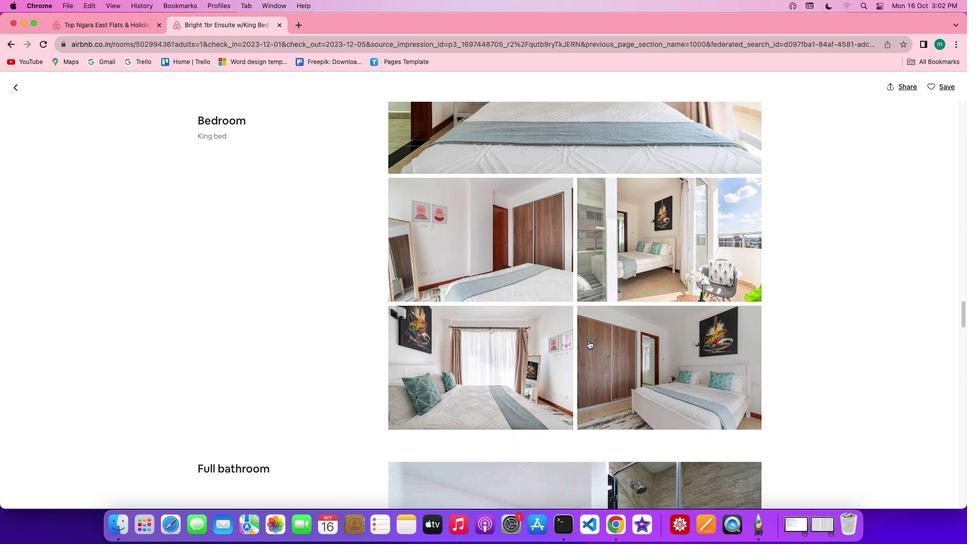 
Action: Mouse scrolled (588, 341) with delta (0, 0)
Screenshot: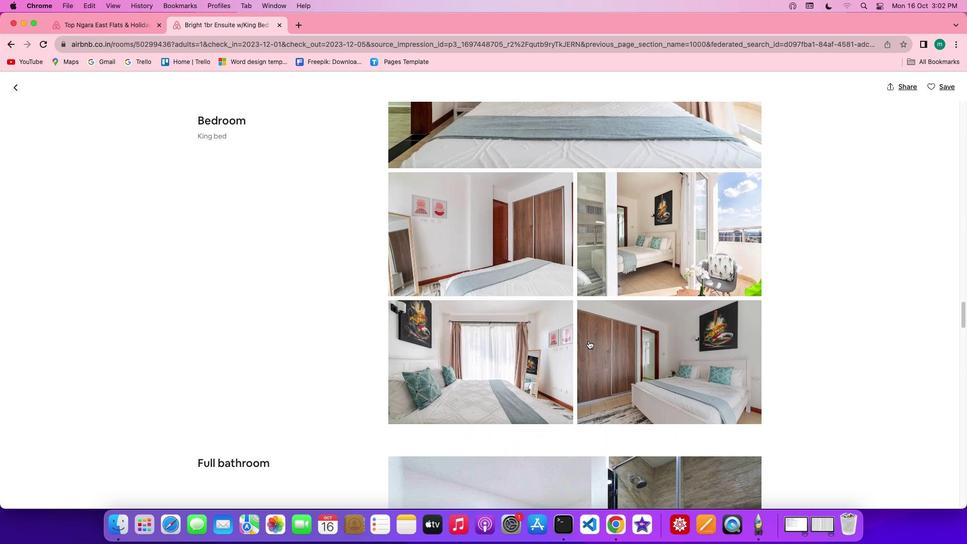 
Action: Mouse scrolled (588, 341) with delta (0, 0)
Screenshot: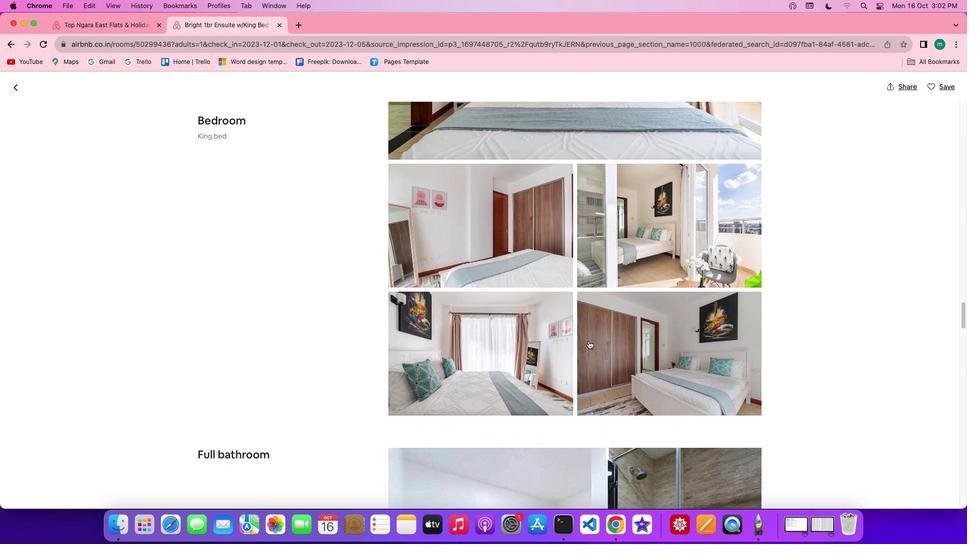
Action: Mouse scrolled (588, 341) with delta (0, 0)
